 Task: Find connections with filter location Mendaha with filter topic #engineeringwith filter profile language French with filter current company GRUNDFOS with filter school BELGAUM Jobs with filter industry Cable and Satellite Programming with filter service category Writing with filter keywords title Animal Shelter Manager
Action: Mouse pressed left at (393, 66)
Screenshot: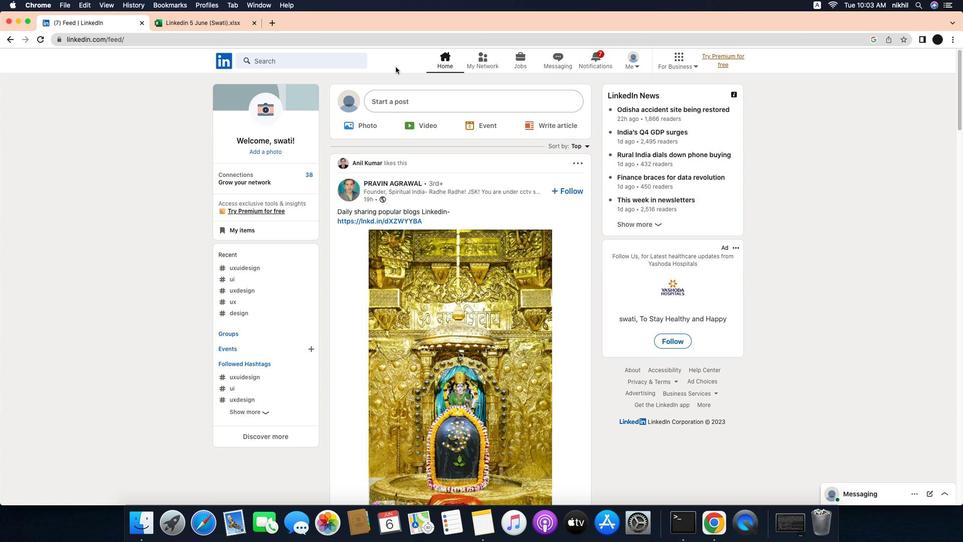 
Action: Mouse moved to (483, 61)
Screenshot: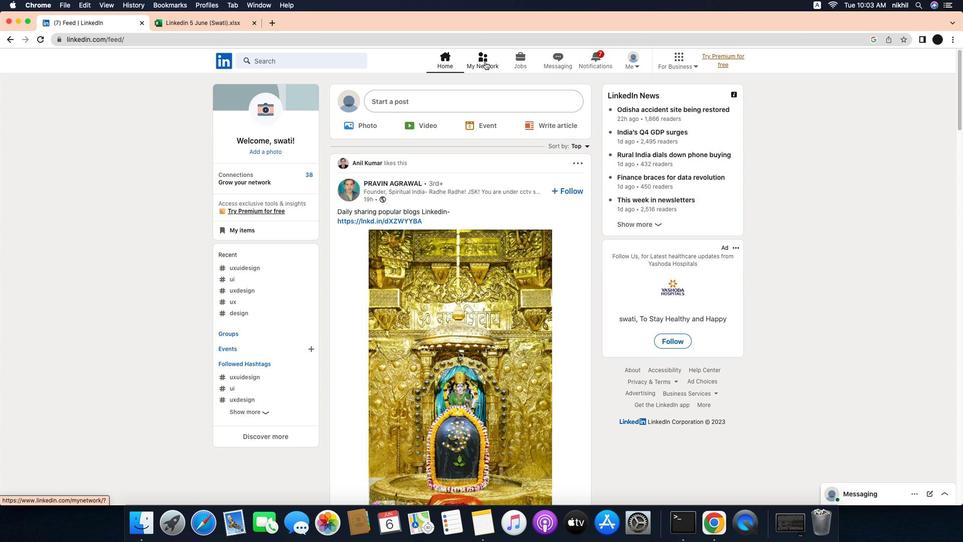 
Action: Mouse pressed left at (483, 61)
Screenshot: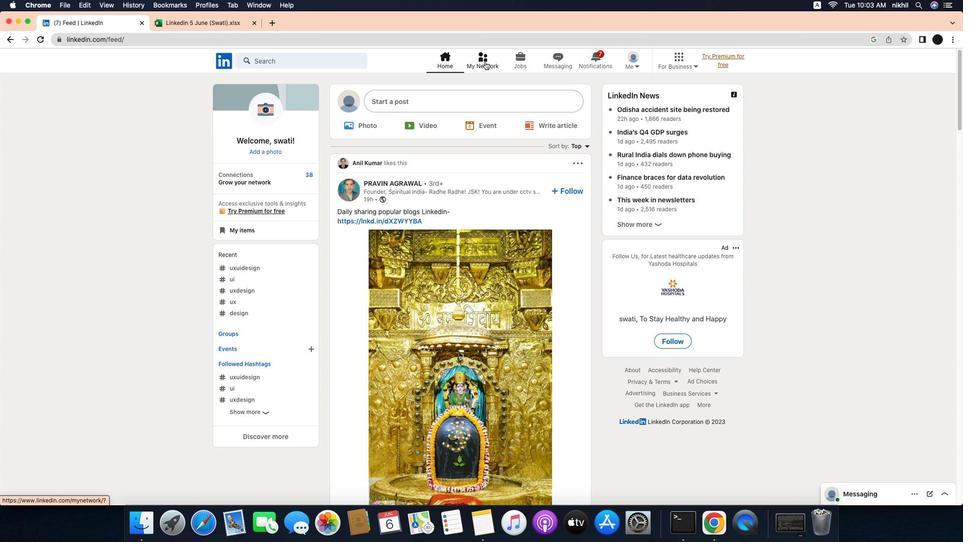 
Action: Mouse moved to (287, 108)
Screenshot: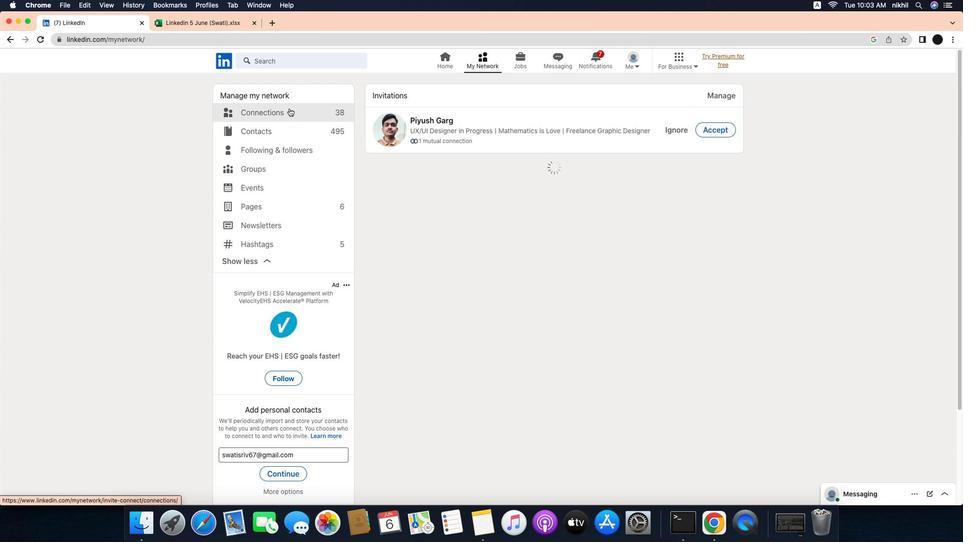 
Action: Mouse pressed left at (287, 108)
Screenshot: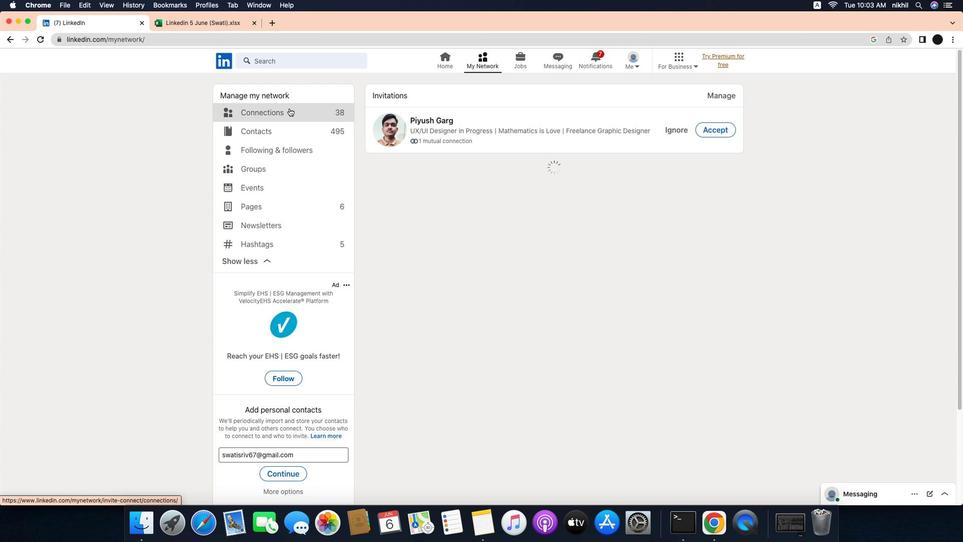 
Action: Mouse moved to (528, 111)
Screenshot: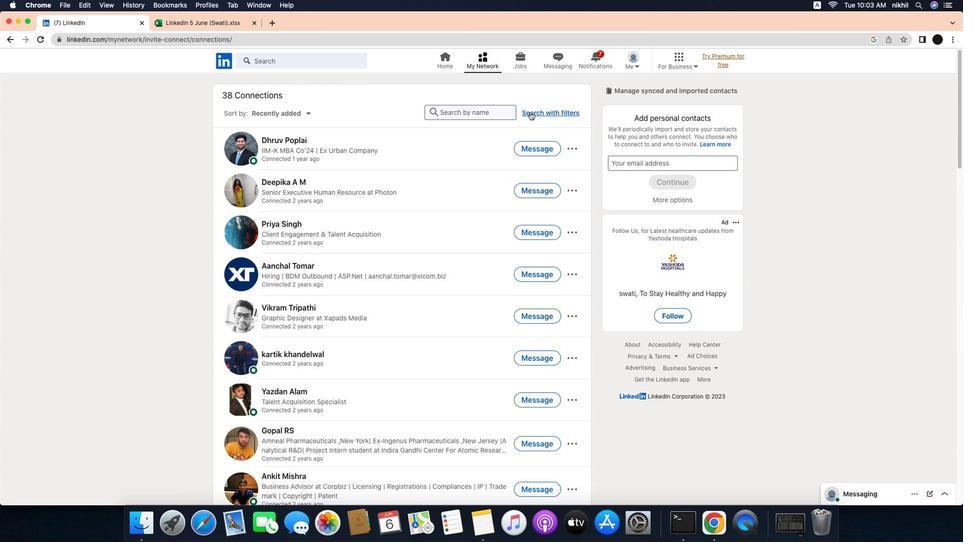 
Action: Mouse pressed left at (528, 111)
Screenshot: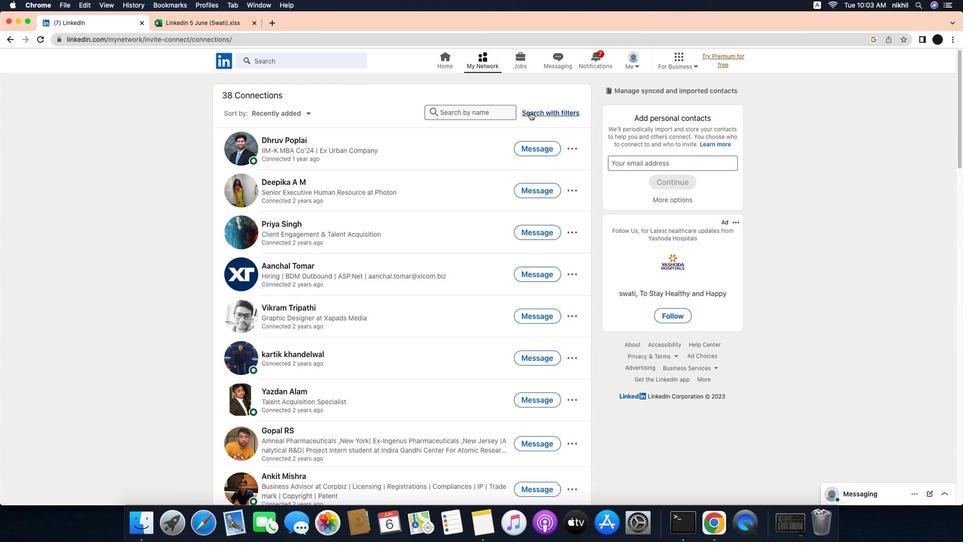 
Action: Mouse moved to (518, 84)
Screenshot: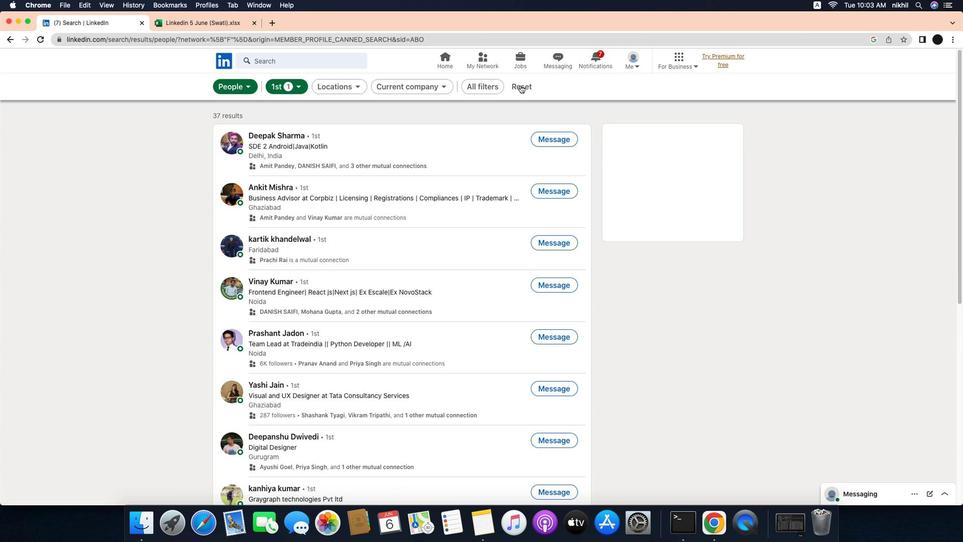 
Action: Mouse pressed left at (518, 84)
Screenshot: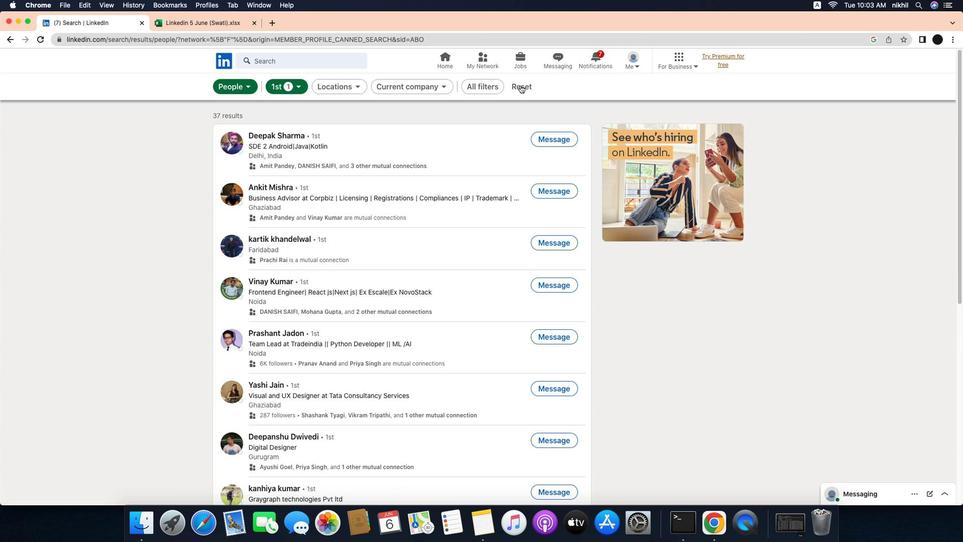 
Action: Mouse moved to (501, 86)
Screenshot: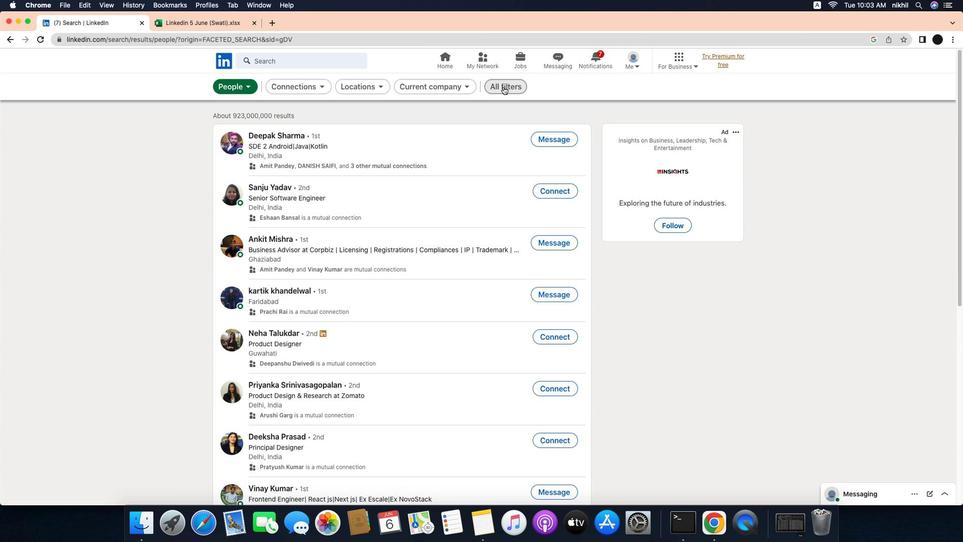 
Action: Mouse pressed left at (501, 86)
Screenshot: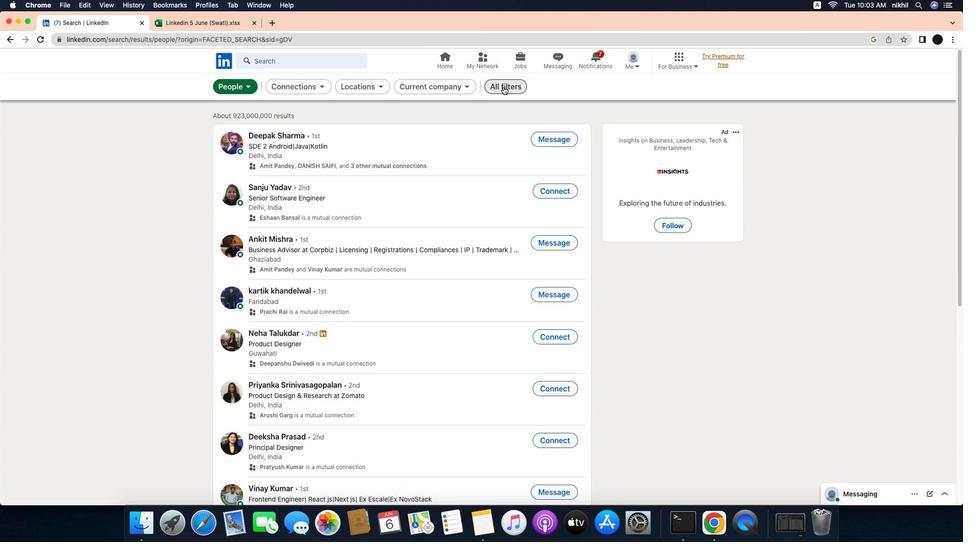 
Action: Mouse moved to (763, 296)
Screenshot: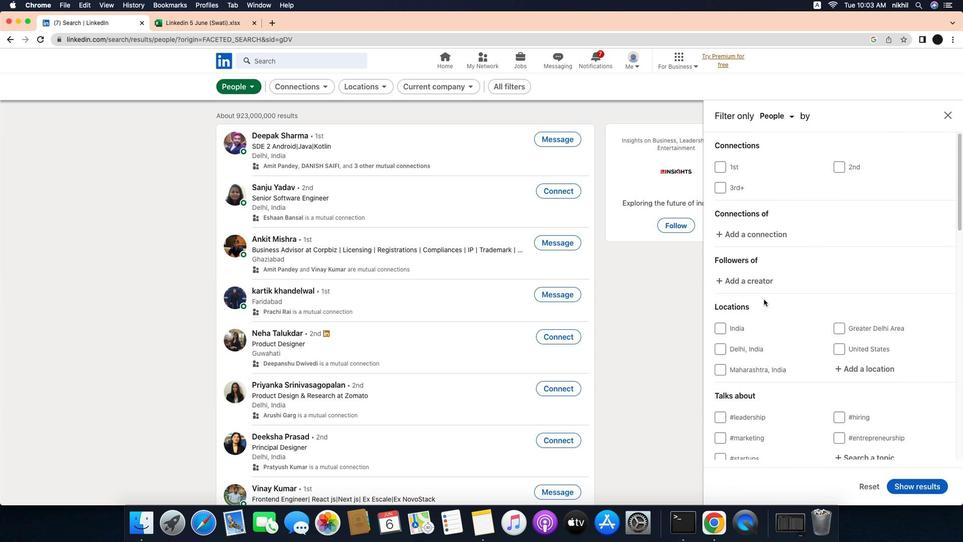 
Action: Mouse scrolled (763, 296) with delta (-3, 0)
Screenshot: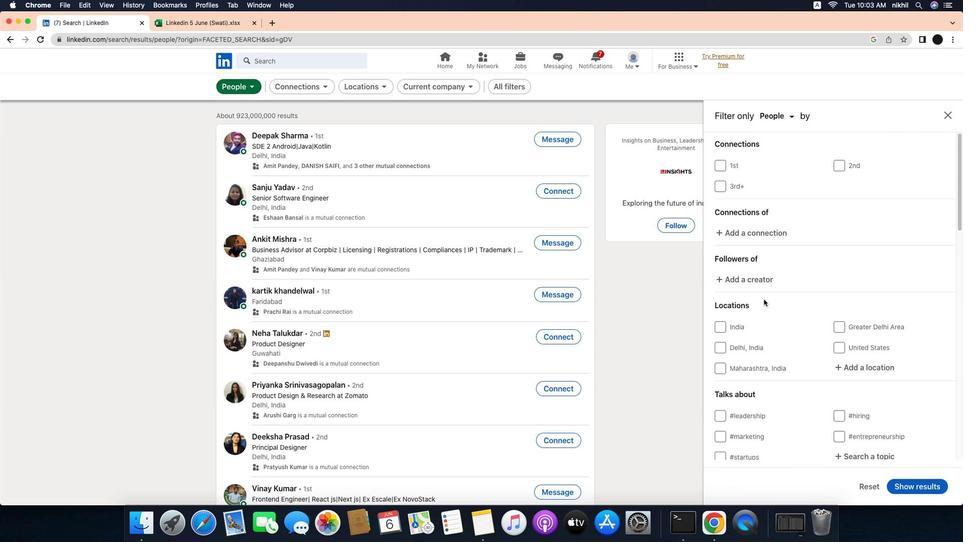 
Action: Mouse scrolled (763, 296) with delta (-3, 0)
Screenshot: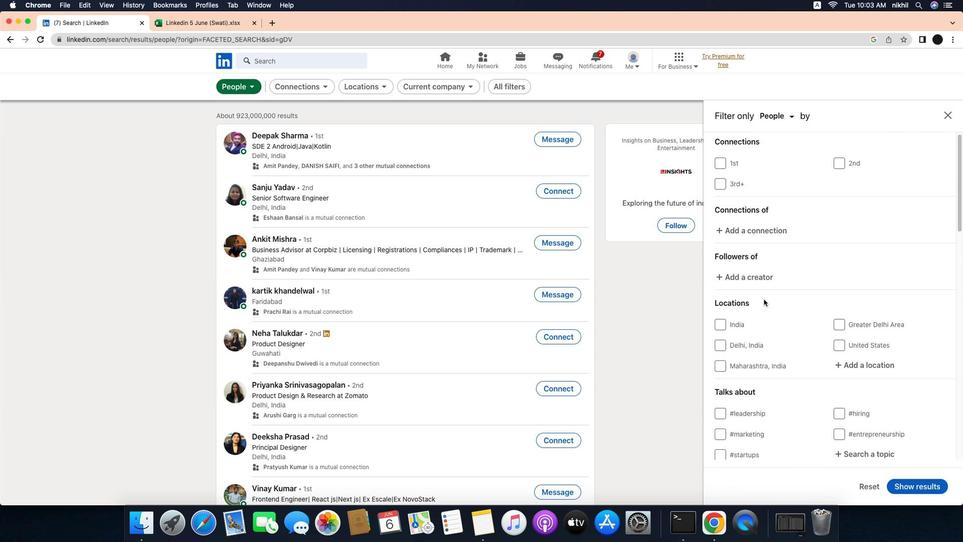 
Action: Mouse scrolled (763, 296) with delta (-3, 0)
Screenshot: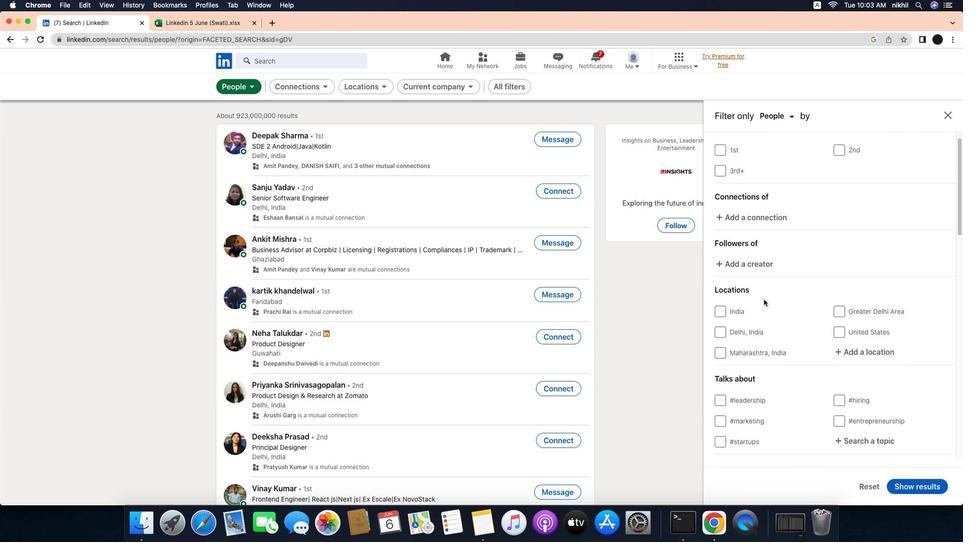 
Action: Mouse moved to (863, 308)
Screenshot: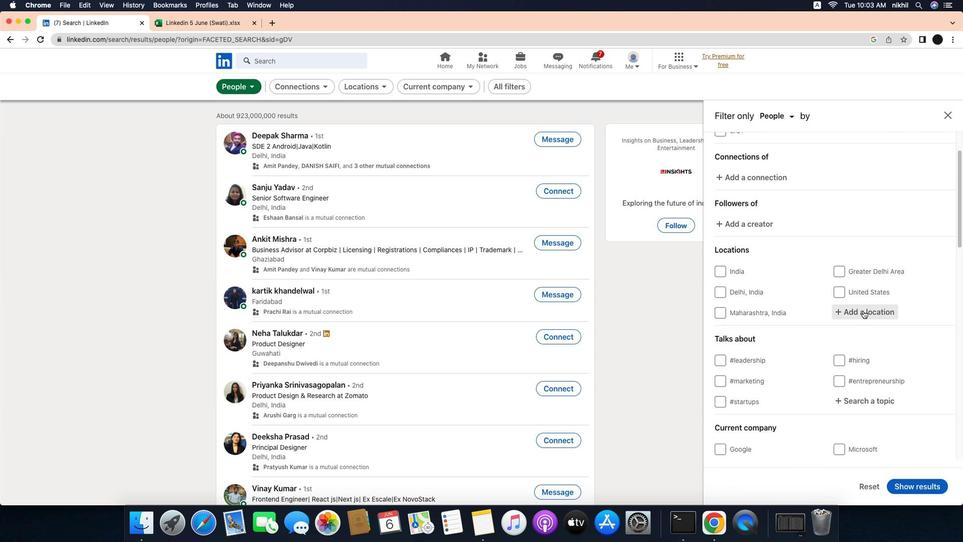 
Action: Mouse pressed left at (863, 308)
Screenshot: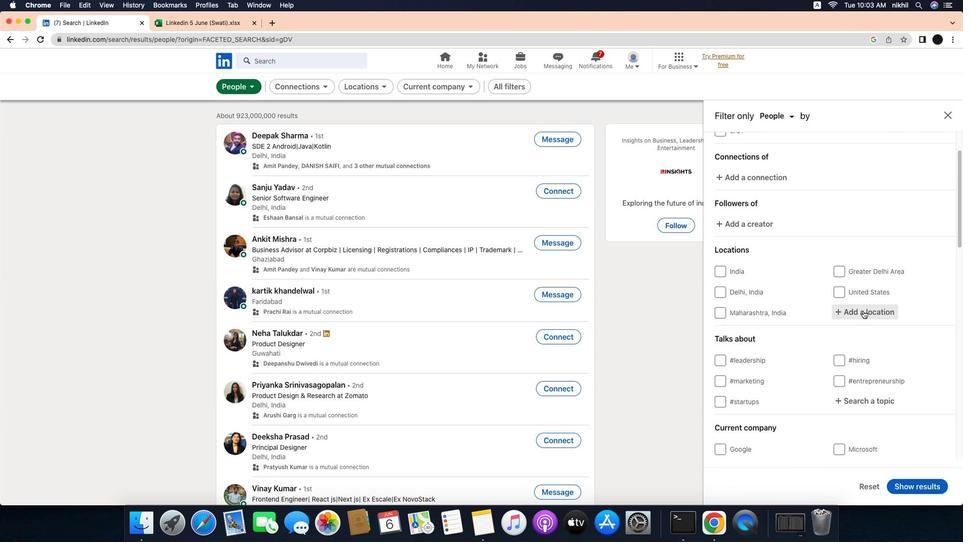 
Action: Mouse moved to (872, 308)
Screenshot: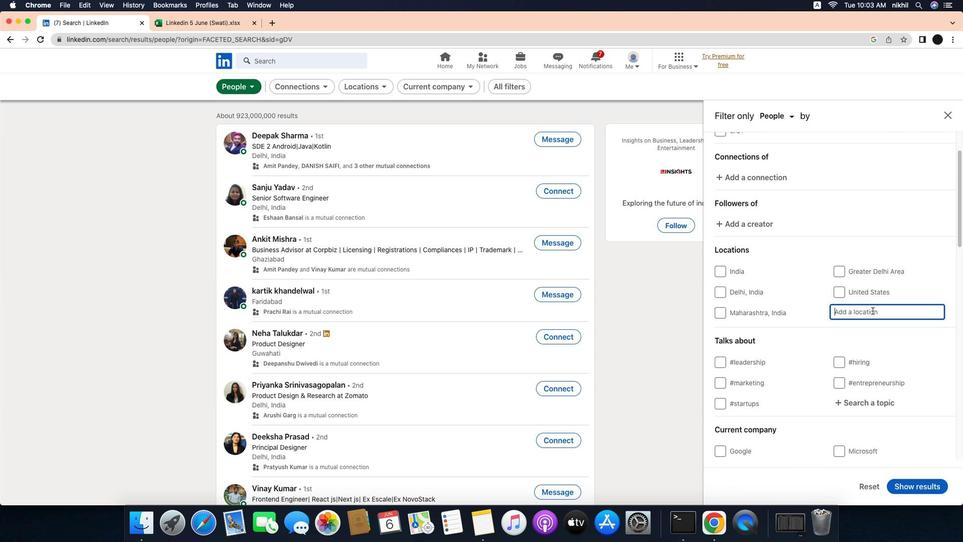 
Action: Mouse pressed left at (872, 308)
Screenshot: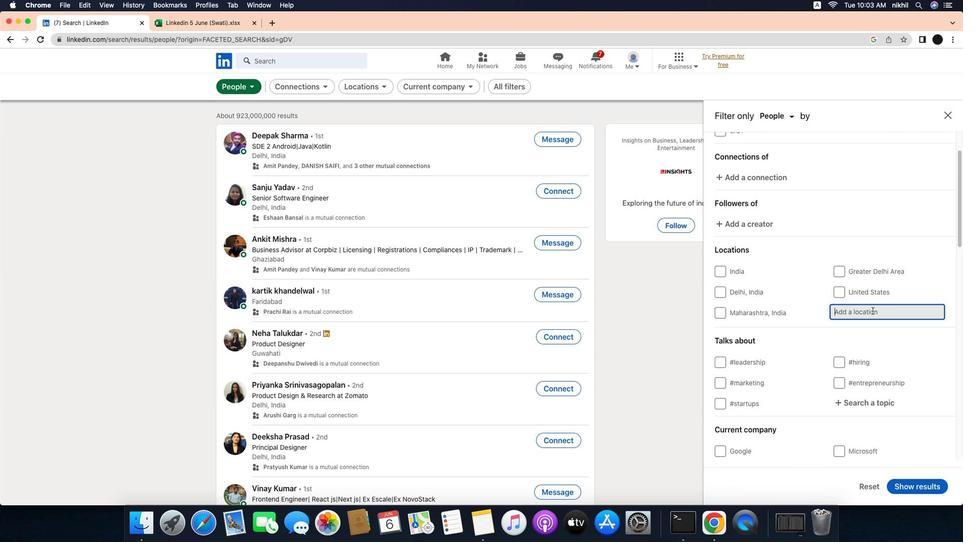 
Action: Mouse moved to (872, 308)
Screenshot: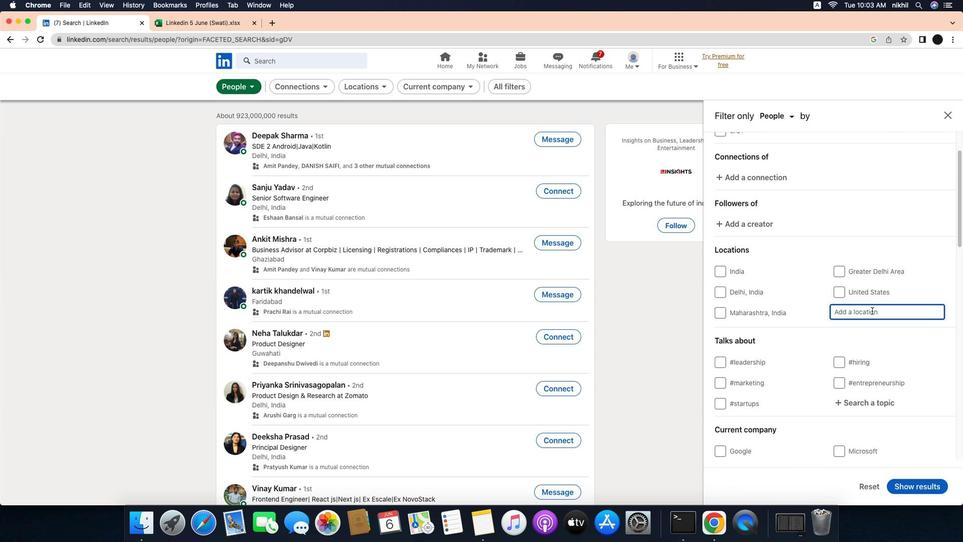 
Action: Key pressed Key.caps_lock'M'Key.caps_lock'e''n''d''a''h''a'Key.enter
Screenshot: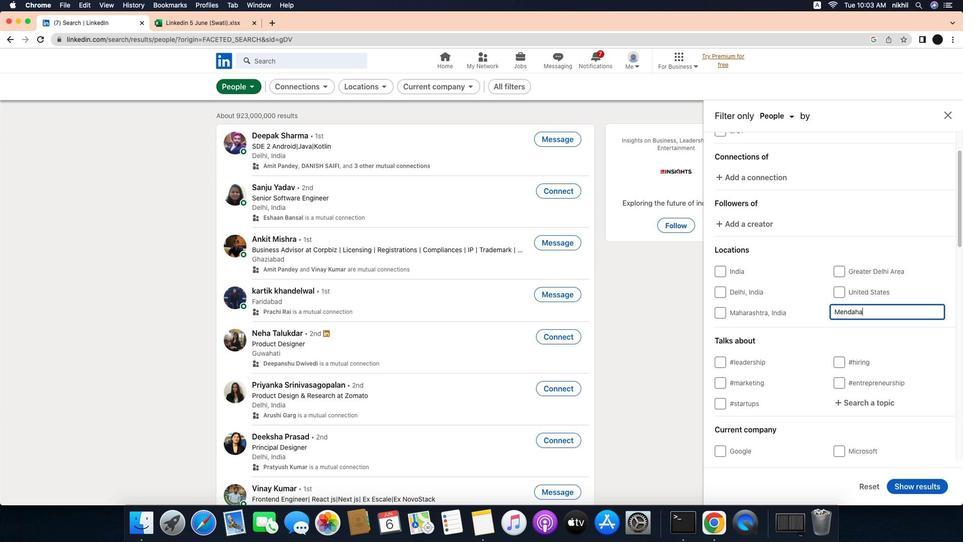 
Action: Mouse moved to (851, 362)
Screenshot: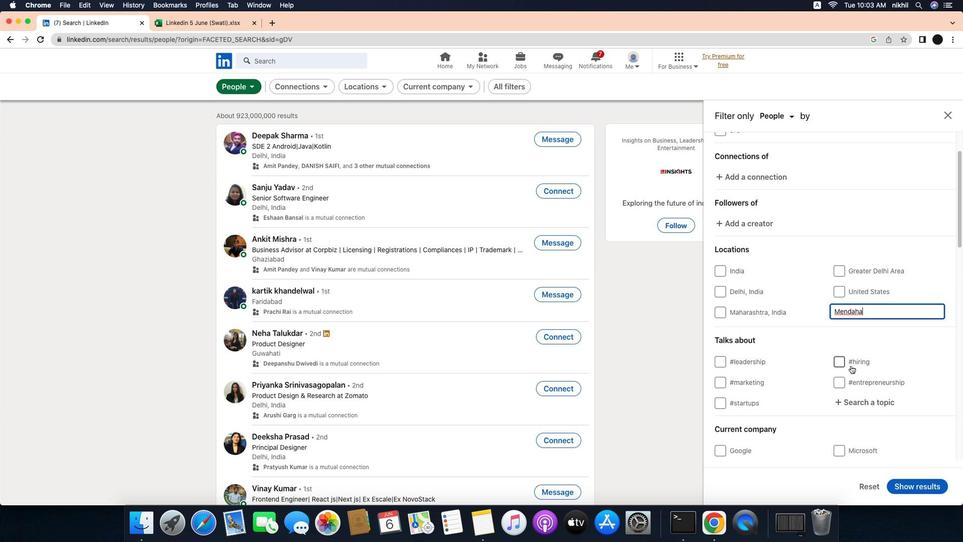 
Action: Mouse scrolled (851, 362) with delta (-3, 0)
Screenshot: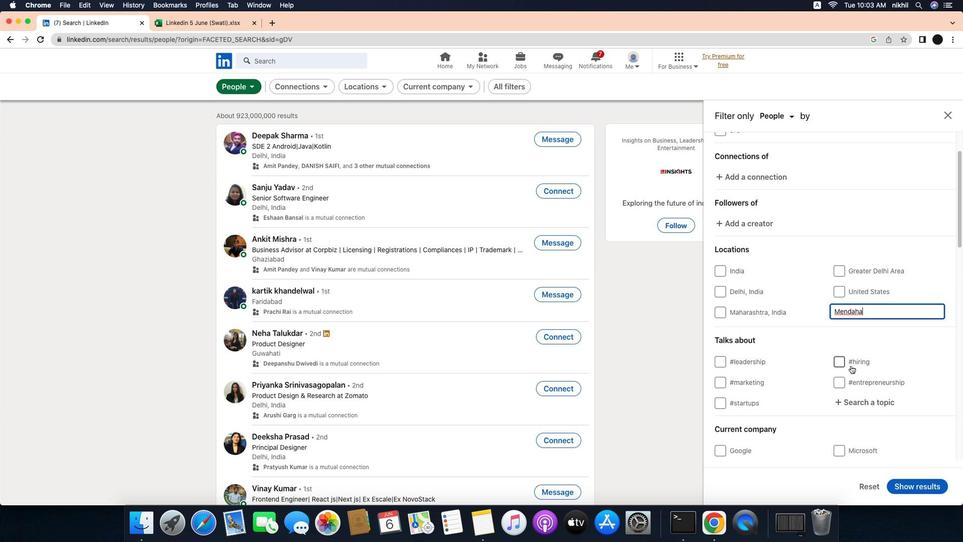 
Action: Mouse scrolled (851, 362) with delta (-3, 0)
Screenshot: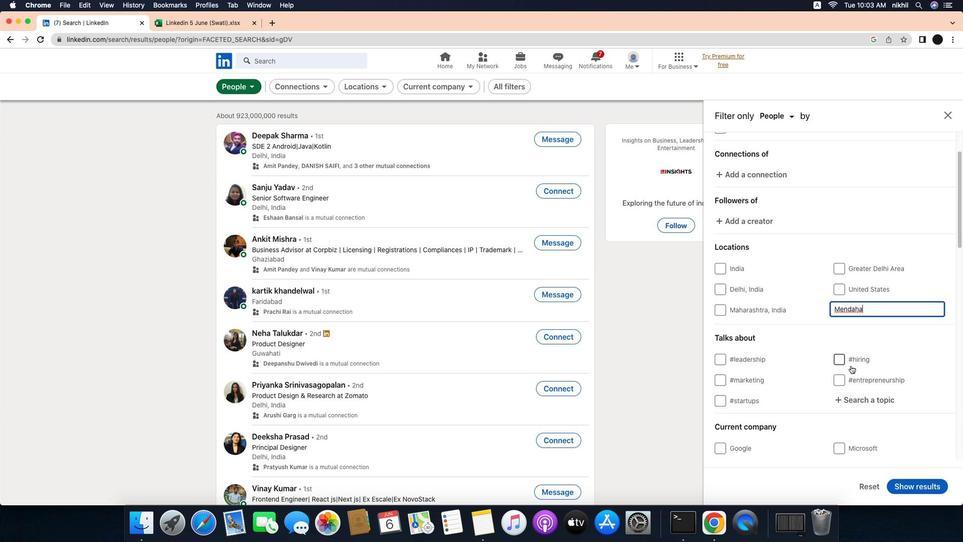 
Action: Mouse scrolled (851, 362) with delta (-3, 0)
Screenshot: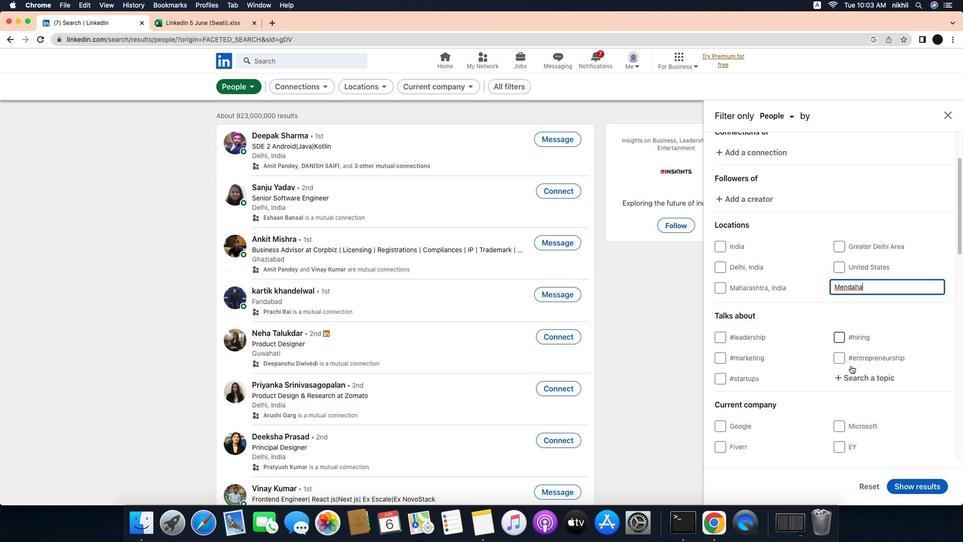 
Action: Mouse moved to (871, 325)
Screenshot: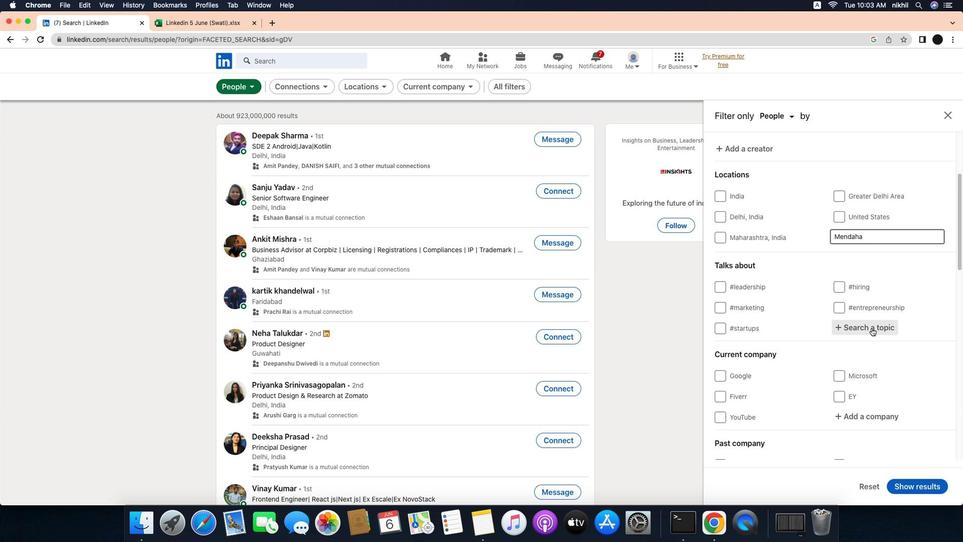 
Action: Mouse pressed left at (871, 325)
Screenshot: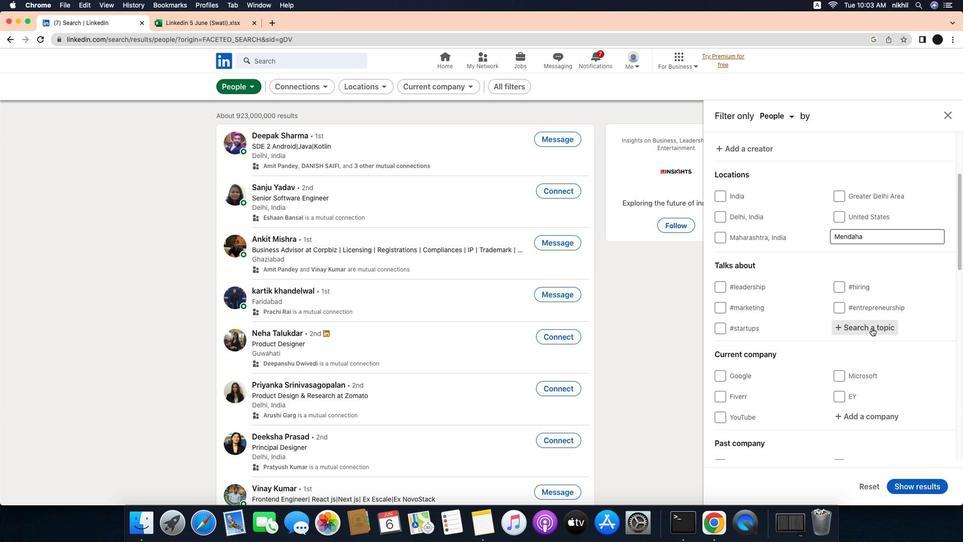 
Action: Mouse moved to (878, 325)
Screenshot: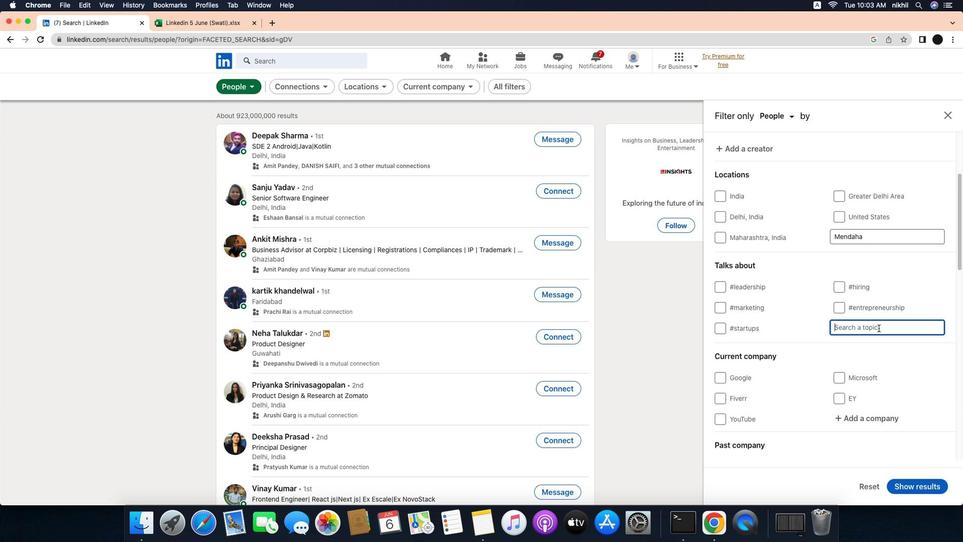 
Action: Mouse pressed left at (878, 325)
Screenshot: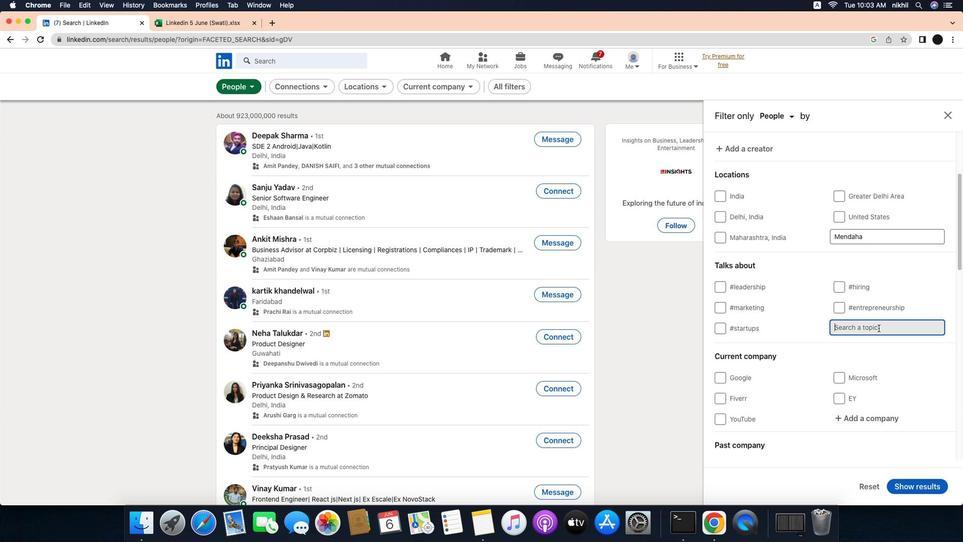 
Action: Key pressed 'e''n''g''i''n''e''e''r''i''n''g'
Screenshot: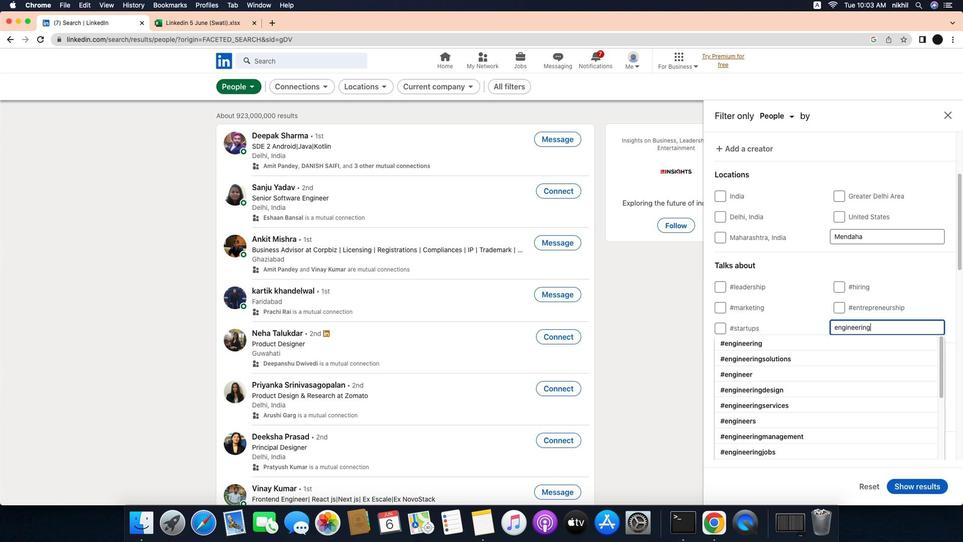 
Action: Mouse moved to (805, 338)
Screenshot: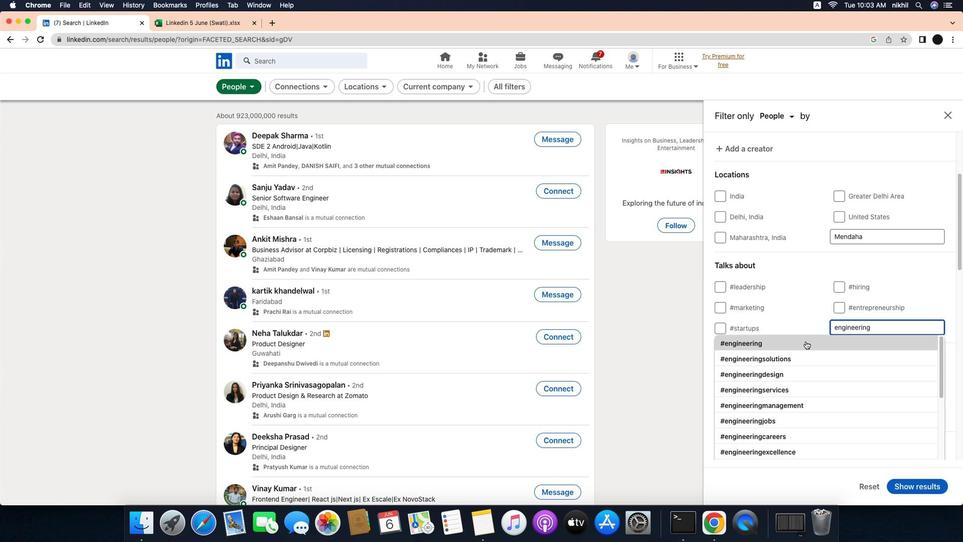 
Action: Mouse pressed left at (805, 338)
Screenshot: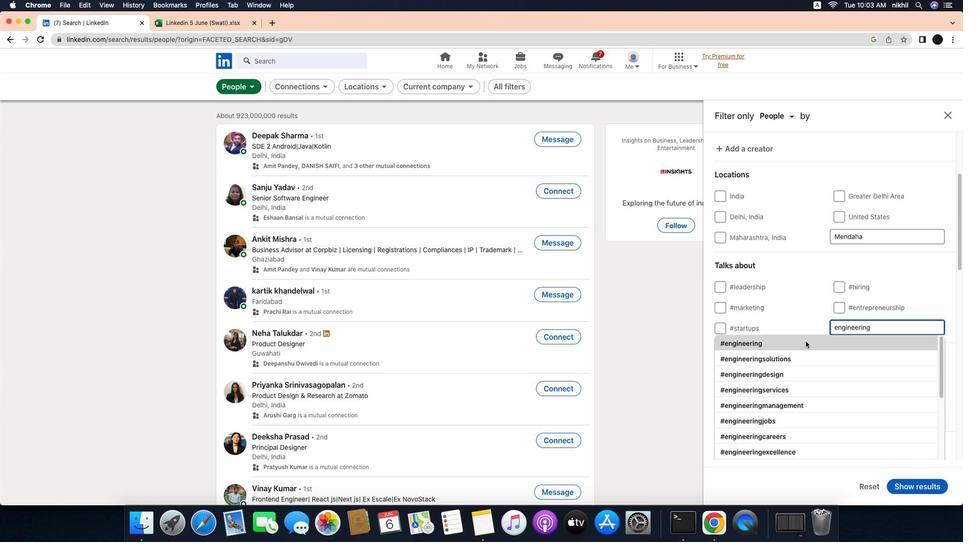 
Action: Mouse moved to (837, 365)
Screenshot: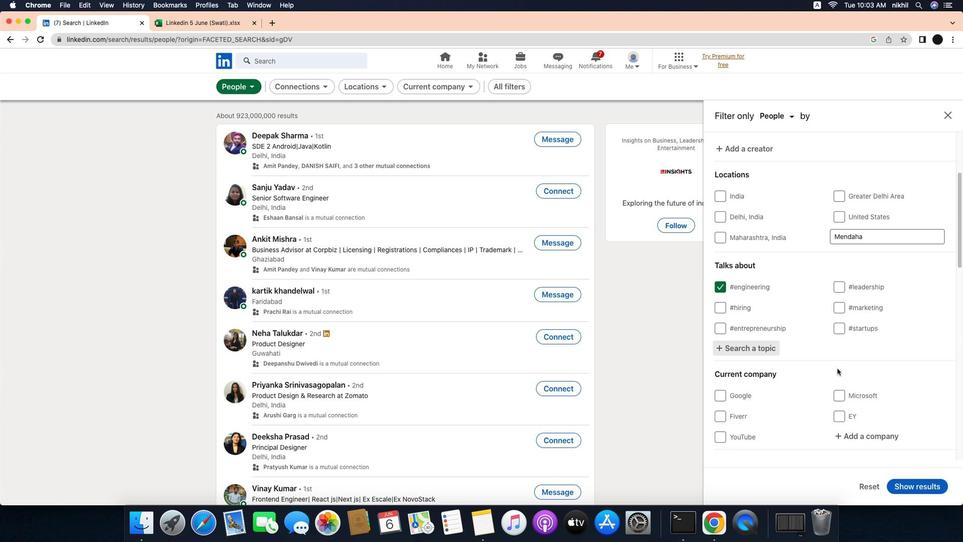 
Action: Mouse scrolled (837, 365) with delta (-3, 0)
Screenshot: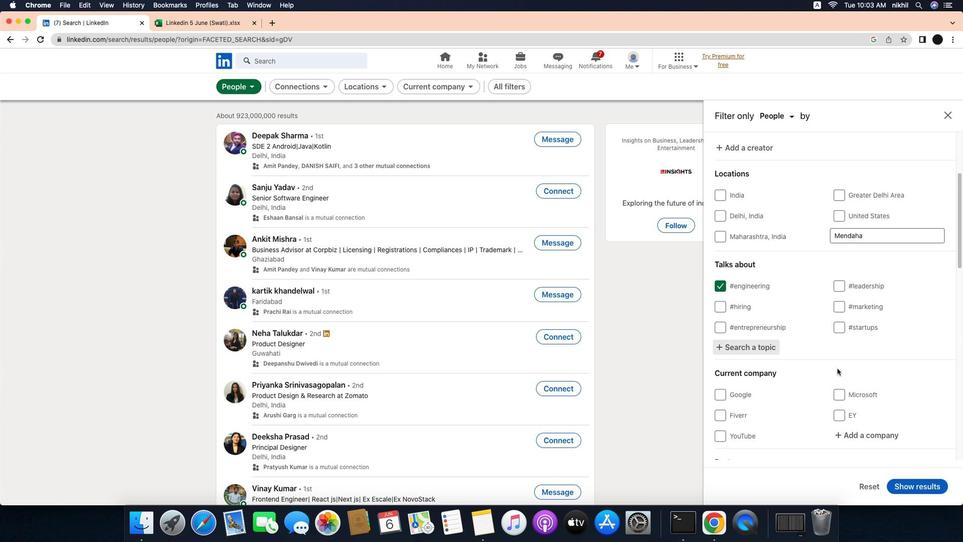 
Action: Mouse scrolled (837, 365) with delta (-3, 0)
Screenshot: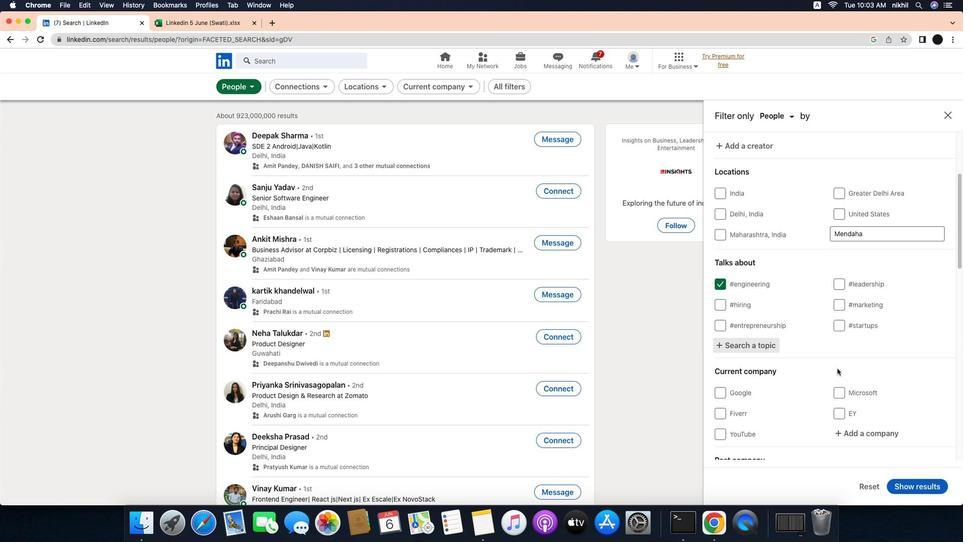 
Action: Mouse scrolled (837, 365) with delta (-3, 0)
Screenshot: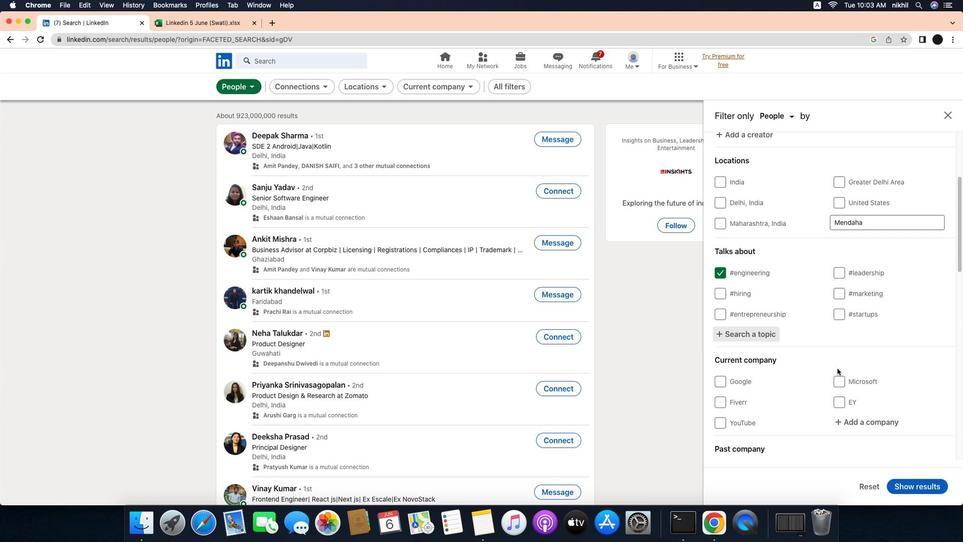 
Action: Mouse scrolled (837, 365) with delta (-3, 0)
Screenshot: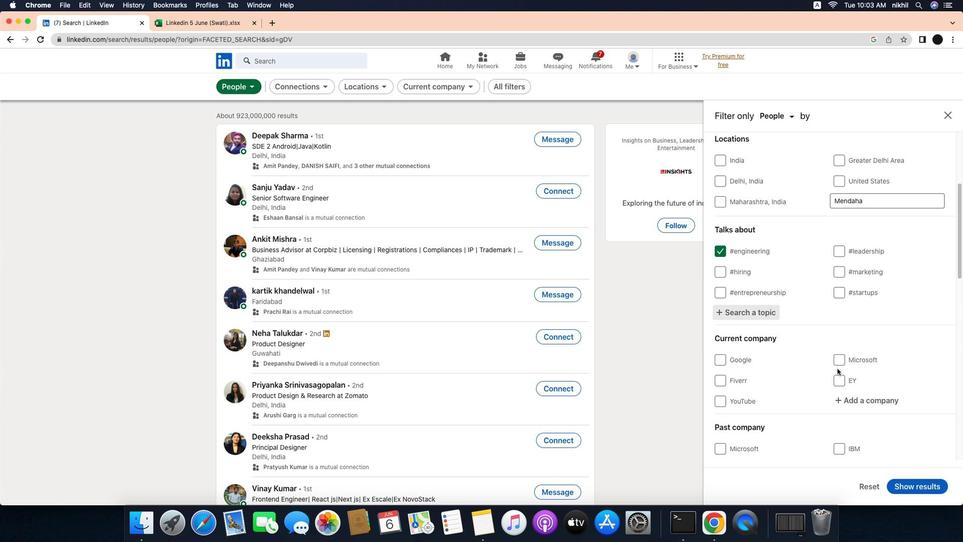 
Action: Mouse scrolled (837, 365) with delta (-3, 0)
Screenshot: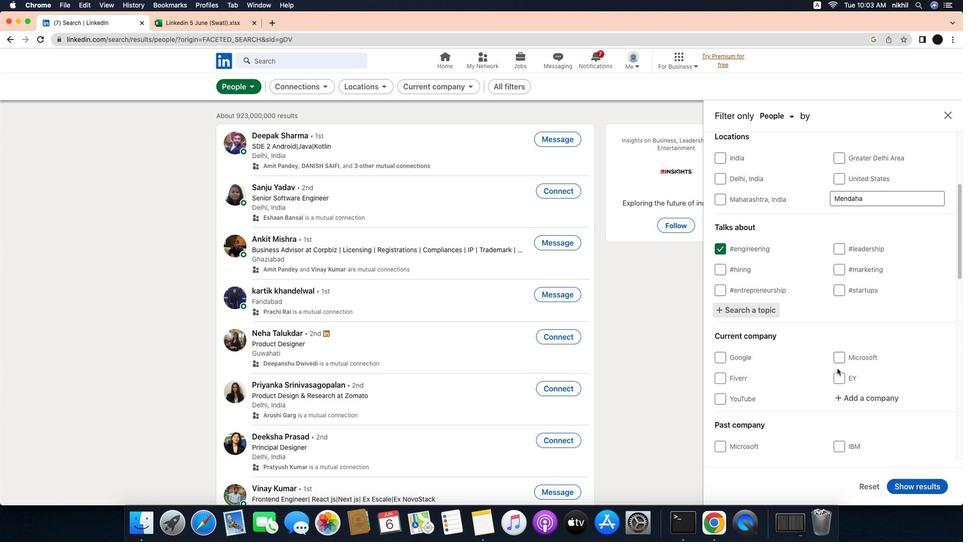
Action: Mouse scrolled (837, 365) with delta (-3, 0)
Screenshot: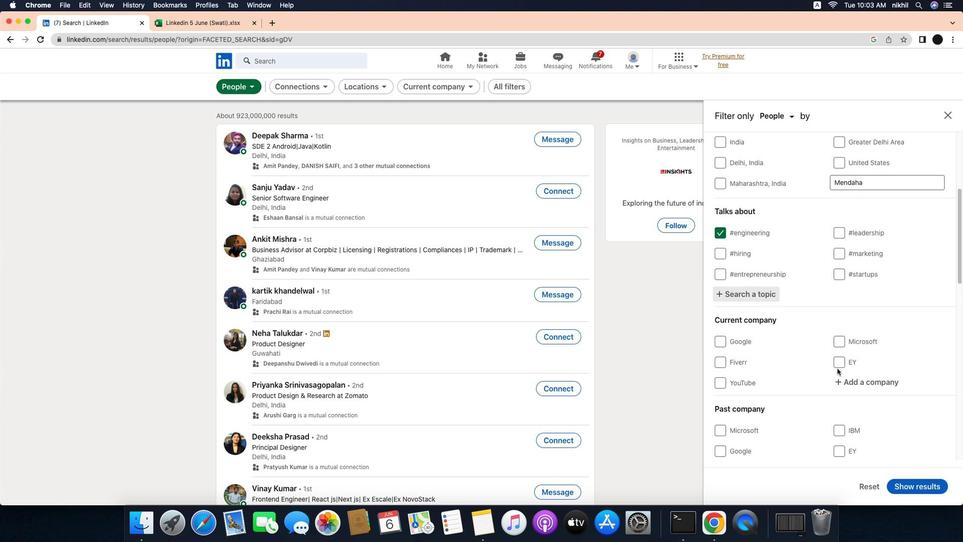 
Action: Mouse scrolled (837, 365) with delta (-3, 0)
Screenshot: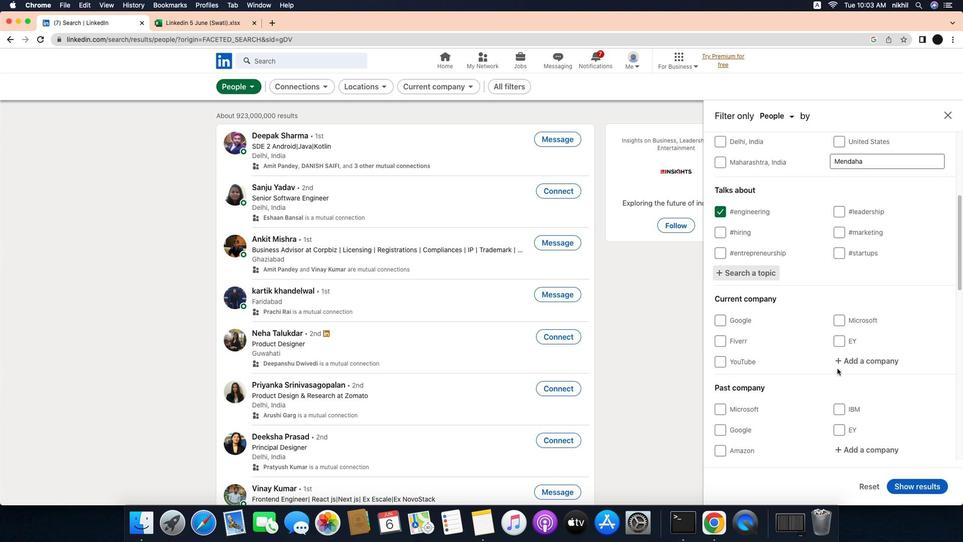 
Action: Mouse scrolled (837, 365) with delta (-3, 0)
Screenshot: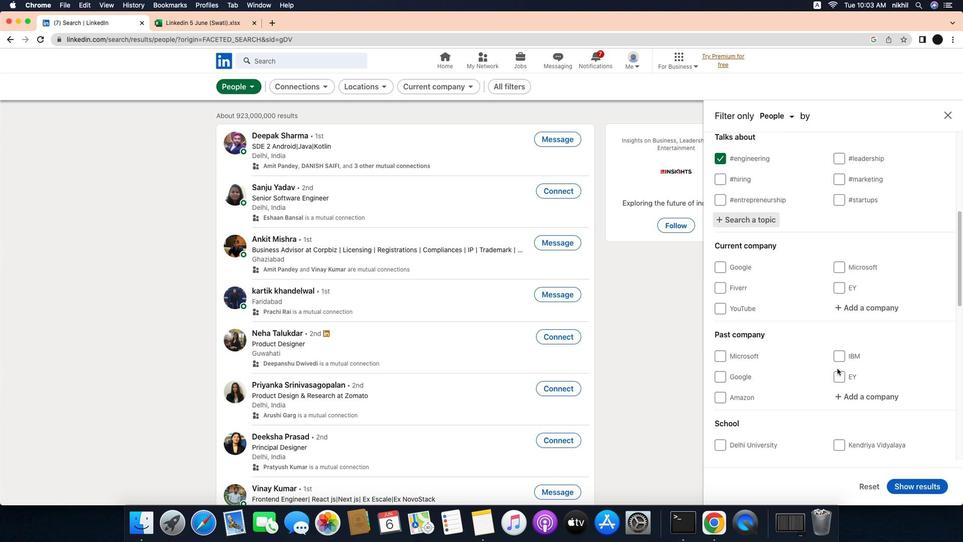 
Action: Mouse scrolled (837, 365) with delta (-3, 0)
Screenshot: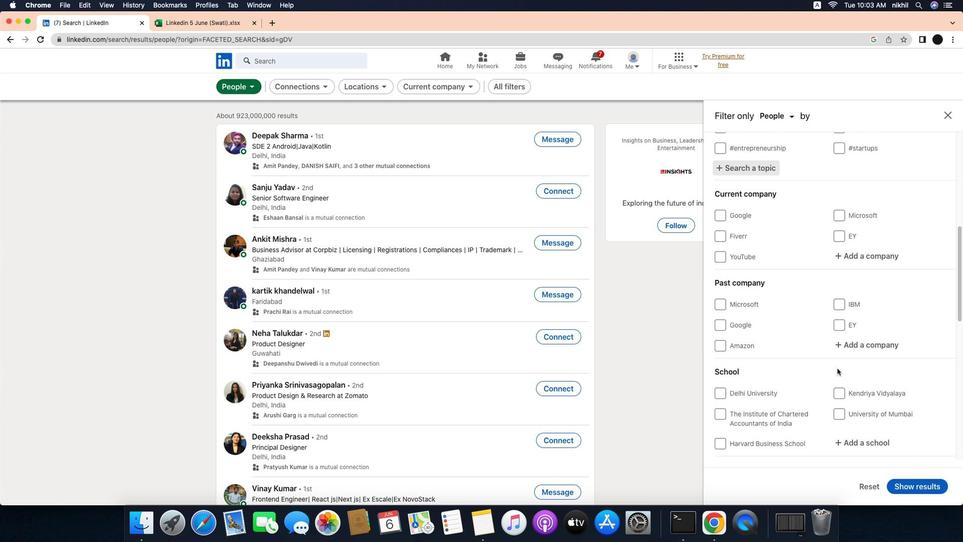 
Action: Mouse scrolled (837, 365) with delta (-3, 0)
Screenshot: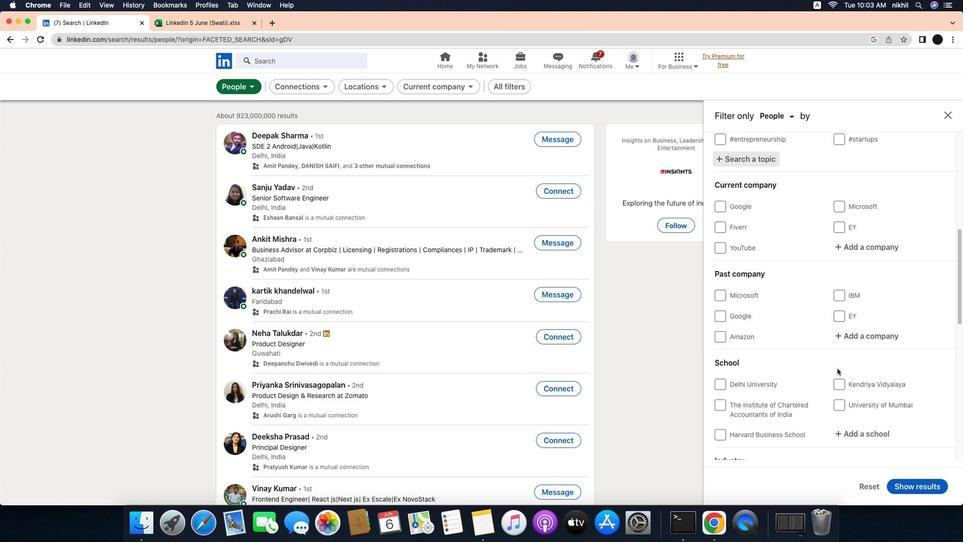 
Action: Mouse scrolled (837, 365) with delta (-3, 0)
Screenshot: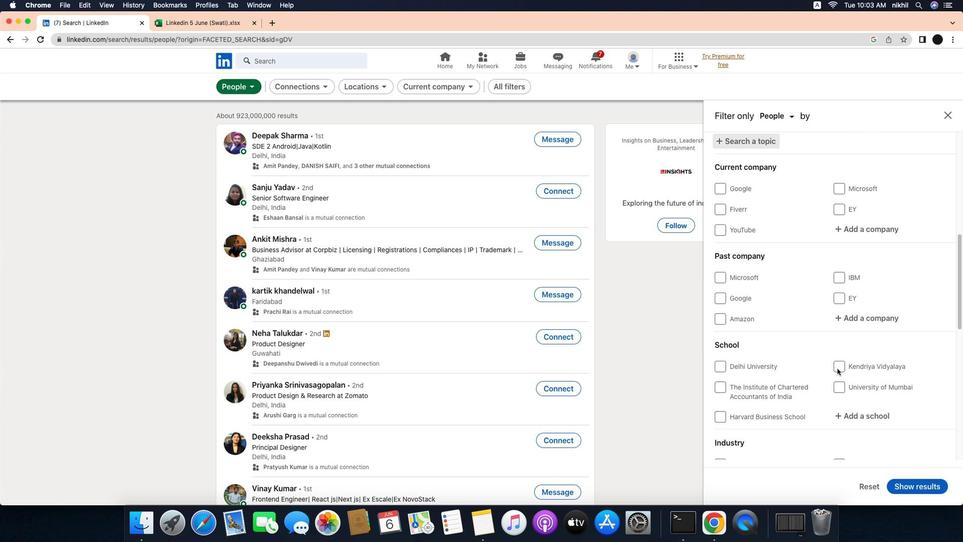 
Action: Mouse scrolled (837, 365) with delta (-3, 0)
Screenshot: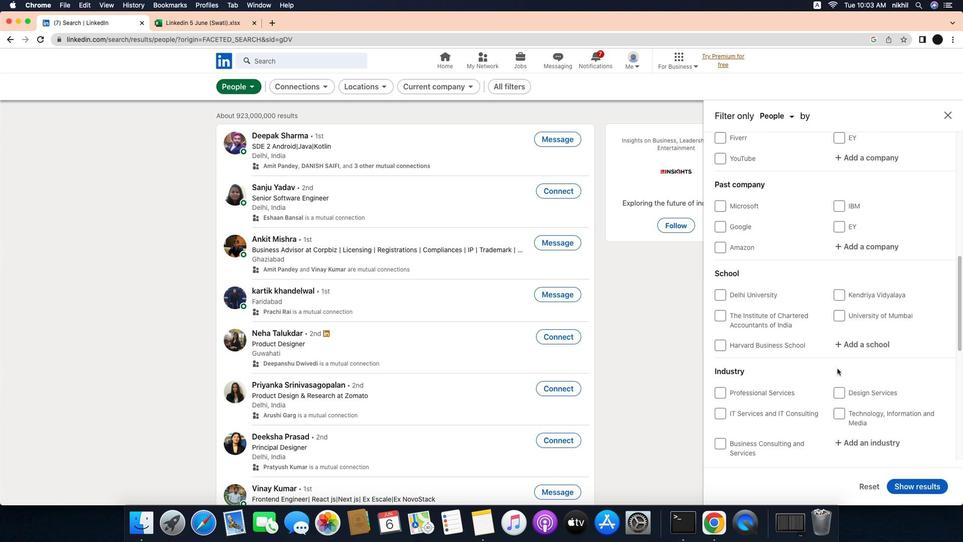 
Action: Mouse scrolled (837, 365) with delta (-3, 0)
Screenshot: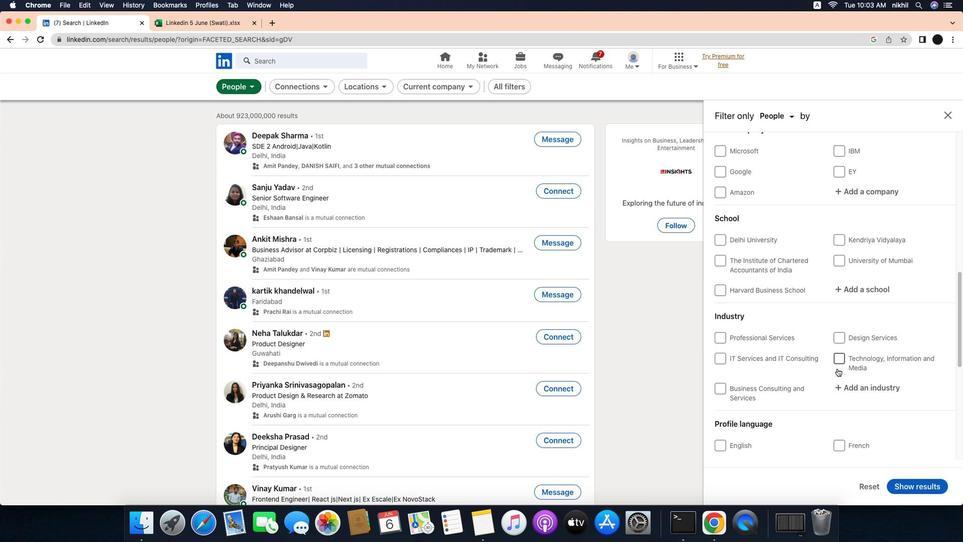 
Action: Mouse scrolled (837, 365) with delta (-3, 0)
Screenshot: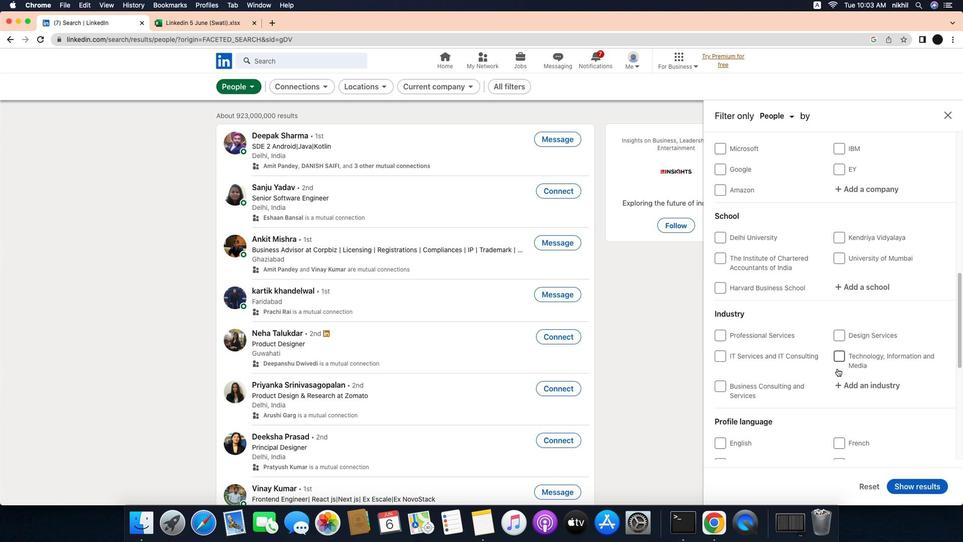 
Action: Mouse scrolled (837, 365) with delta (-3, 0)
Screenshot: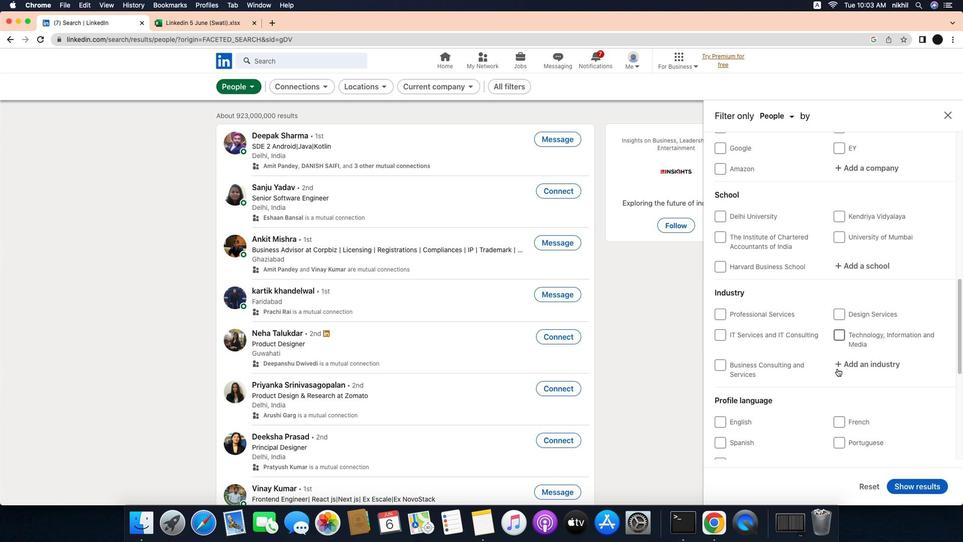
Action: Mouse scrolled (837, 365) with delta (-3, 0)
Screenshot: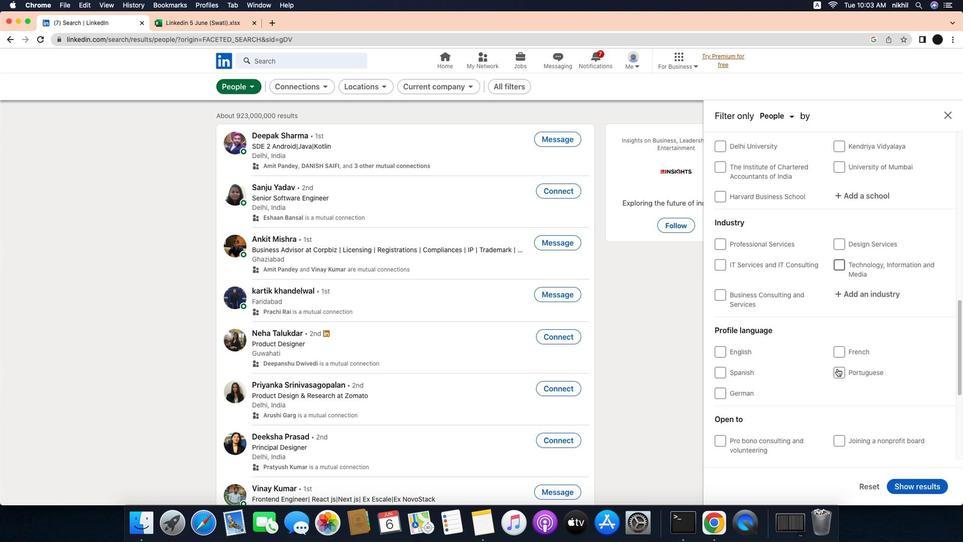 
Action: Mouse scrolled (837, 365) with delta (-3, 0)
Screenshot: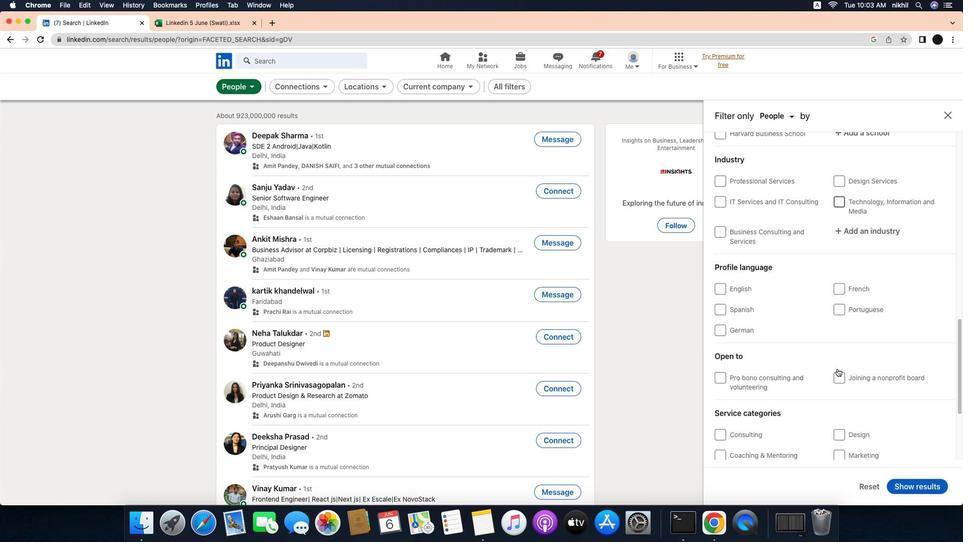 
Action: Mouse moved to (843, 218)
Screenshot: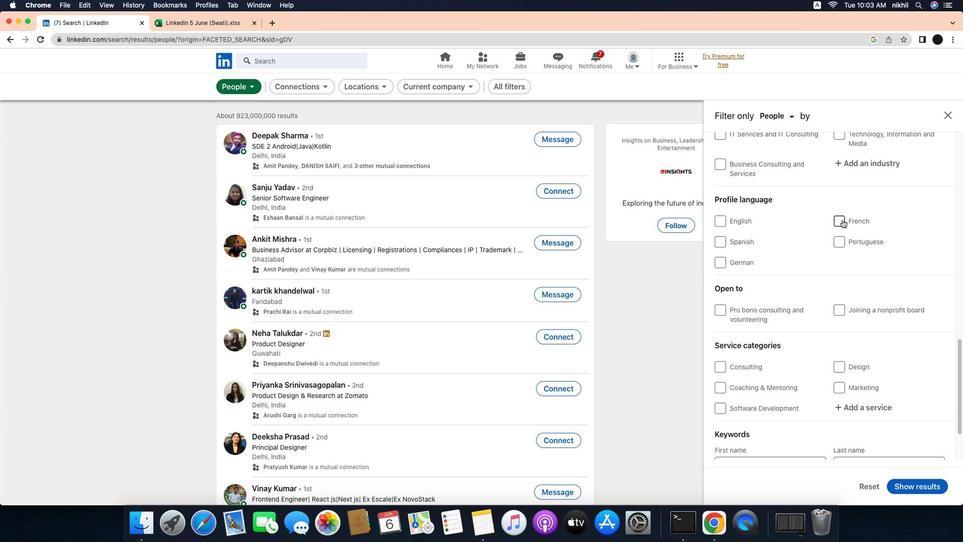 
Action: Mouse pressed left at (843, 218)
Screenshot: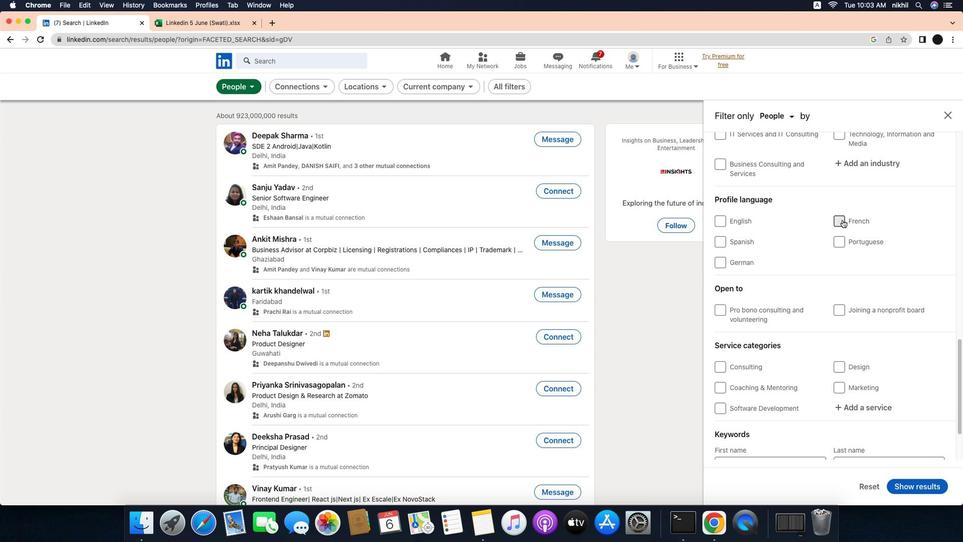 
Action: Mouse moved to (862, 250)
Screenshot: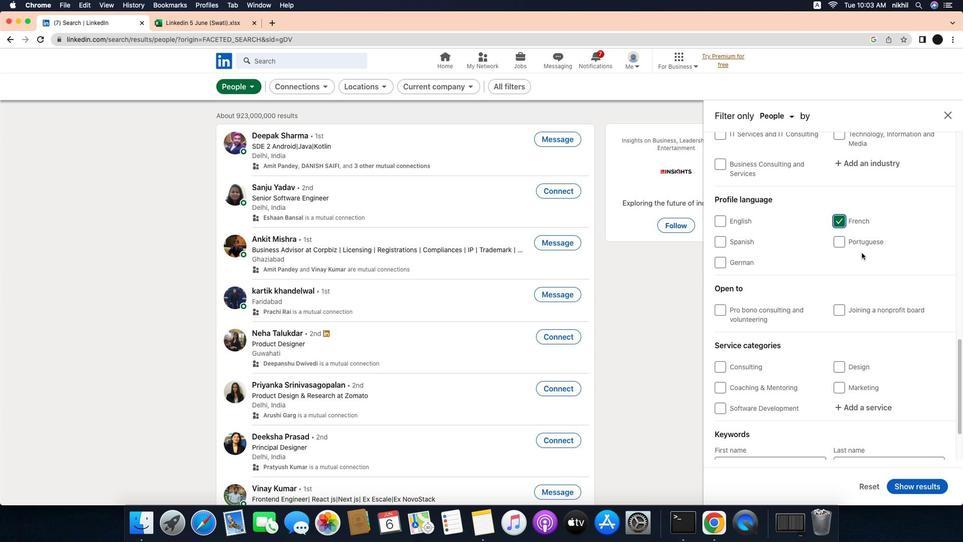 
Action: Mouse scrolled (862, 250) with delta (-3, 1)
Screenshot: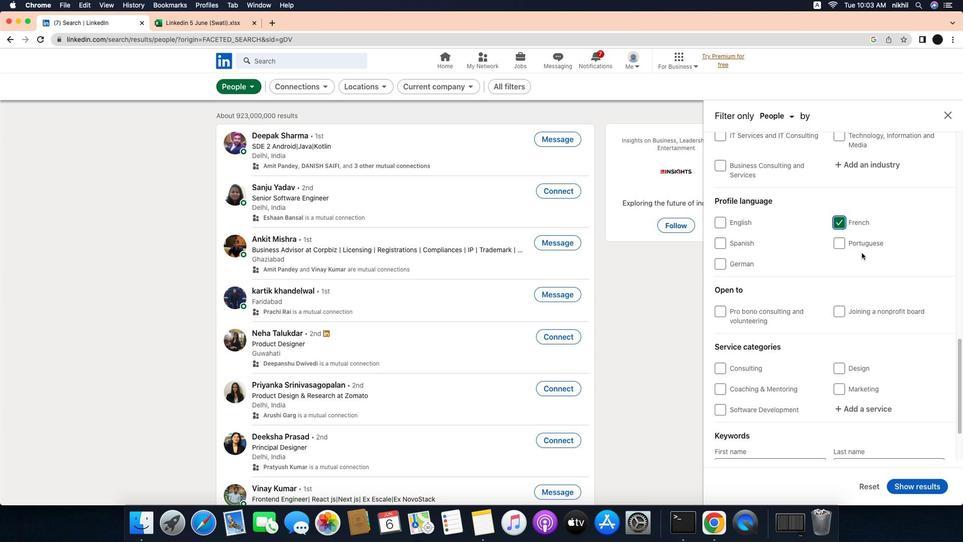 
Action: Mouse scrolled (862, 250) with delta (-3, 1)
Screenshot: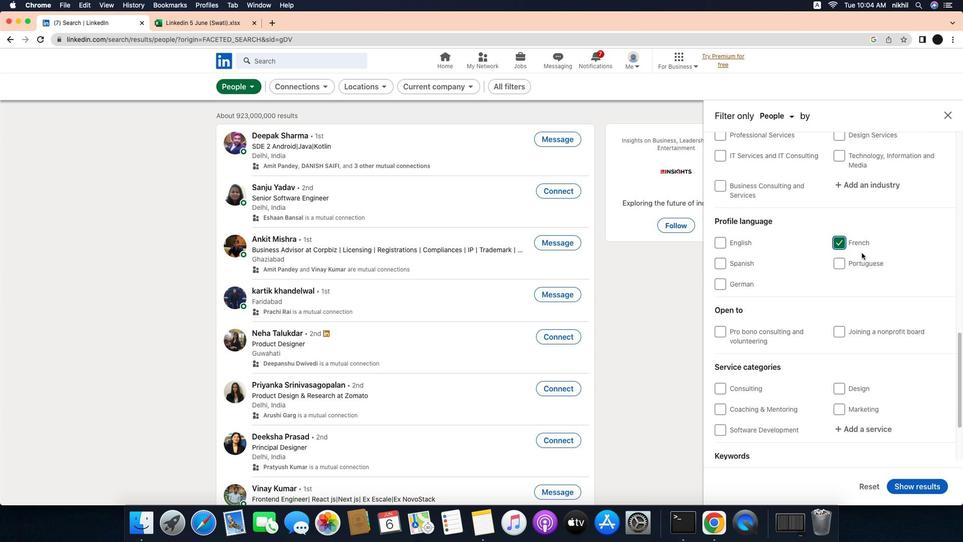 
Action: Mouse scrolled (862, 250) with delta (-3, 2)
Screenshot: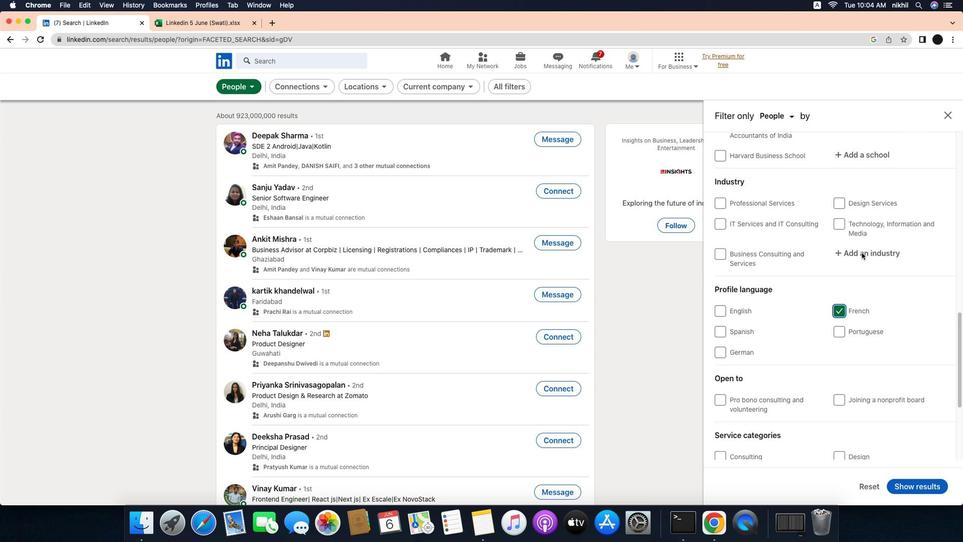 
Action: Mouse scrolled (862, 250) with delta (-3, 3)
Screenshot: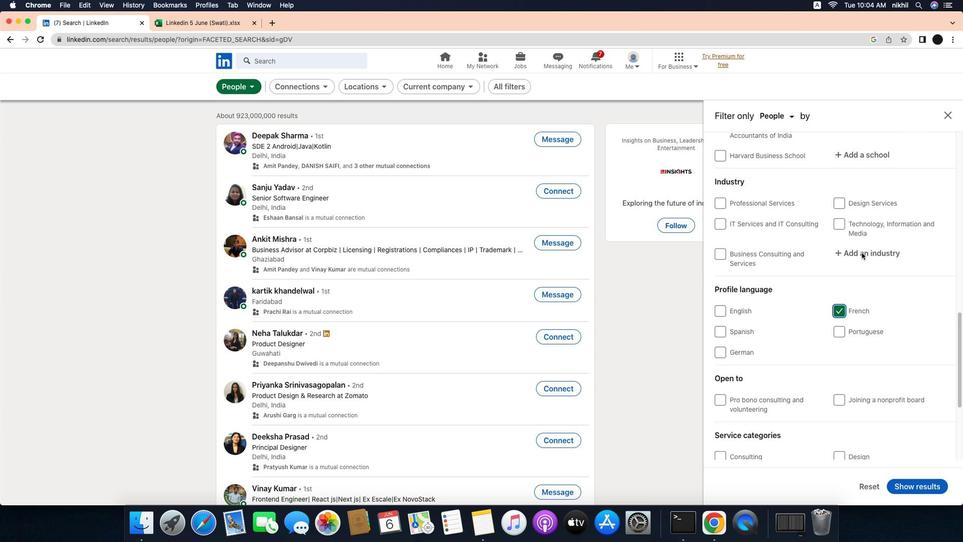 
Action: Mouse scrolled (862, 250) with delta (-3, 1)
Screenshot: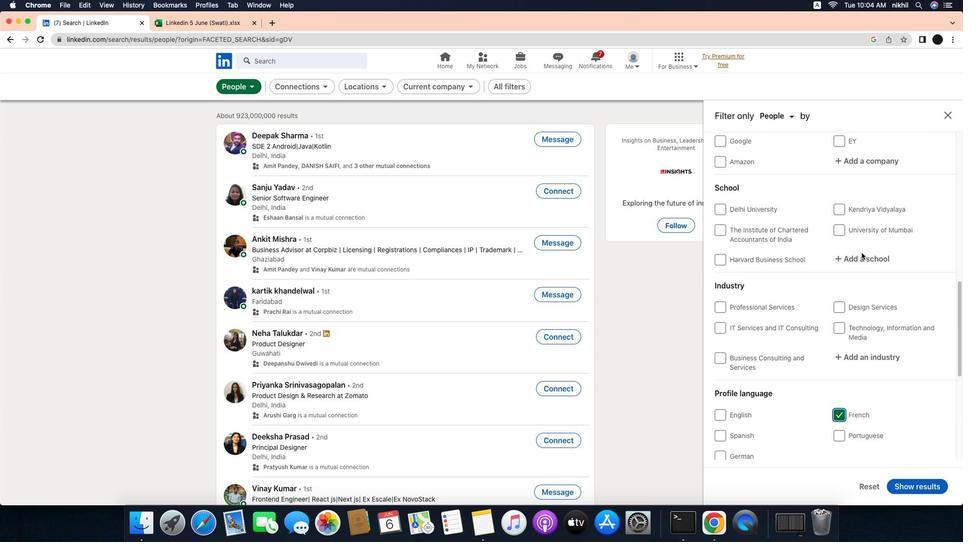 
Action: Mouse scrolled (862, 250) with delta (-3, 1)
Screenshot: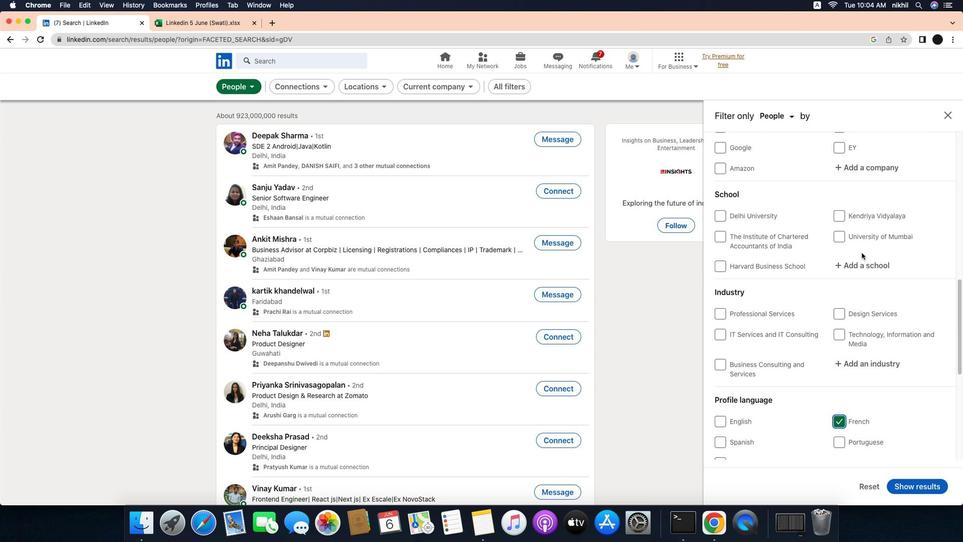 
Action: Mouse scrolled (862, 250) with delta (-3, 1)
Screenshot: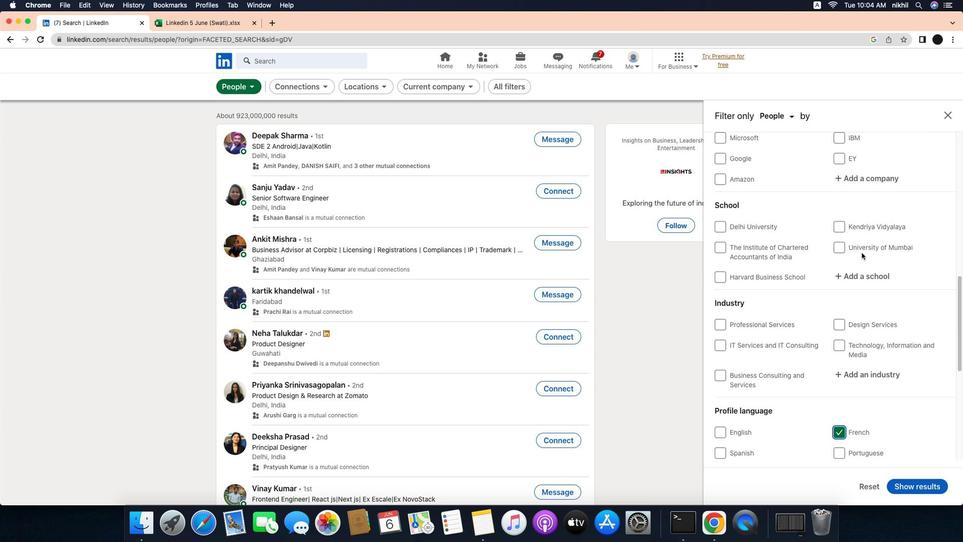 
Action: Mouse scrolled (862, 250) with delta (-3, 1)
Screenshot: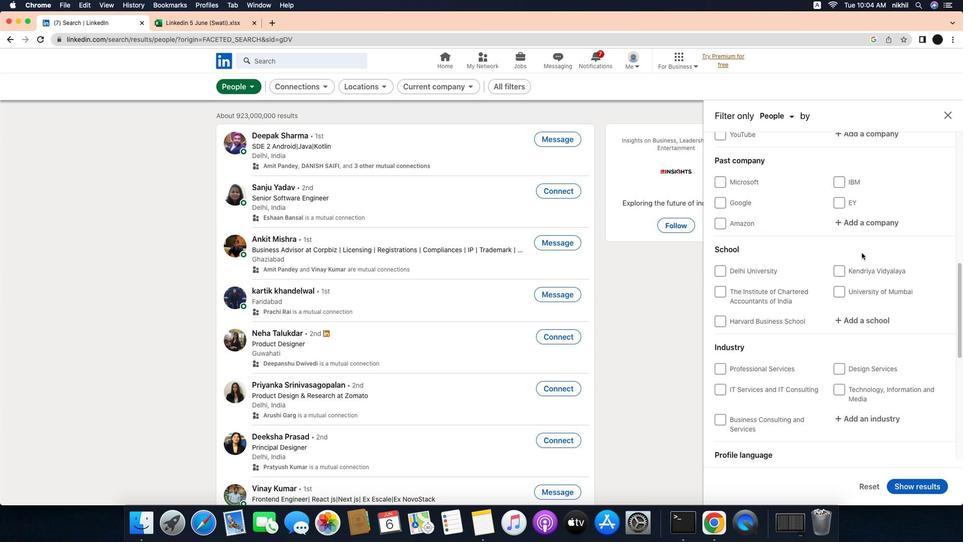 
Action: Mouse scrolled (862, 250) with delta (-3, 1)
Screenshot: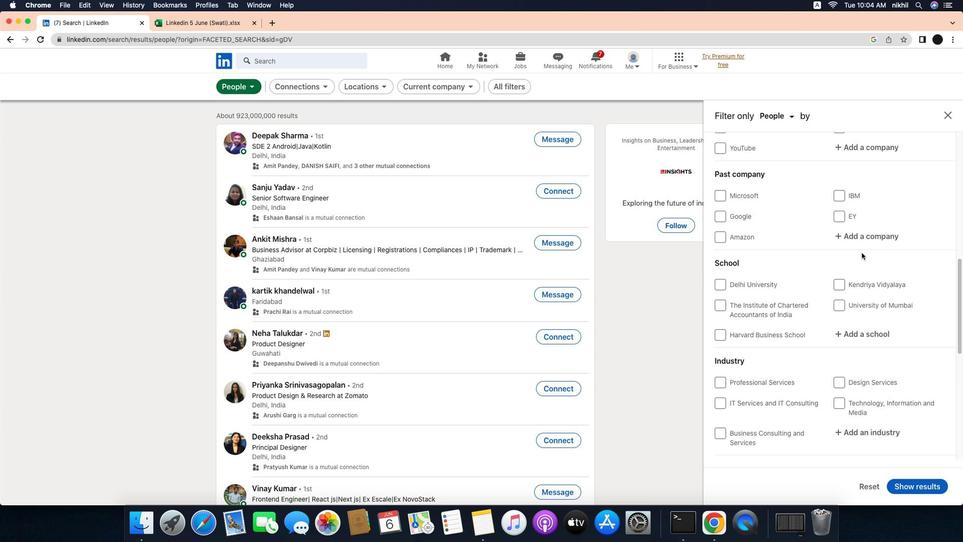 
Action: Mouse scrolled (862, 250) with delta (-3, 2)
Screenshot: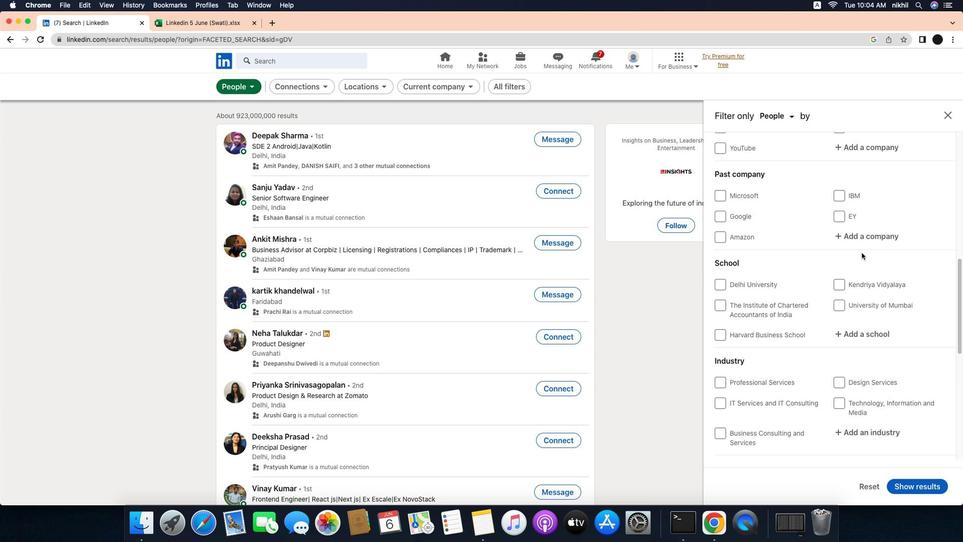 
Action: Mouse scrolled (862, 250) with delta (-3, 2)
Screenshot: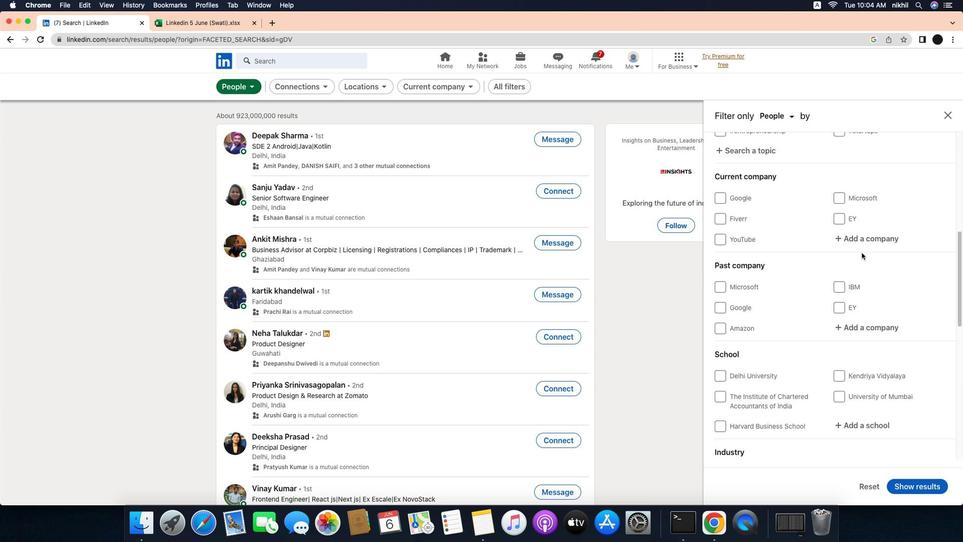 
Action: Mouse moved to (851, 299)
Screenshot: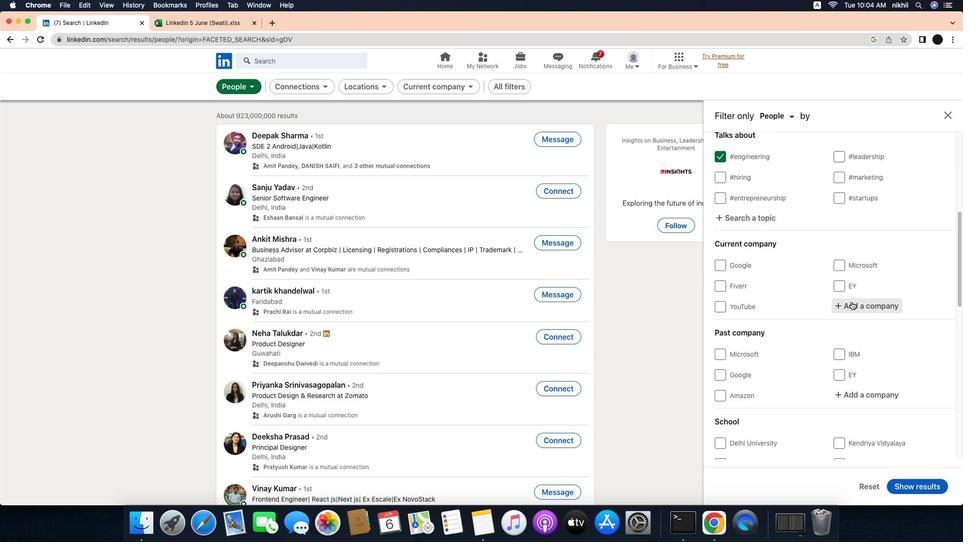 
Action: Mouse pressed left at (851, 299)
Screenshot: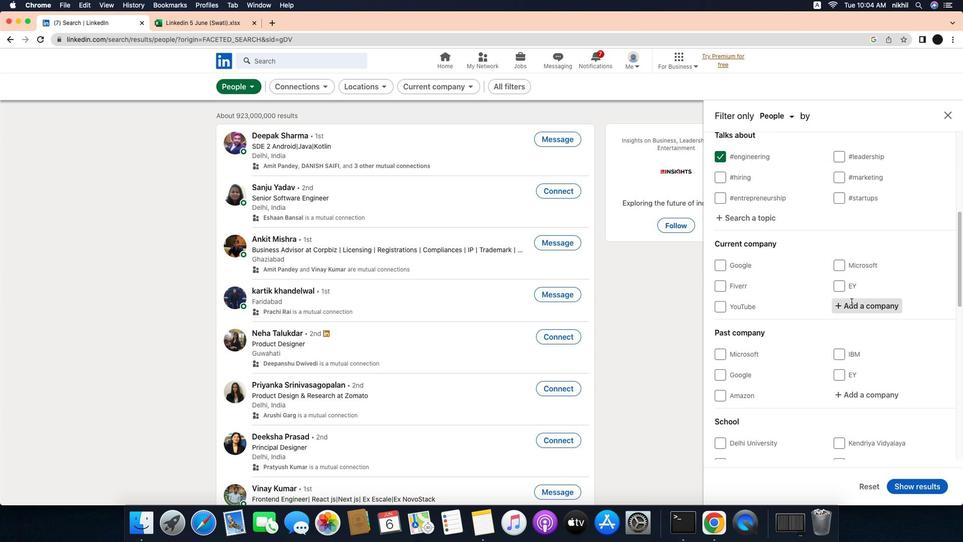 
Action: Mouse moved to (860, 302)
Screenshot: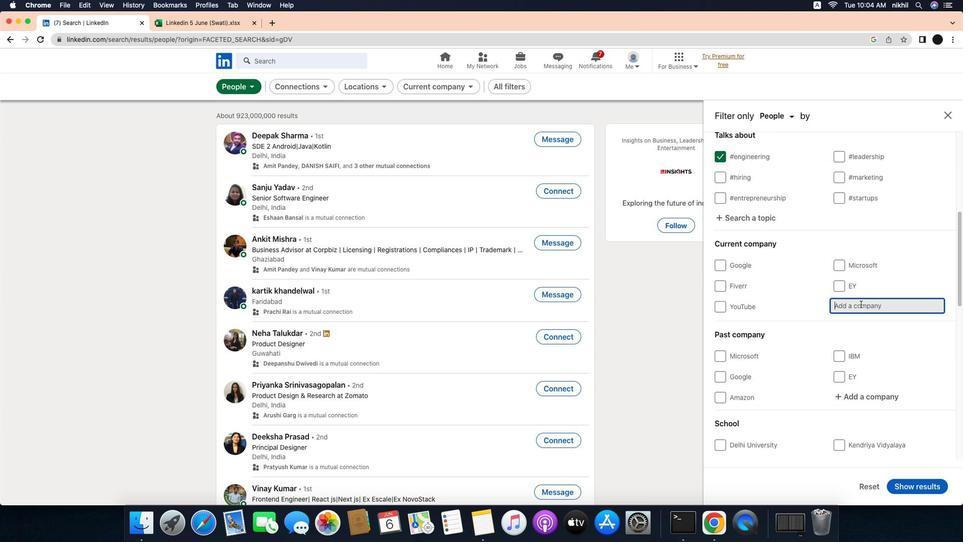 
Action: Mouse pressed left at (860, 302)
Screenshot: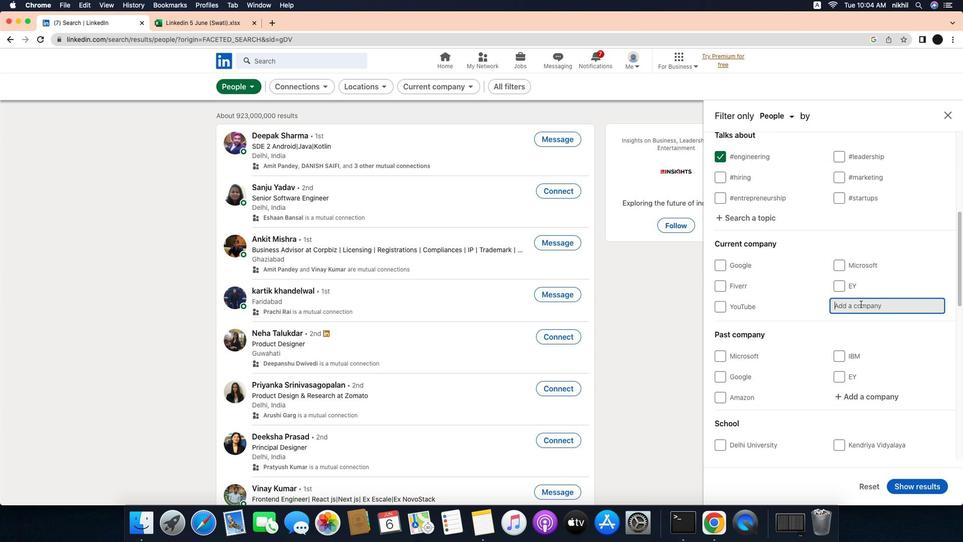 
Action: Key pressed Key.caps_lock'G''R''U''N''D''F''O''S'
Screenshot: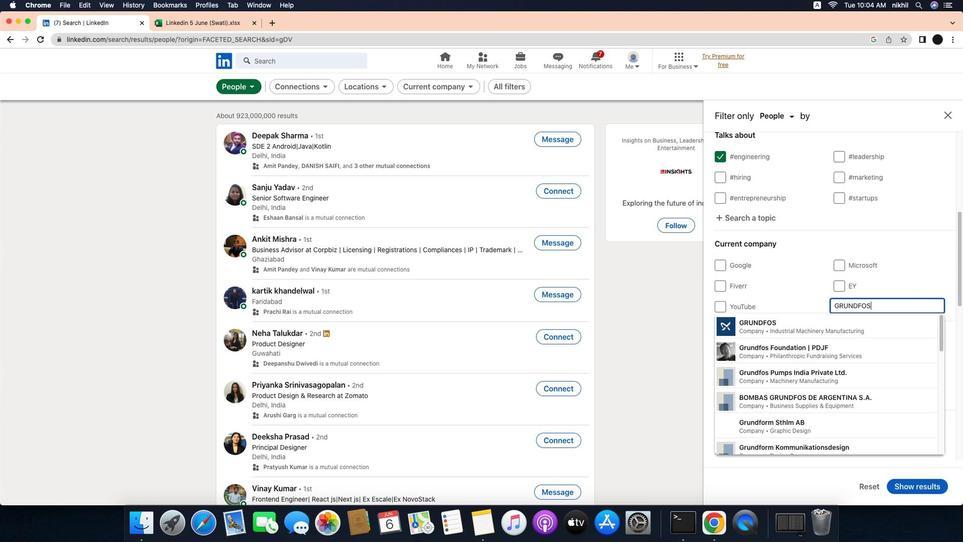 
Action: Mouse moved to (841, 317)
Screenshot: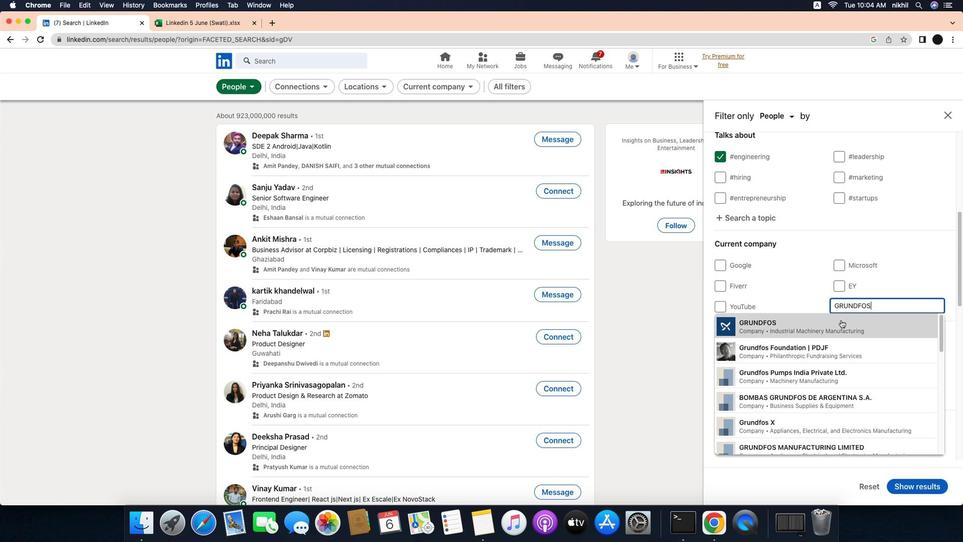 
Action: Mouse pressed left at (841, 317)
Screenshot: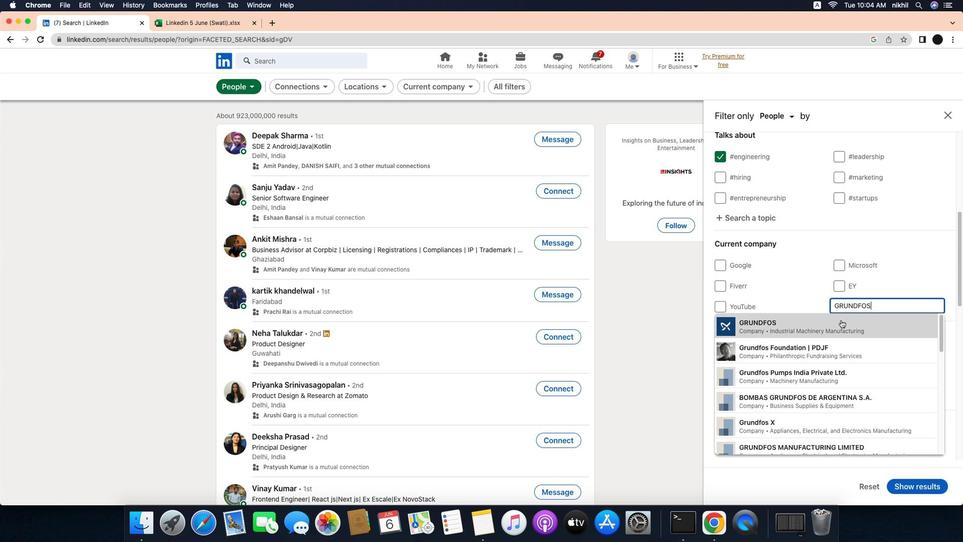 
Action: Mouse moved to (836, 338)
Screenshot: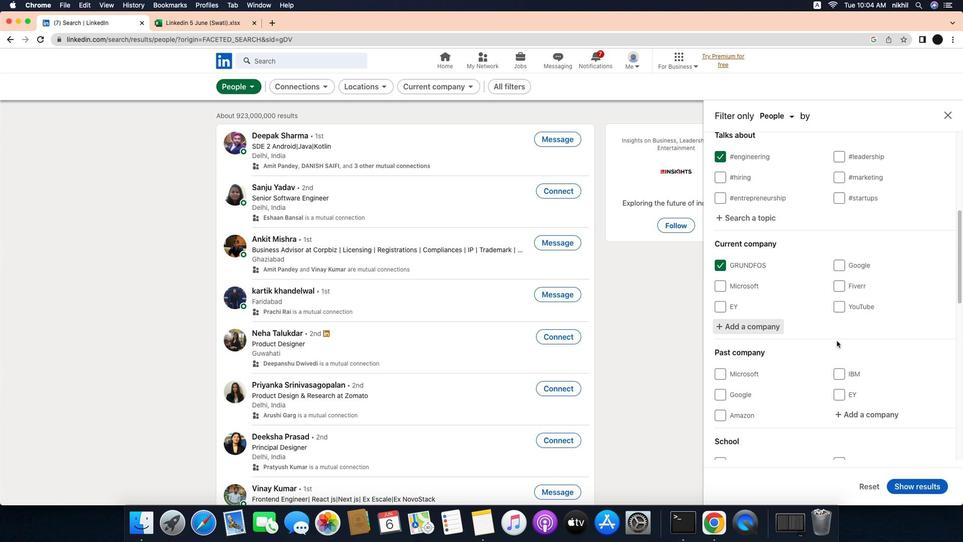 
Action: Mouse scrolled (836, 338) with delta (-3, 0)
Screenshot: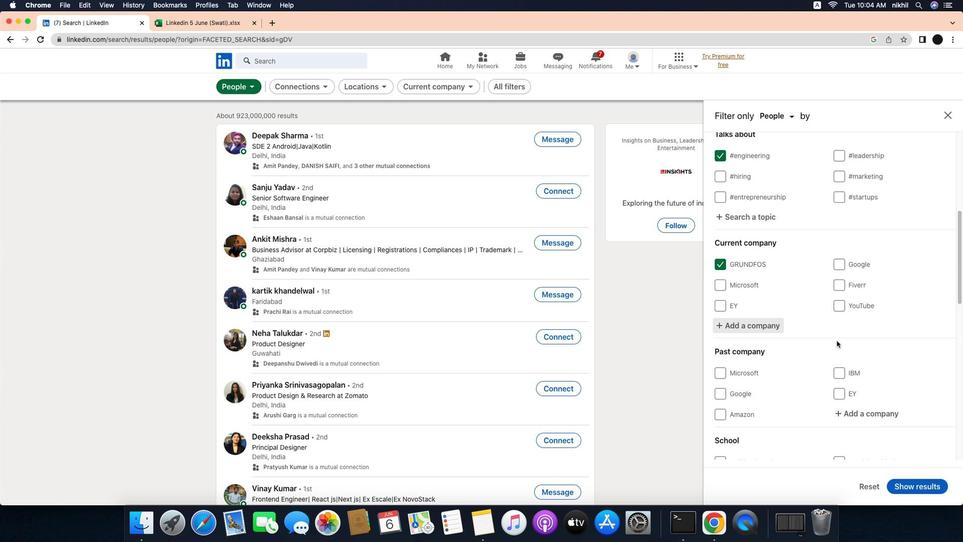 
Action: Mouse scrolled (836, 338) with delta (-3, 0)
Screenshot: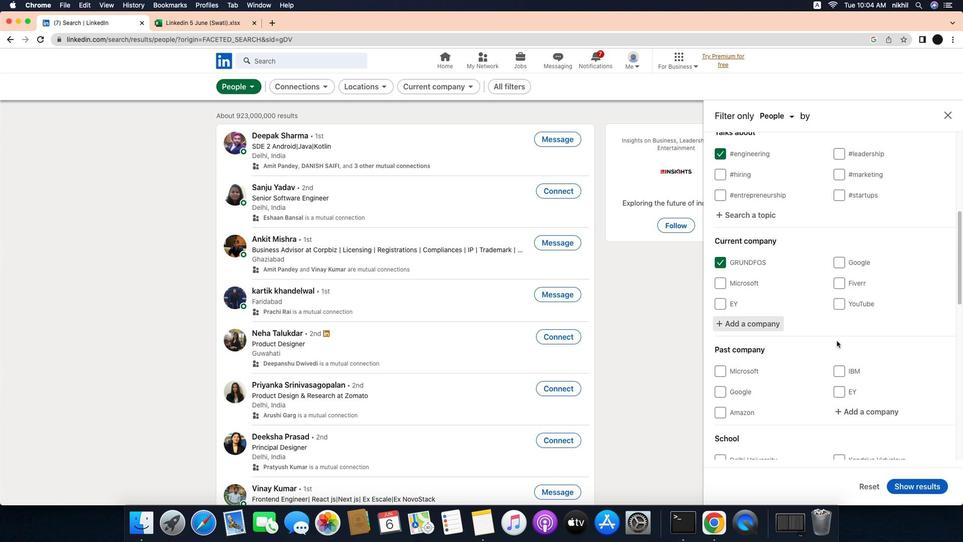
Action: Mouse scrolled (836, 338) with delta (-3, 0)
Screenshot: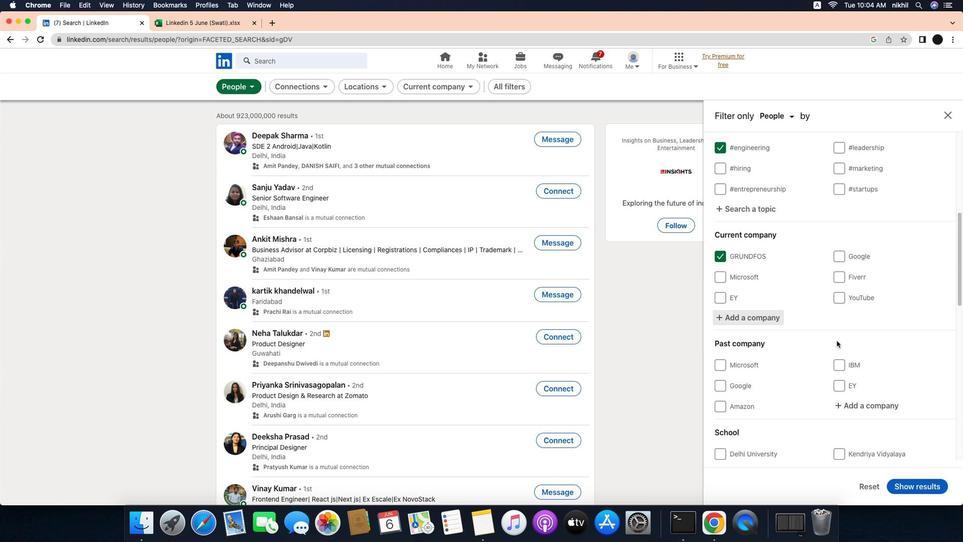 
Action: Mouse scrolled (836, 338) with delta (-3, 0)
Screenshot: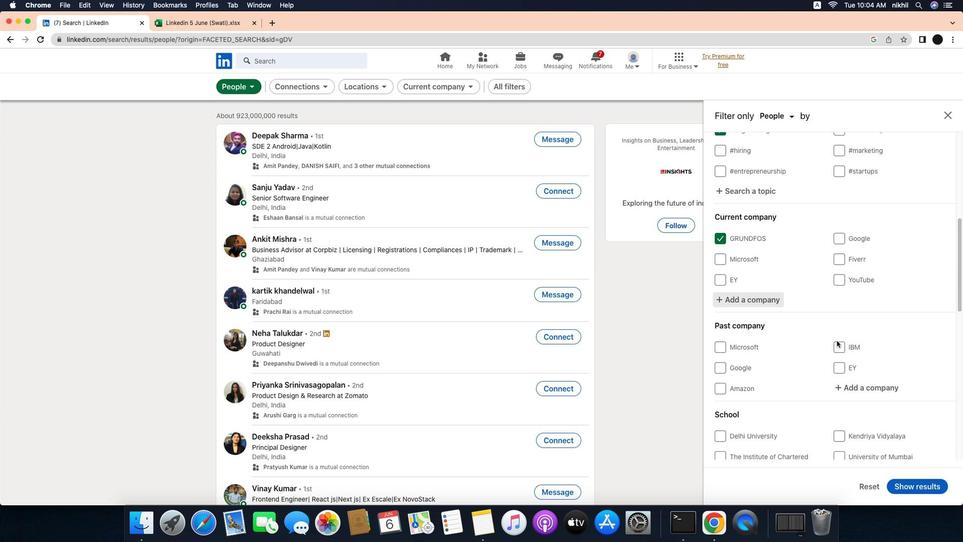 
Action: Mouse scrolled (836, 338) with delta (-3, 0)
Screenshot: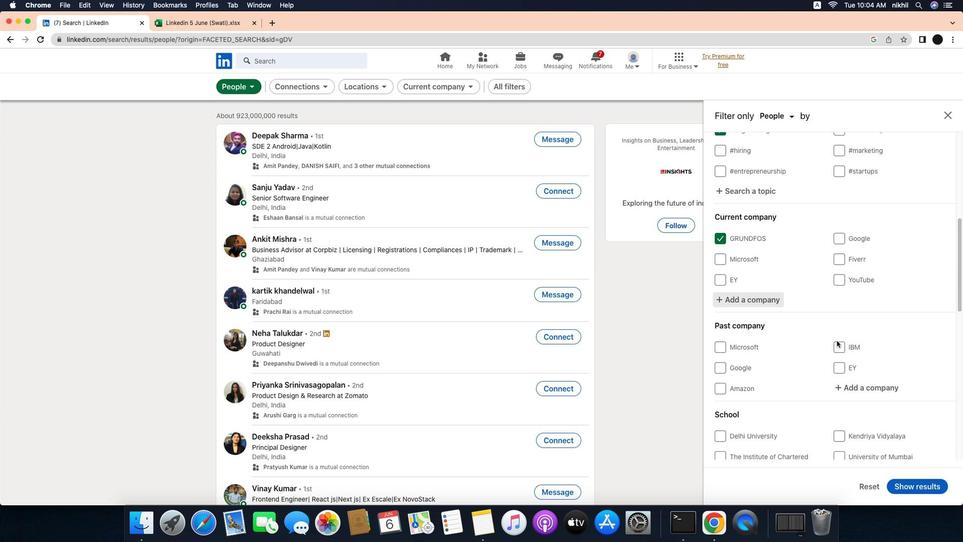 
Action: Mouse scrolled (836, 338) with delta (-3, 0)
Screenshot: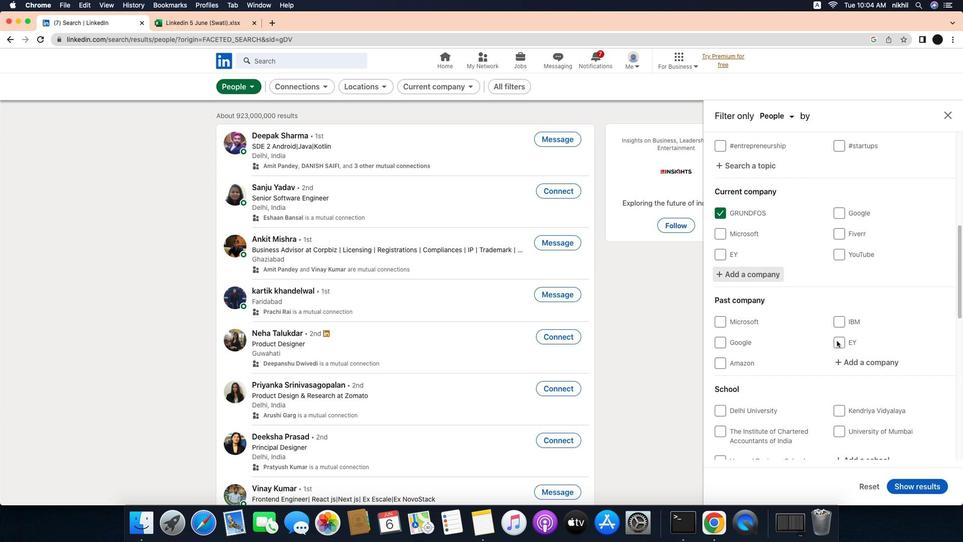 
Action: Mouse scrolled (836, 338) with delta (-3, 0)
Screenshot: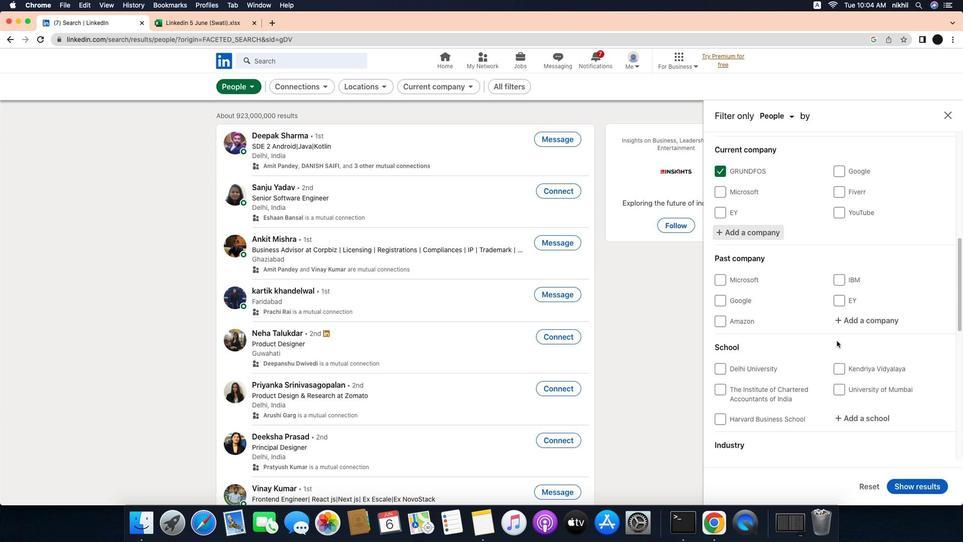 
Action: Mouse scrolled (836, 338) with delta (-3, 0)
Screenshot: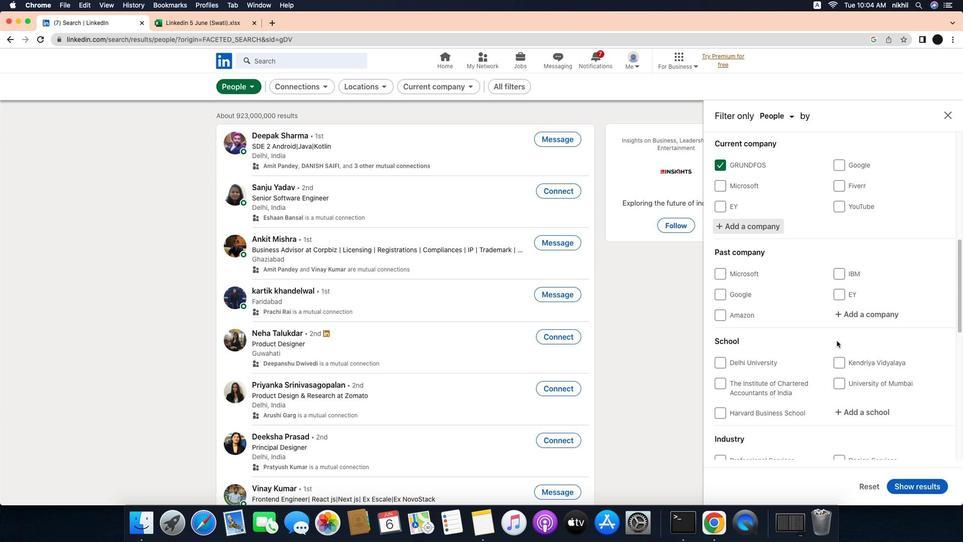 
Action: Mouse moved to (873, 401)
Screenshot: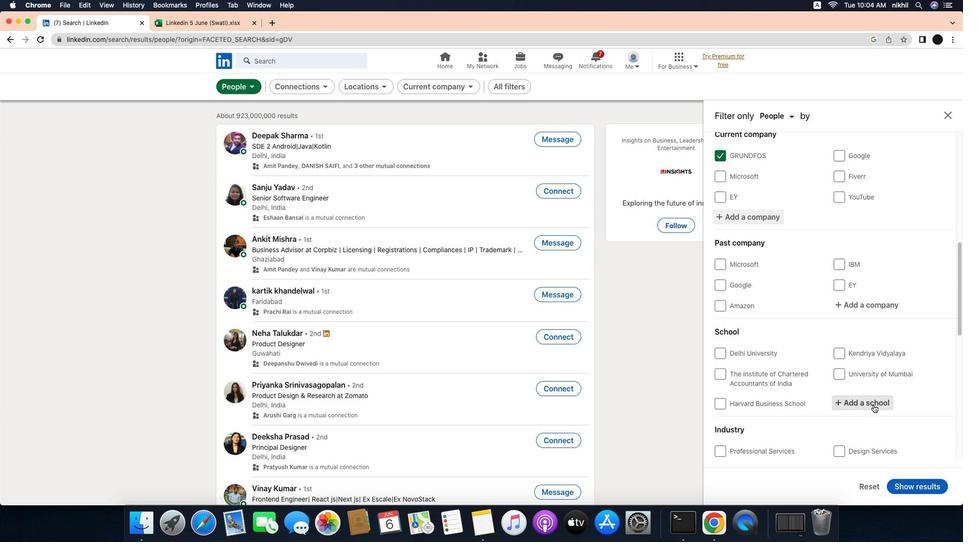 
Action: Mouse pressed left at (873, 401)
Screenshot: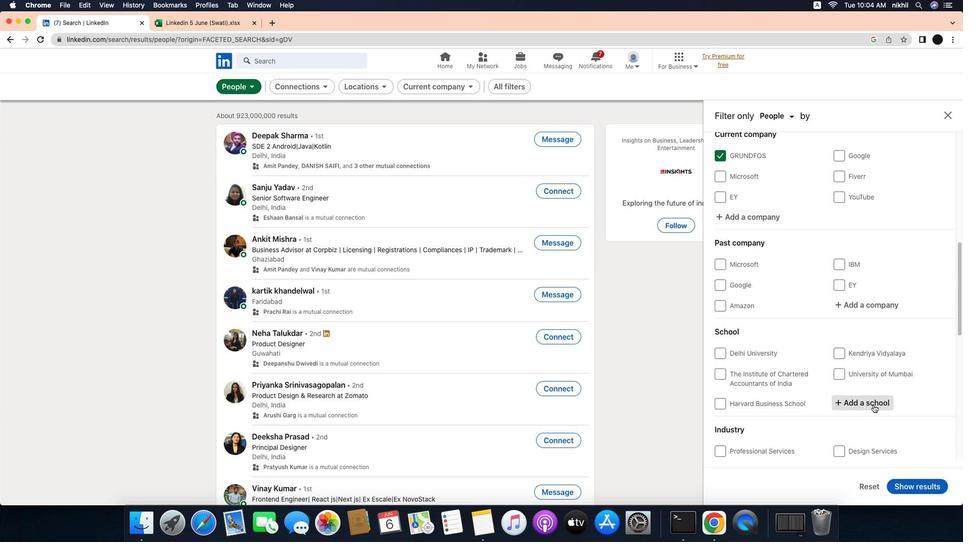 
Action: Mouse moved to (885, 399)
Screenshot: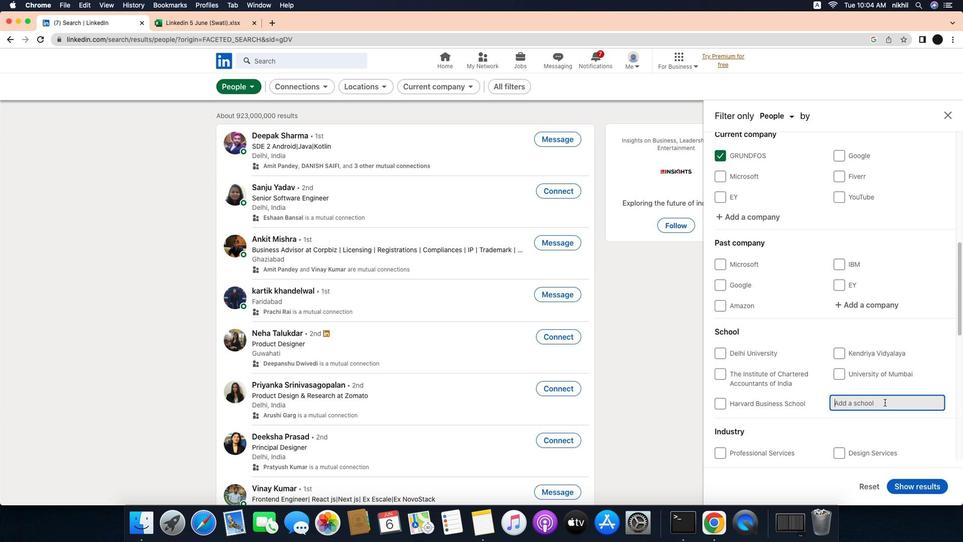 
Action: Mouse pressed left at (885, 399)
Screenshot: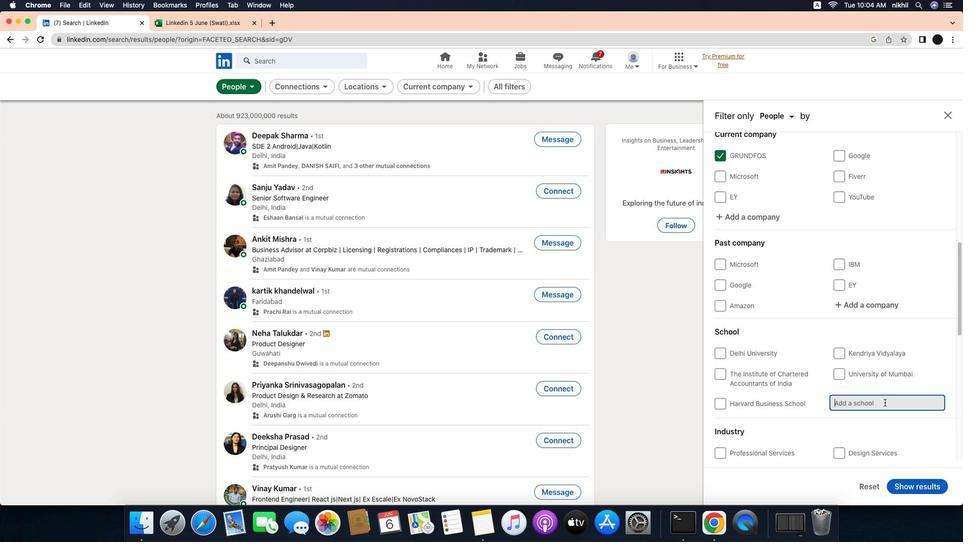 
Action: Key pressed Key.caps_lockKey.caps_lock'B''E''L''G''A''U''M'Key.space'J'Key.caps_lock'o''b''s'Key.enter
Screenshot: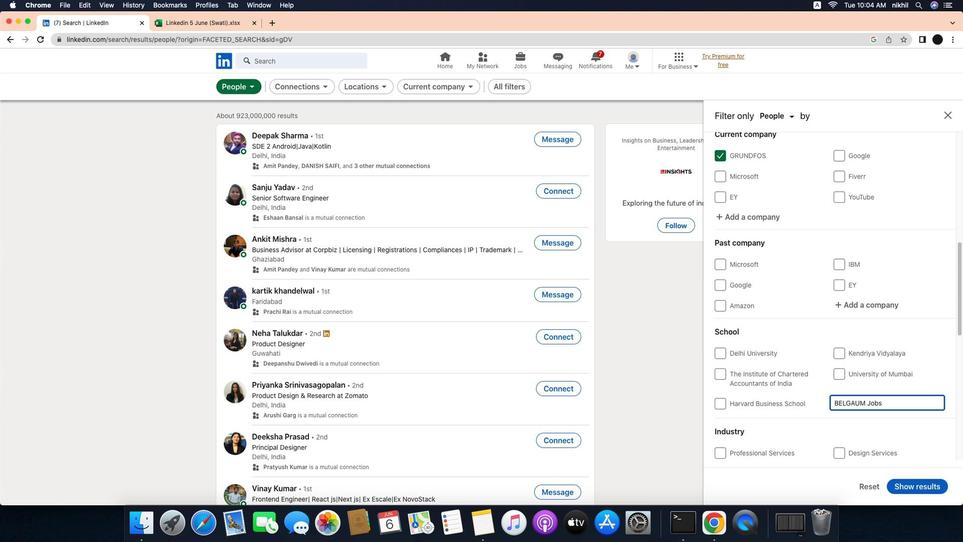
Action: Mouse moved to (828, 405)
Screenshot: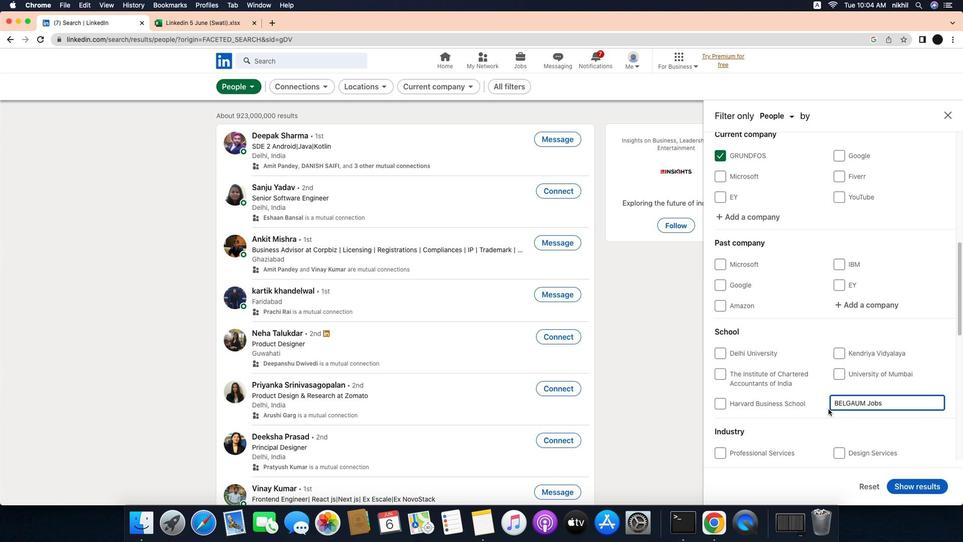 
Action: Mouse scrolled (828, 405) with delta (-3, 0)
Screenshot: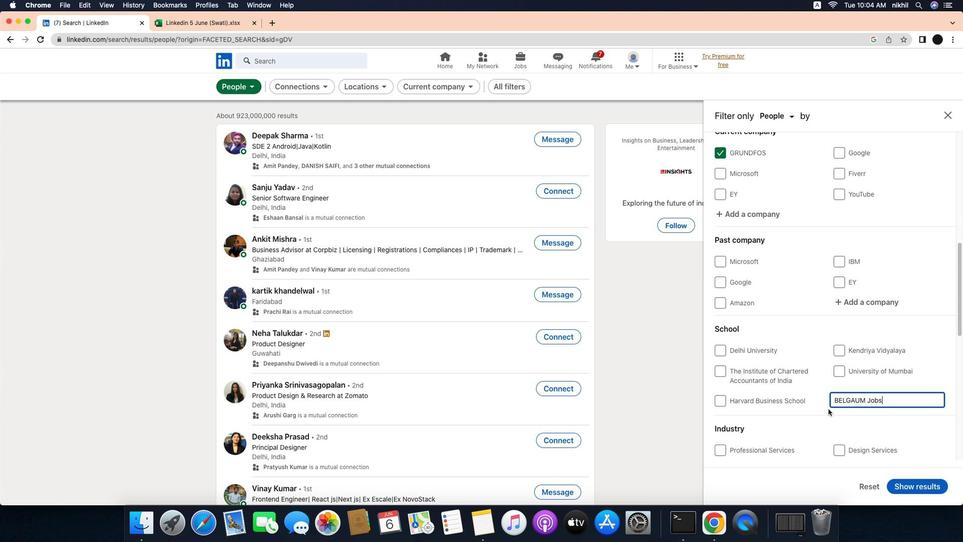
Action: Mouse scrolled (828, 405) with delta (-3, 0)
Screenshot: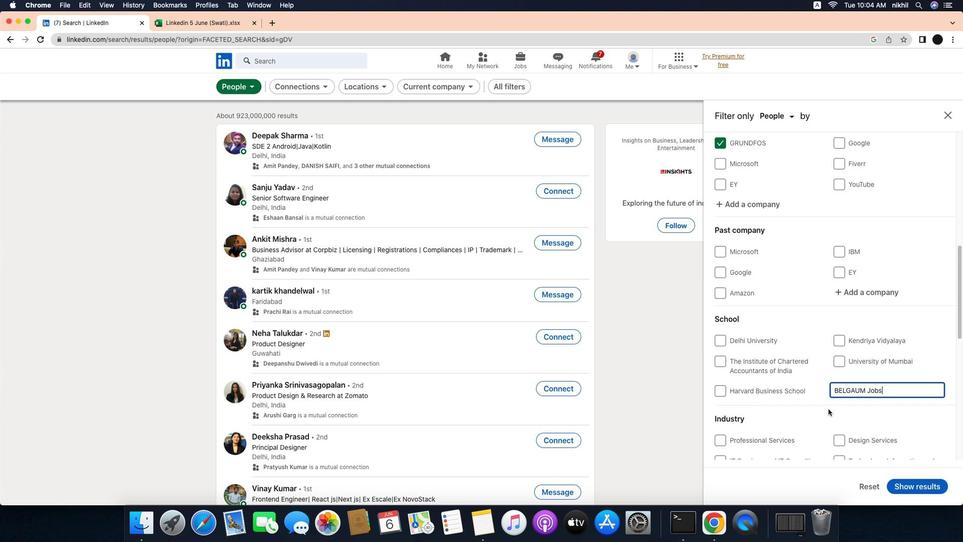 
Action: Mouse scrolled (828, 405) with delta (-3, 0)
Screenshot: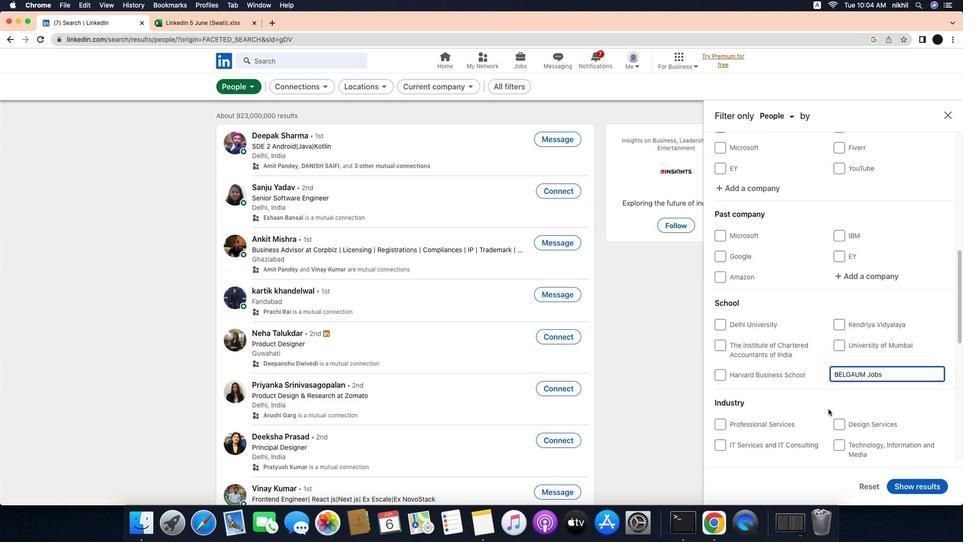 
Action: Mouse scrolled (828, 405) with delta (-3, 0)
Screenshot: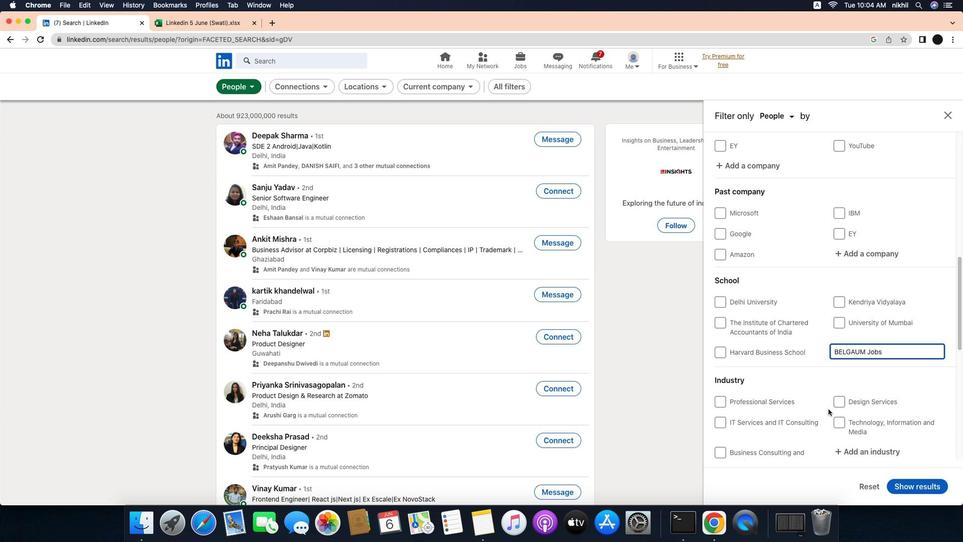 
Action: Mouse scrolled (828, 405) with delta (-3, 0)
Screenshot: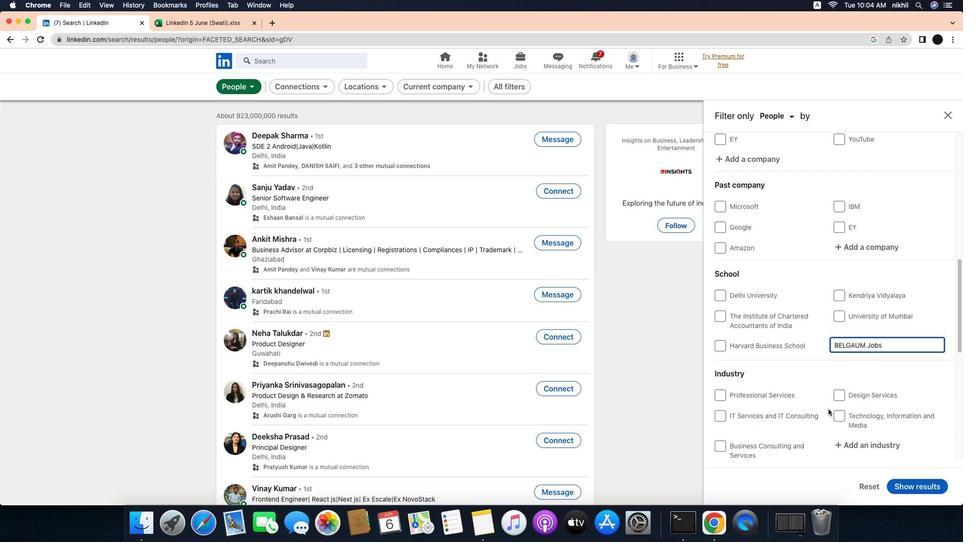 
Action: Mouse scrolled (828, 405) with delta (-3, 0)
Screenshot: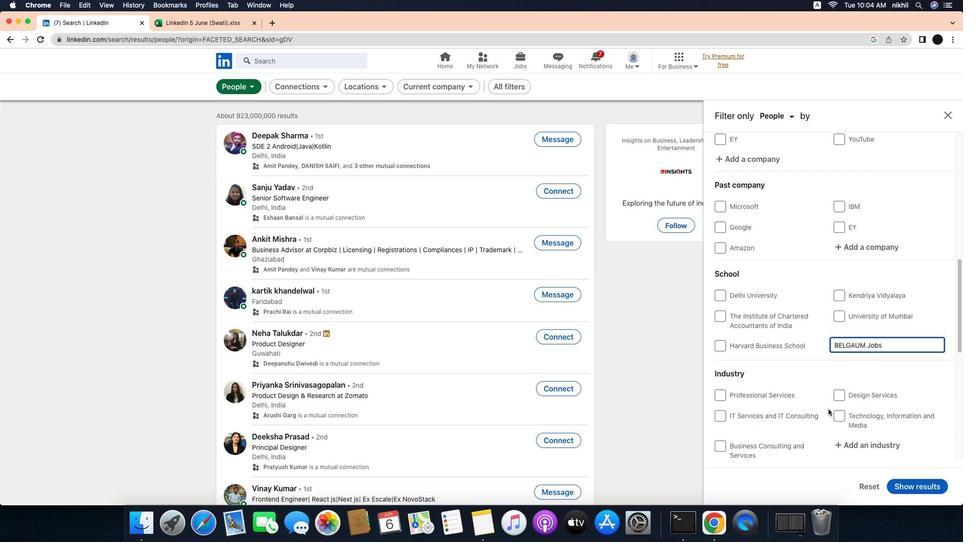 
Action: Mouse scrolled (828, 405) with delta (-3, 0)
Screenshot: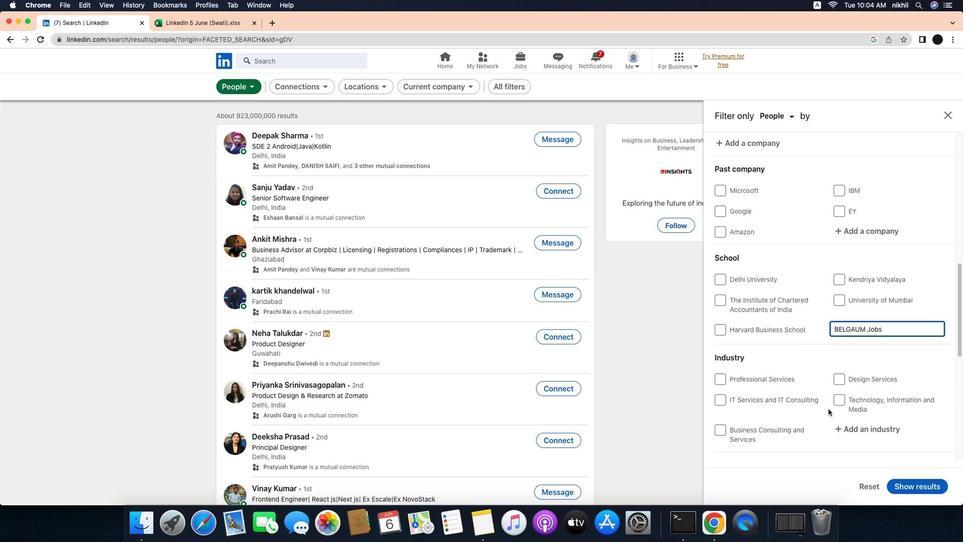 
Action: Mouse scrolled (828, 405) with delta (-3, 0)
Screenshot: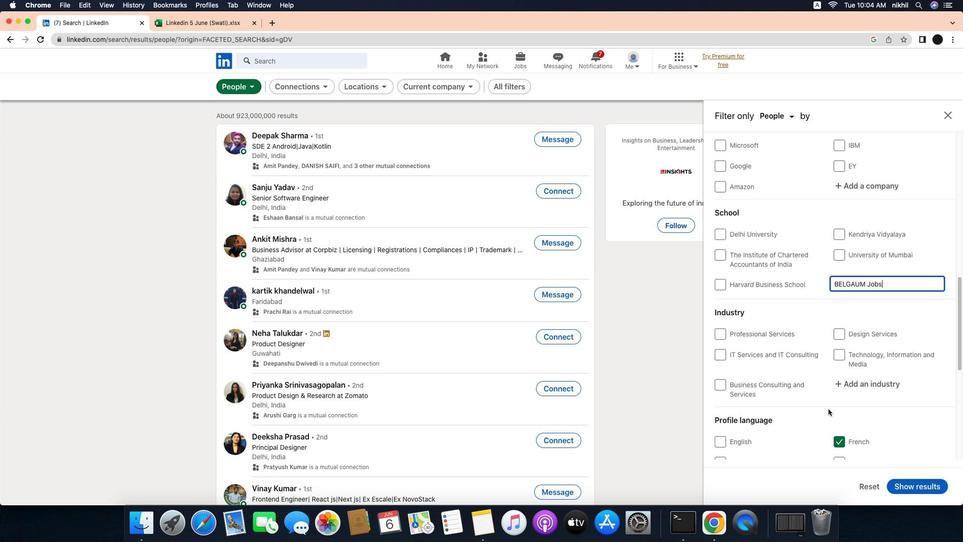 
Action: Mouse moved to (878, 301)
Screenshot: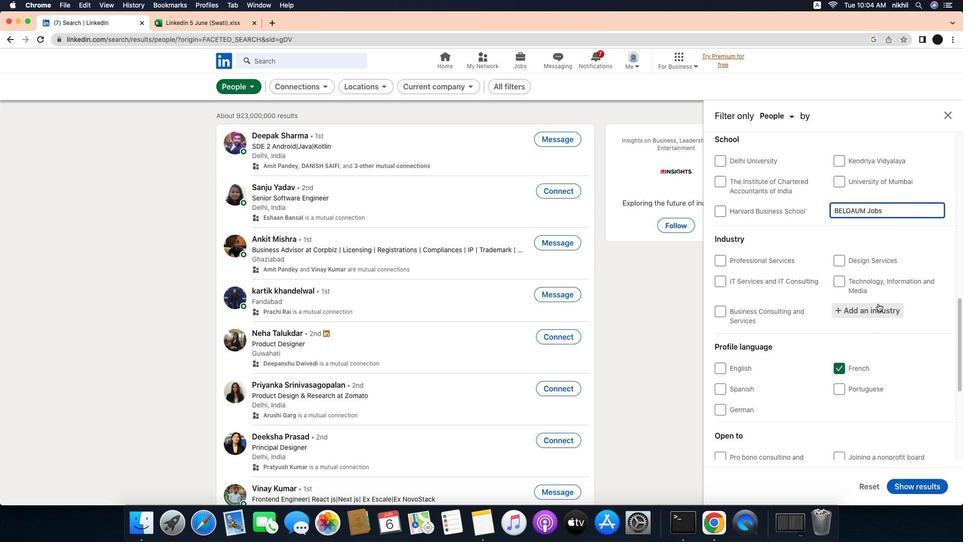 
Action: Mouse pressed left at (878, 301)
Screenshot: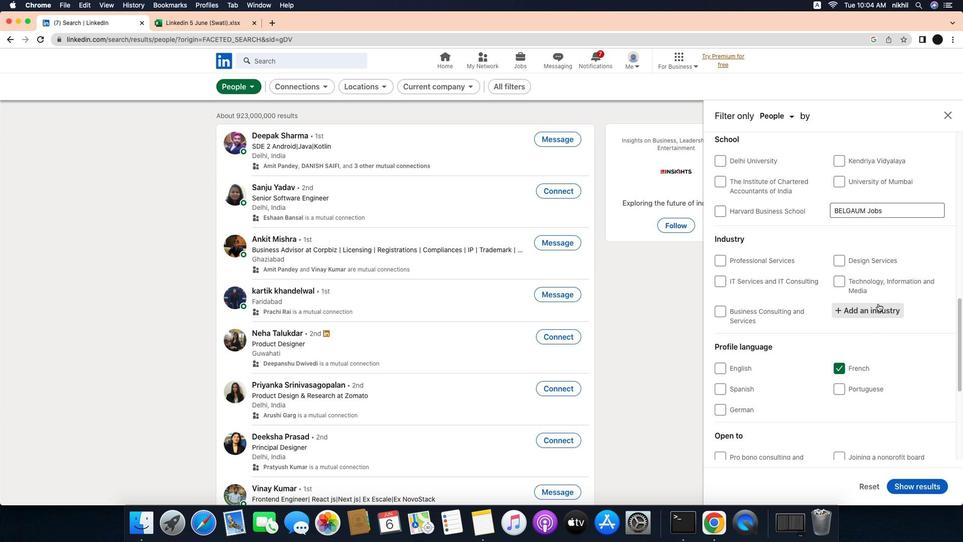 
Action: Mouse moved to (887, 309)
Screenshot: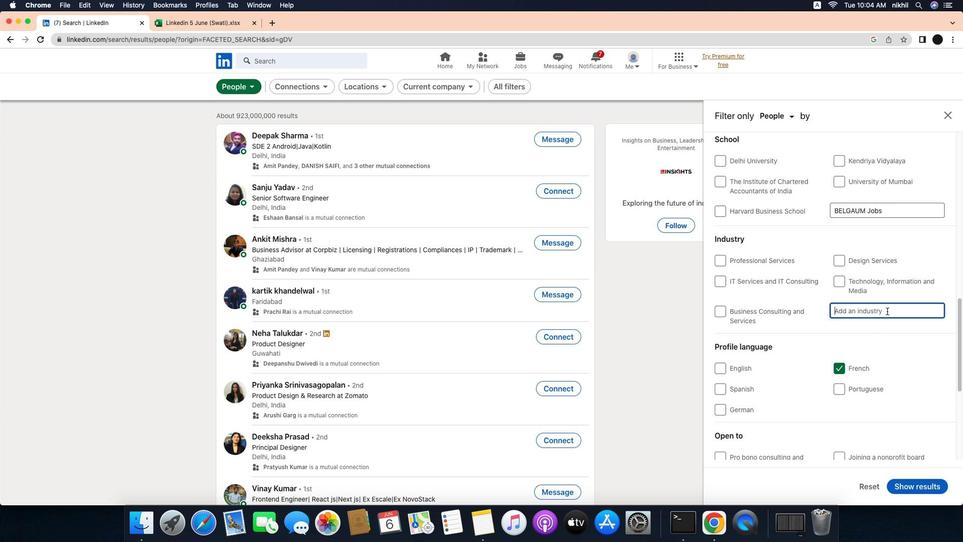 
Action: Mouse pressed left at (887, 309)
Screenshot: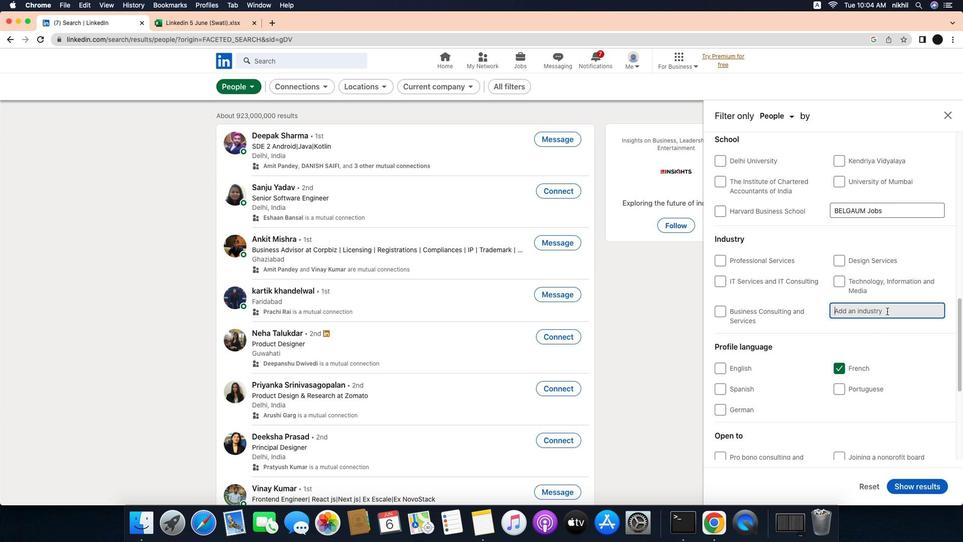 
Action: Mouse moved to (887, 309)
Screenshot: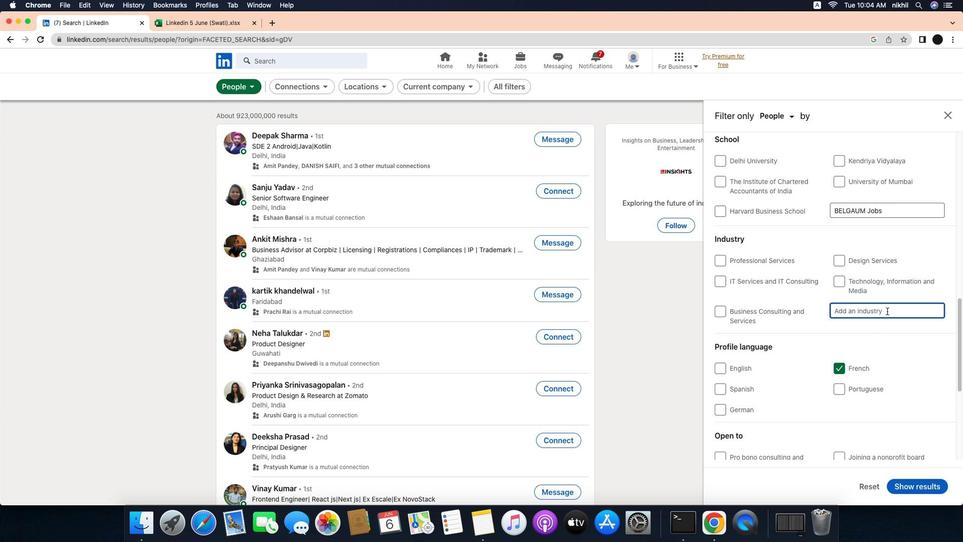 
Action: Key pressed Key.caps_lock'C'Key.caps_lock'a''b''l''e'Key.space'a''n''d'Key.spaceKey.caps_lock'S'Key.caps_lock'a''t''e''l''l''i''t''e'Key.spaceKey.caps_lock'P'Key.caps_lock'r''o''g''r''a''m''m''i''n''g'
Screenshot: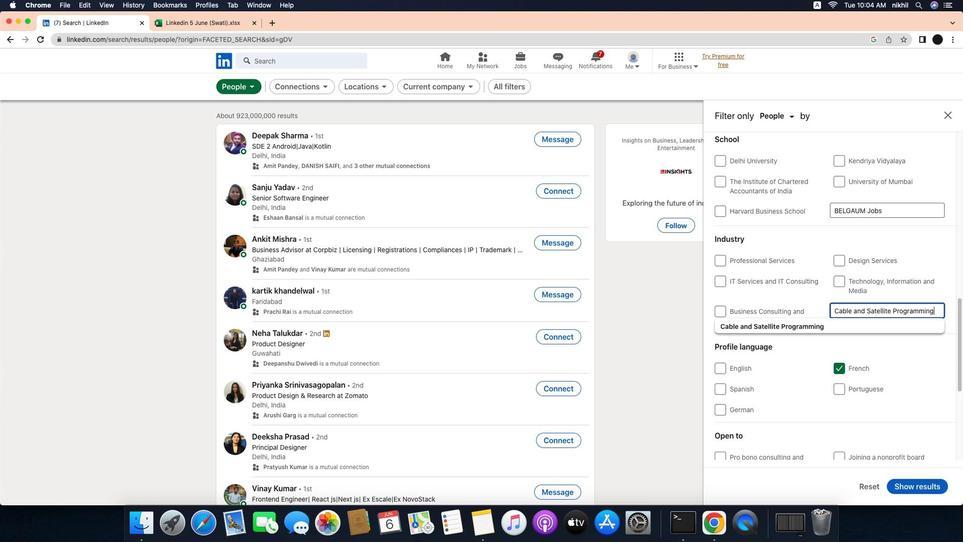 
Action: Mouse moved to (846, 323)
Screenshot: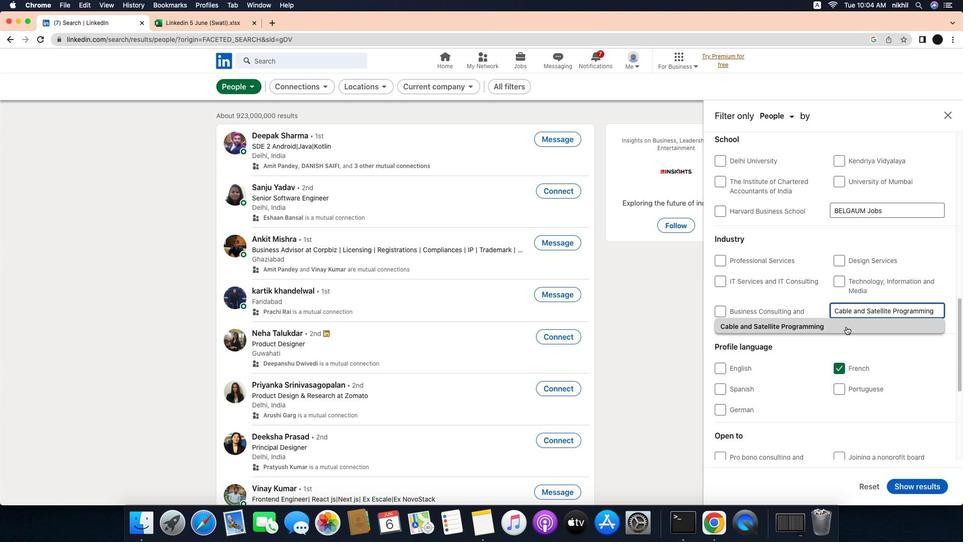 
Action: Mouse pressed left at (846, 323)
Screenshot: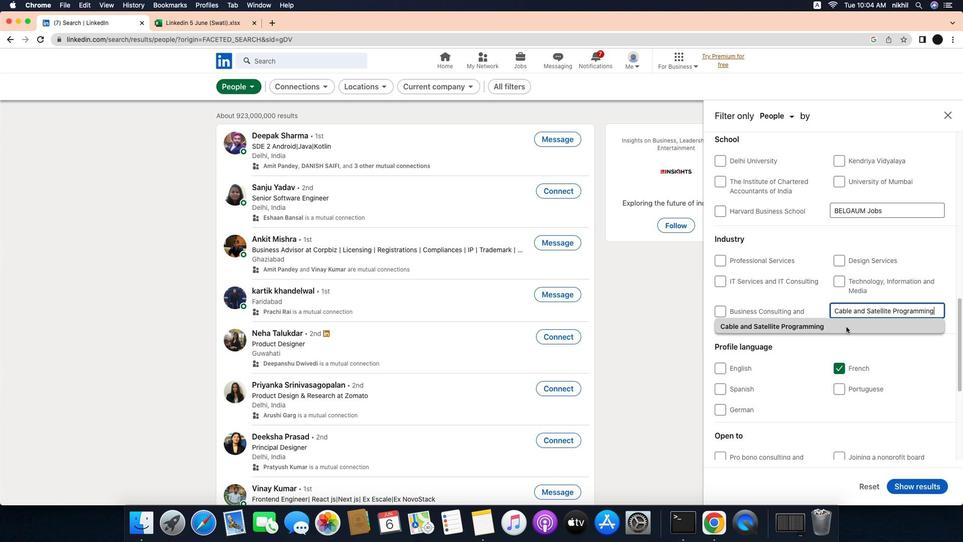 
Action: Mouse moved to (847, 335)
Screenshot: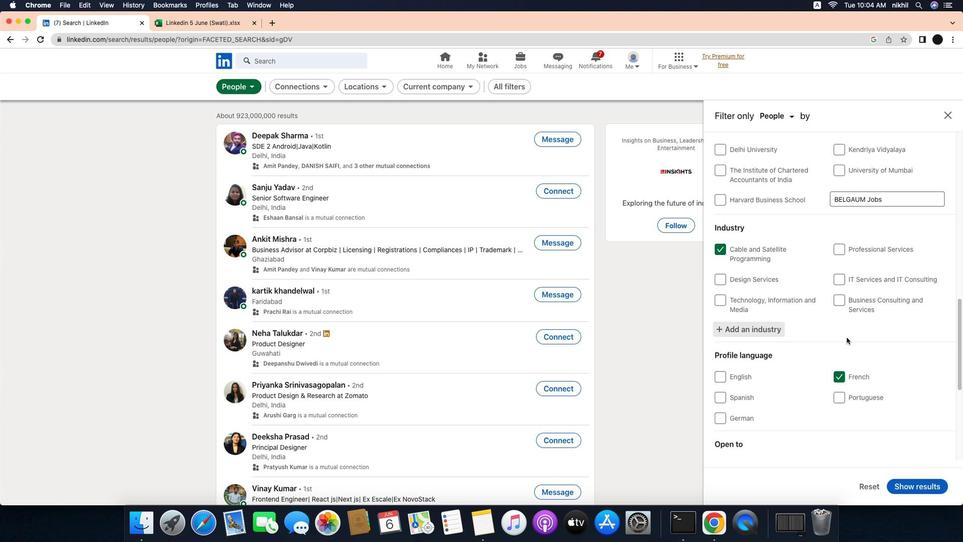 
Action: Mouse scrolled (847, 335) with delta (-3, 0)
Screenshot: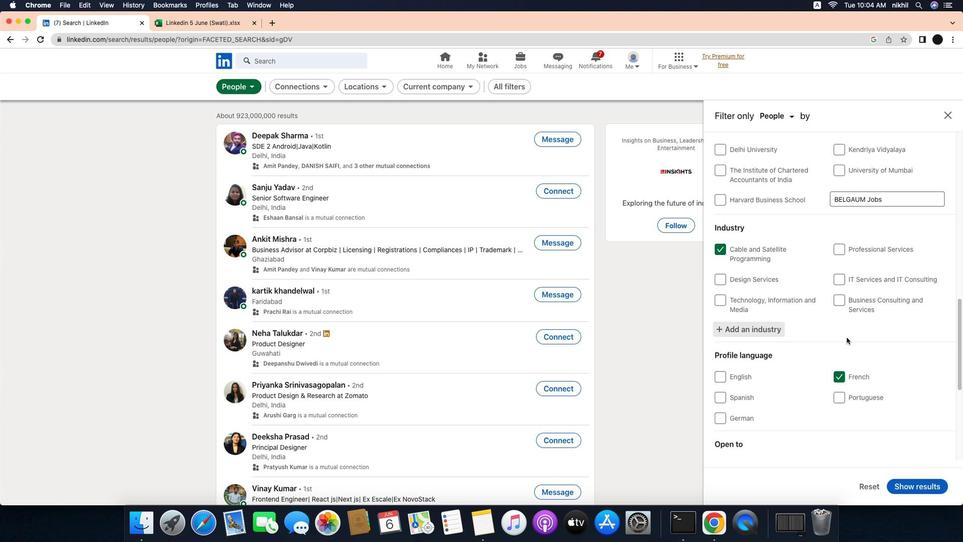 
Action: Mouse moved to (847, 335)
Screenshot: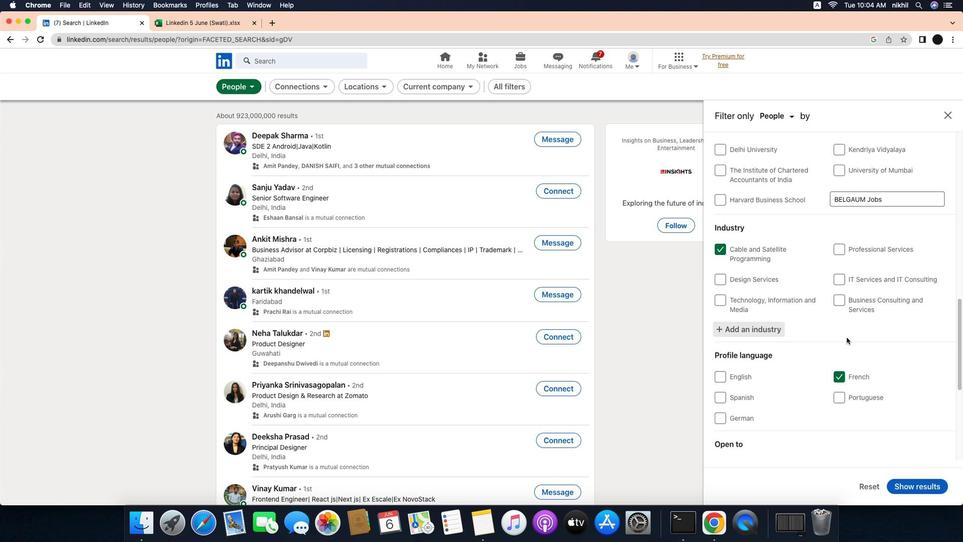 
Action: Mouse scrolled (847, 335) with delta (-3, 0)
Screenshot: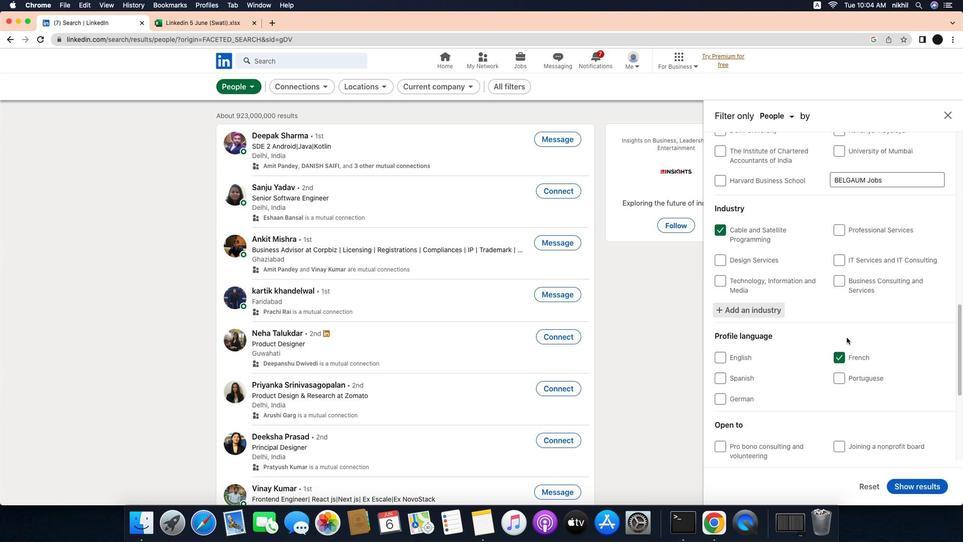 
Action: Mouse scrolled (847, 335) with delta (-3, 0)
Screenshot: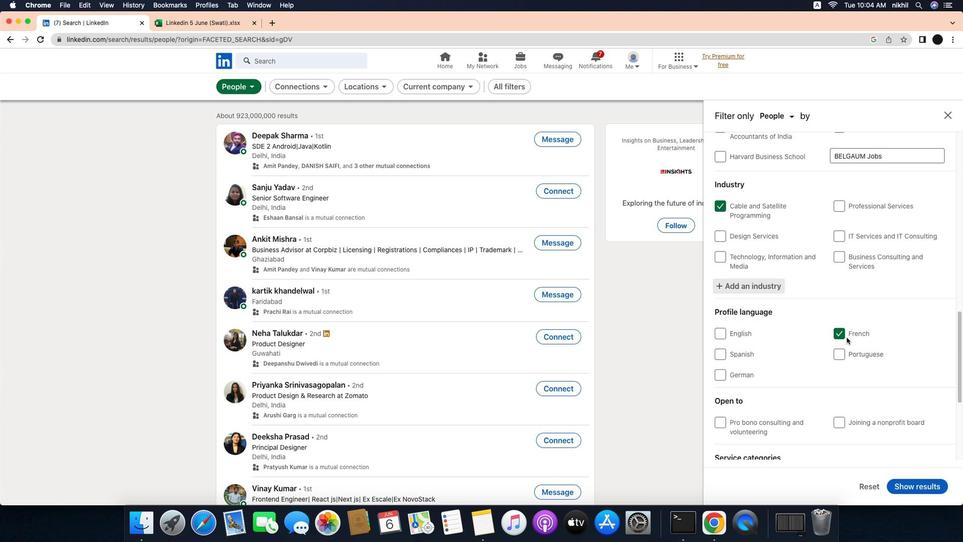 
Action: Mouse scrolled (847, 335) with delta (-3, 0)
Screenshot: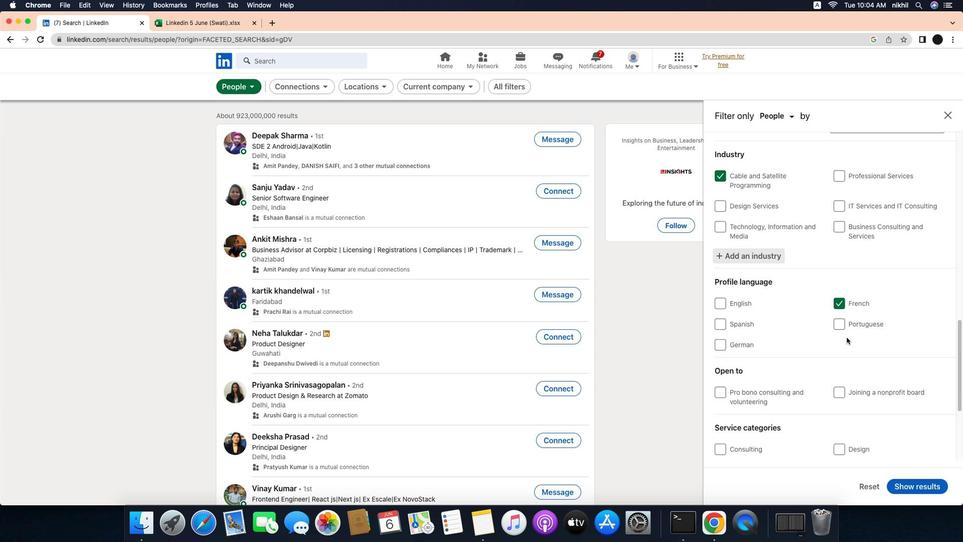 
Action: Mouse scrolled (847, 335) with delta (-3, 0)
Screenshot: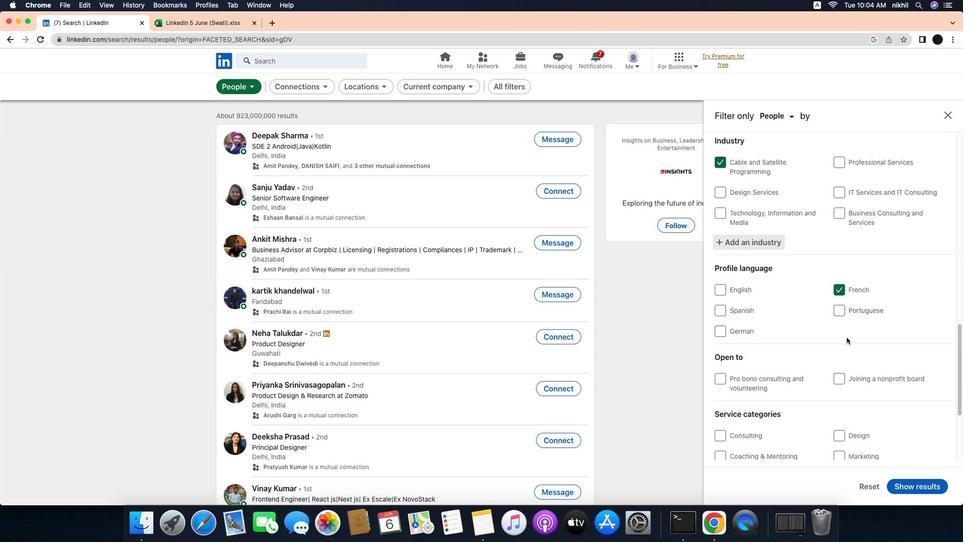 
Action: Mouse scrolled (847, 335) with delta (-3, 0)
Screenshot: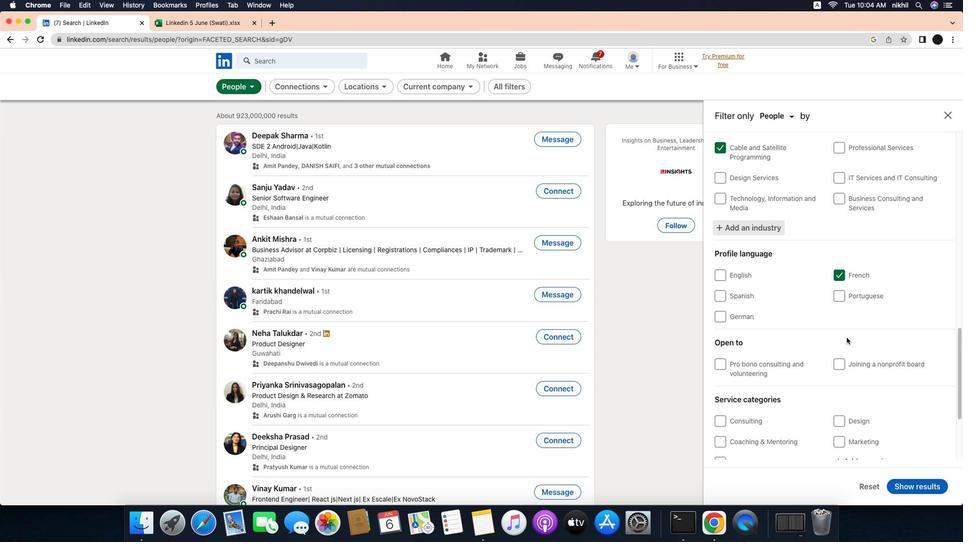 
Action: Mouse scrolled (847, 335) with delta (-3, 0)
Screenshot: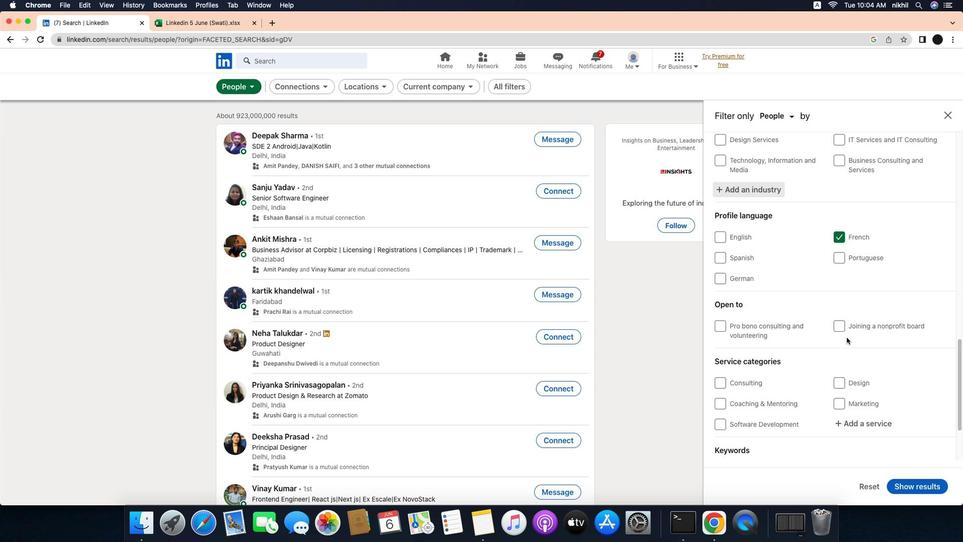 
Action: Mouse scrolled (847, 335) with delta (-3, 0)
Screenshot: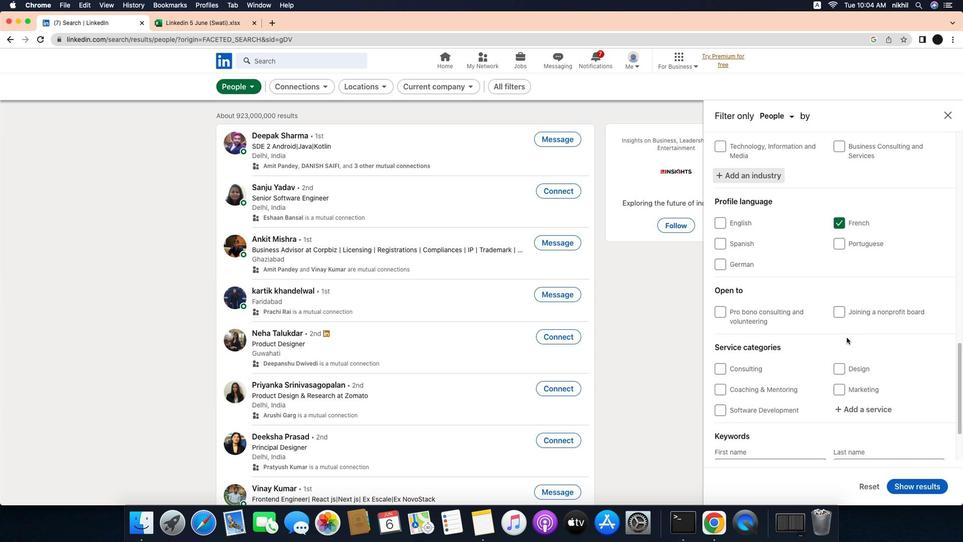 
Action: Mouse scrolled (847, 335) with delta (-3, 0)
Screenshot: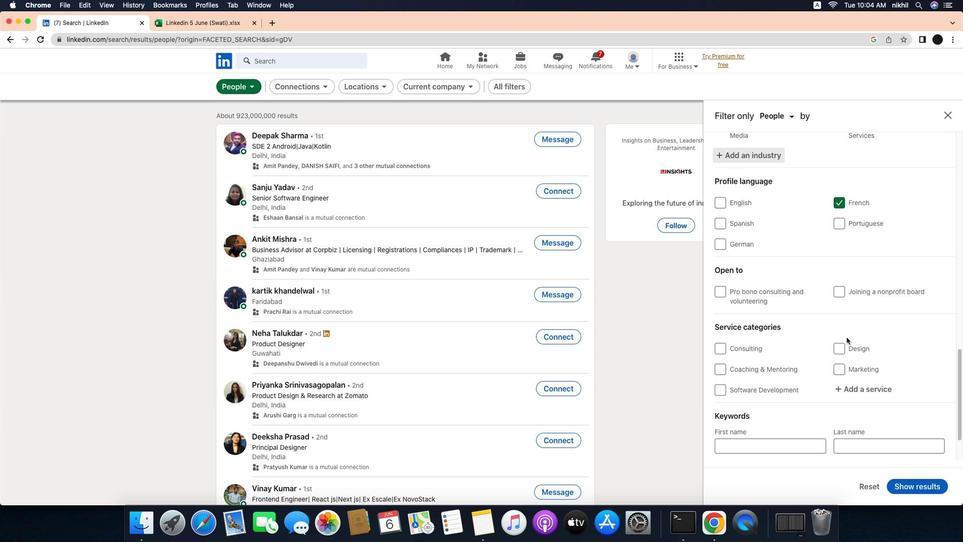 
Action: Mouse moved to (855, 354)
Screenshot: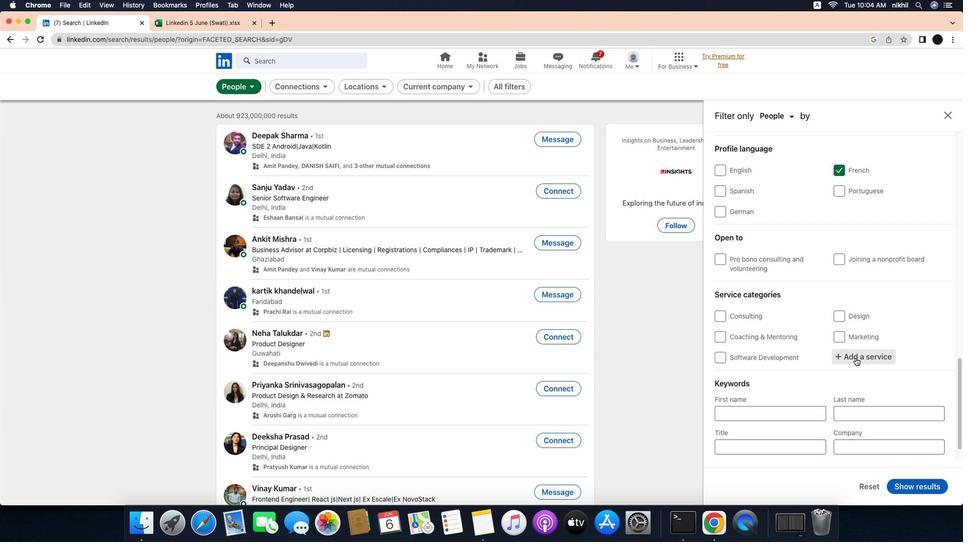 
Action: Mouse pressed left at (855, 354)
Screenshot: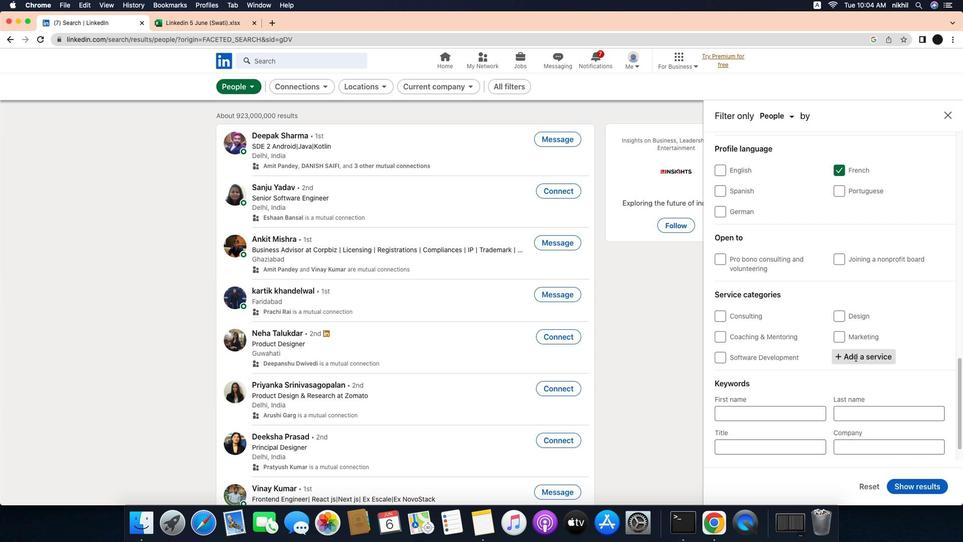 
Action: Mouse moved to (870, 353)
Screenshot: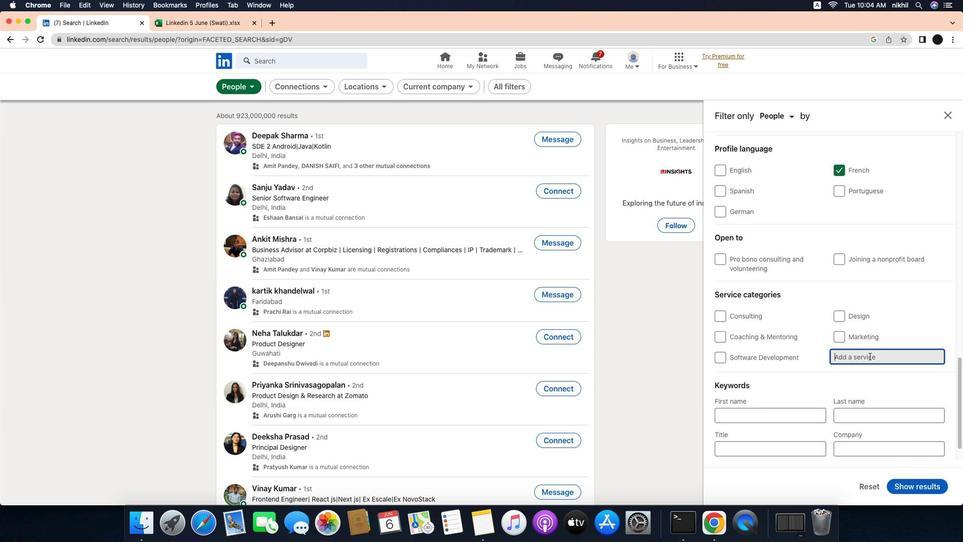 
Action: Mouse pressed left at (870, 353)
Screenshot: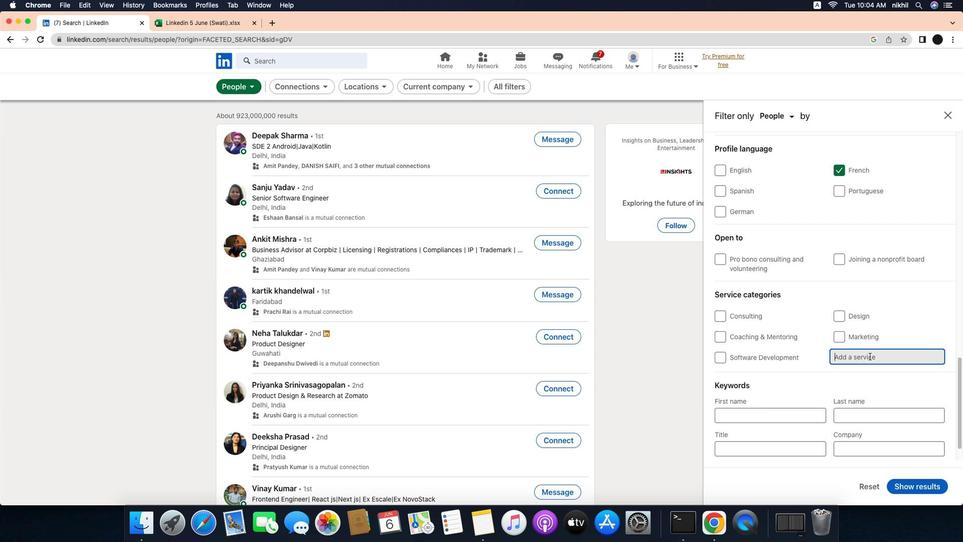 
Action: Key pressed Key.caps_lock'W'Key.caps_lock'r''i''t''i''n''g'
Screenshot: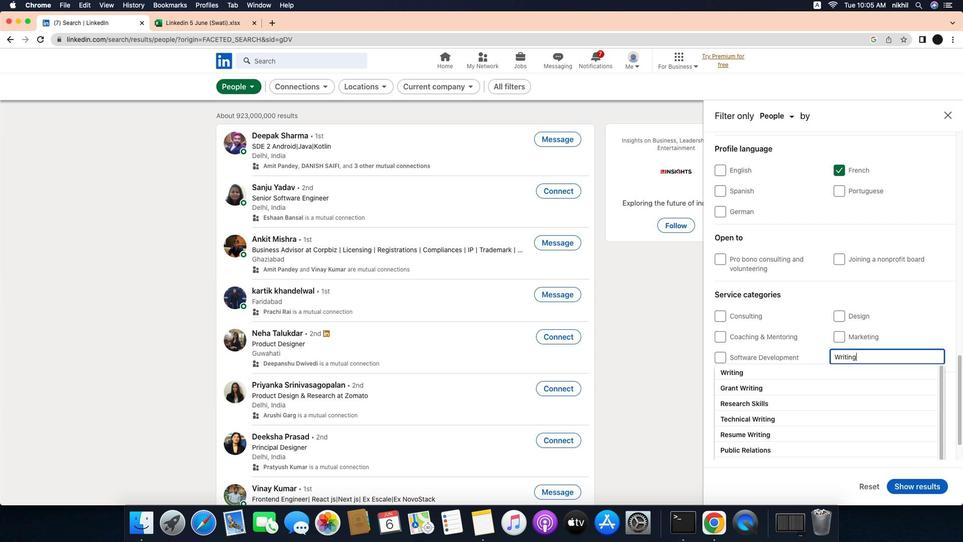 
Action: Mouse moved to (852, 364)
Screenshot: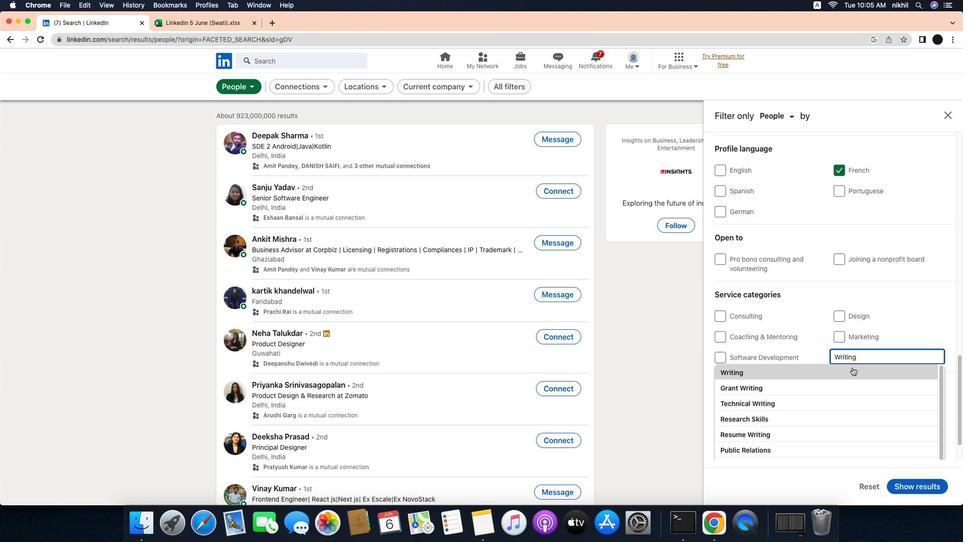 
Action: Mouse pressed left at (852, 364)
Screenshot: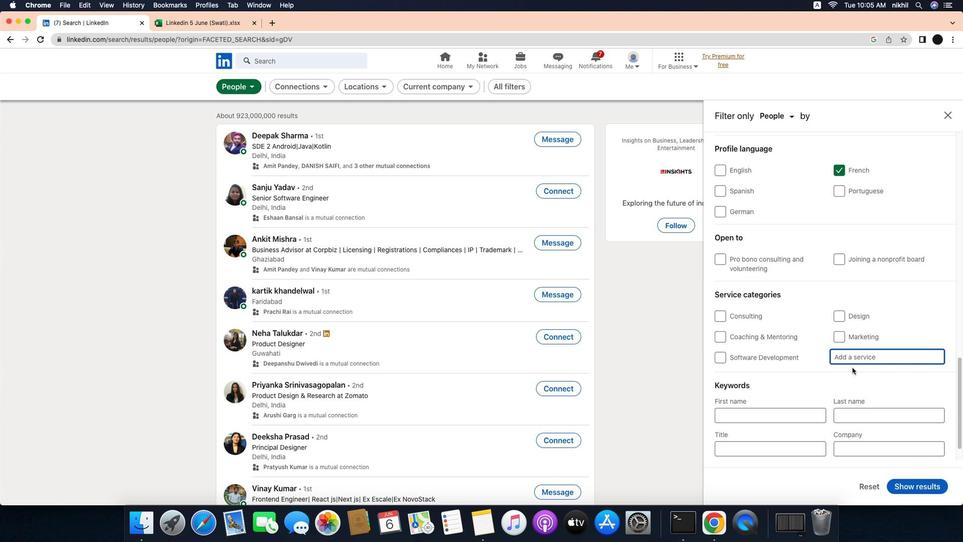 
Action: Mouse moved to (844, 364)
Screenshot: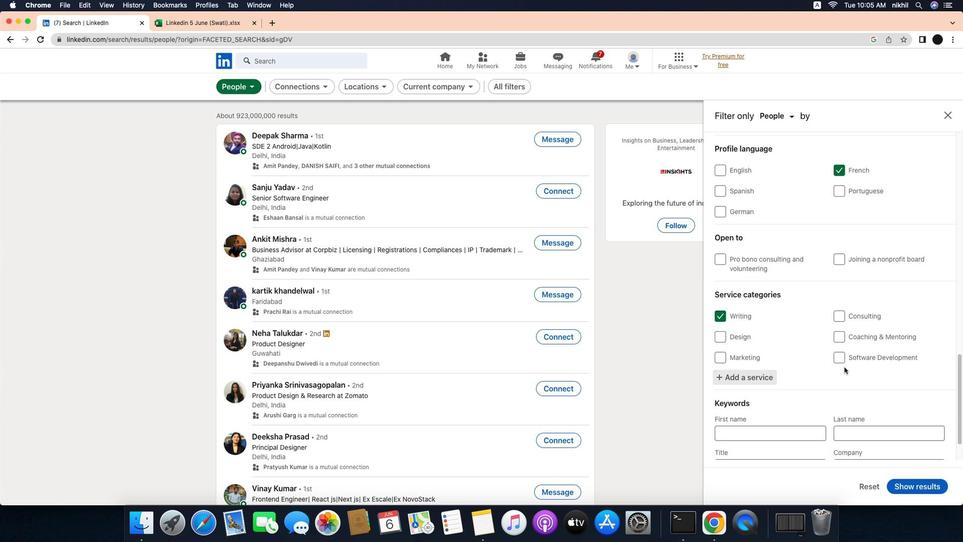 
Action: Mouse scrolled (844, 364) with delta (-3, 0)
Screenshot: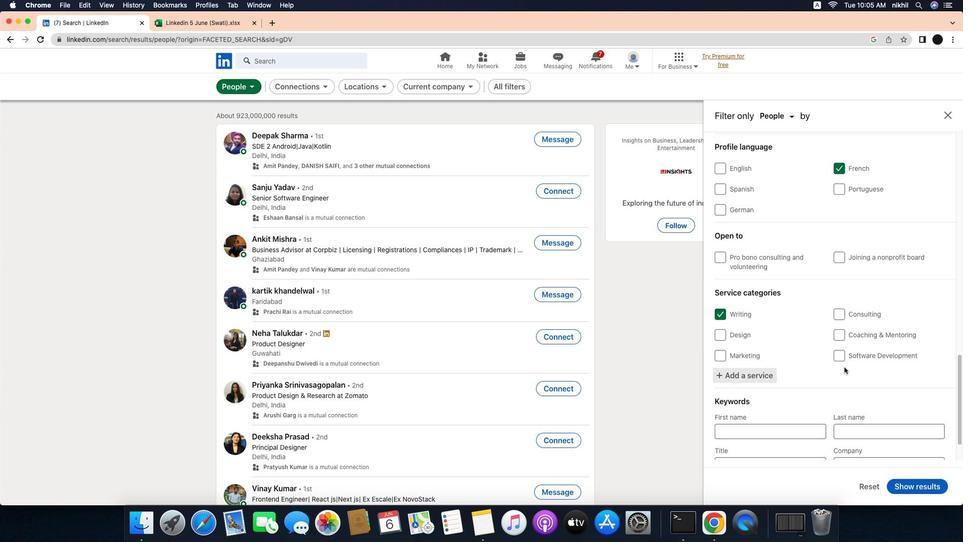 
Action: Mouse scrolled (844, 364) with delta (-3, 0)
Screenshot: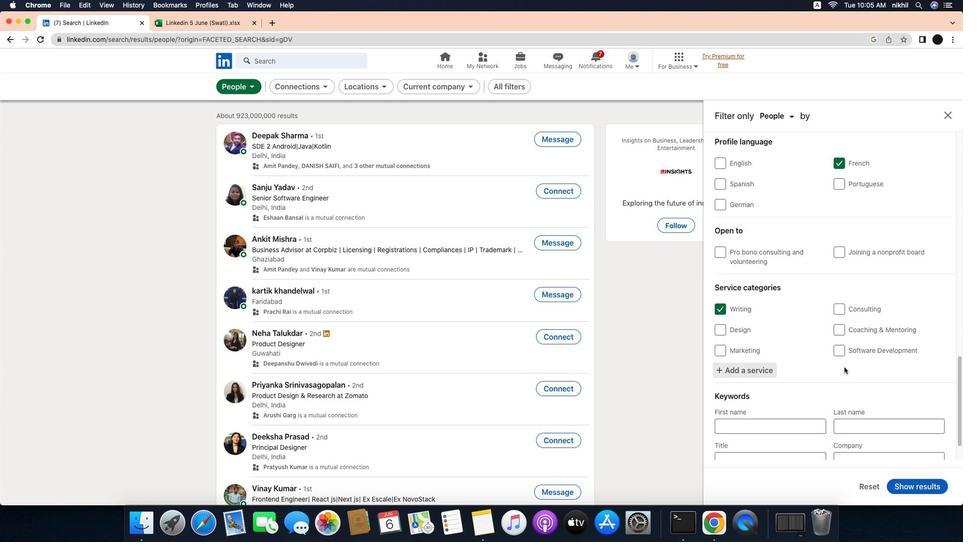 
Action: Mouse scrolled (844, 364) with delta (-3, 0)
Screenshot: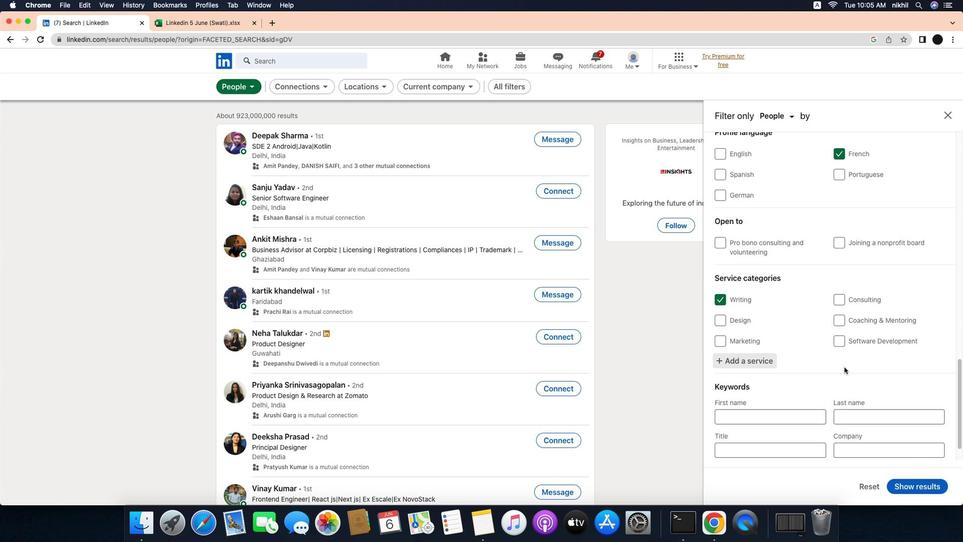 
Action: Mouse scrolled (844, 364) with delta (-3, 0)
Screenshot: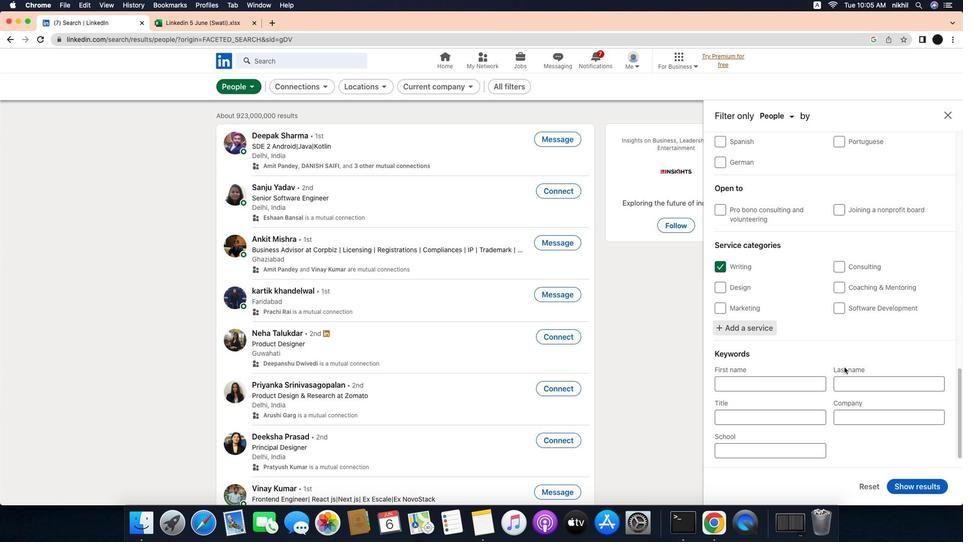 
Action: Mouse moved to (843, 361)
Screenshot: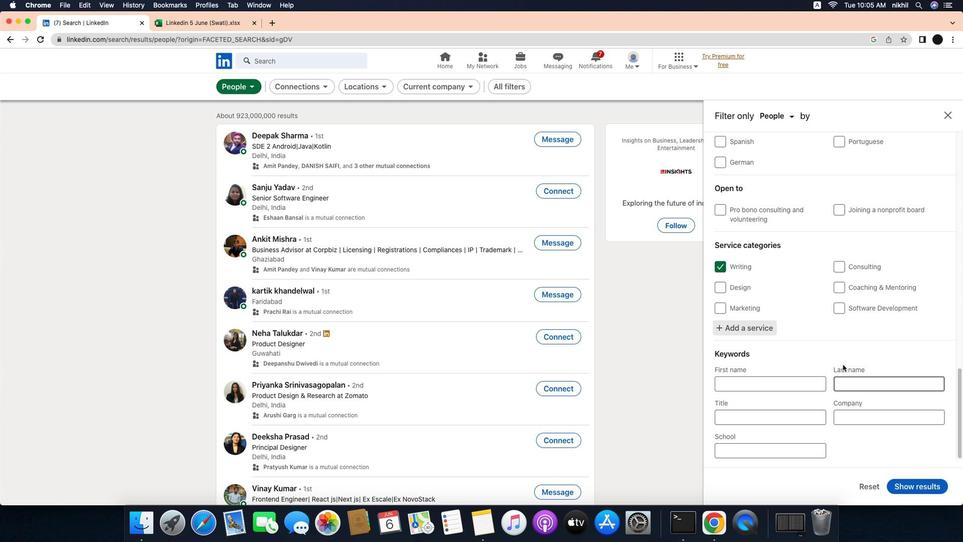 
Action: Mouse scrolled (843, 361) with delta (-3, 0)
Screenshot: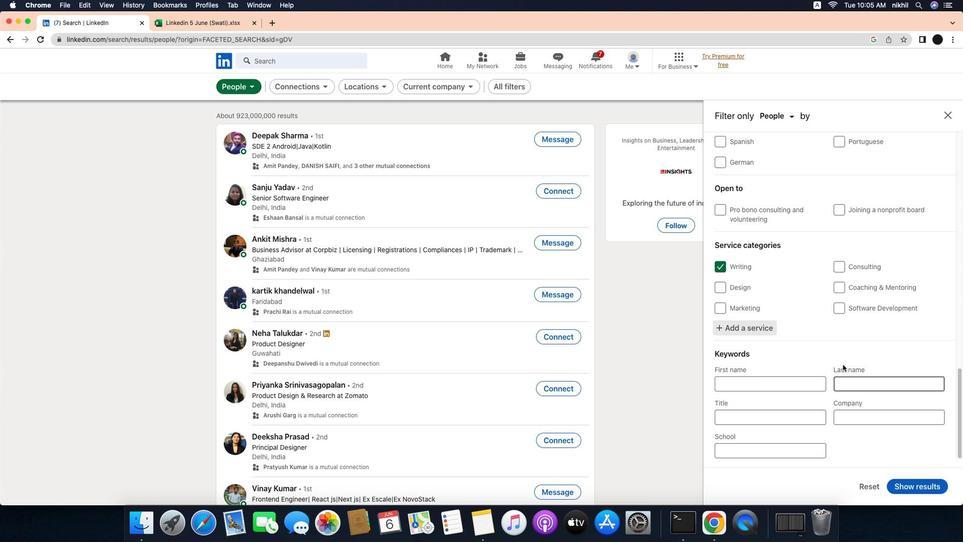 
Action: Mouse scrolled (843, 361) with delta (-3, 0)
Screenshot: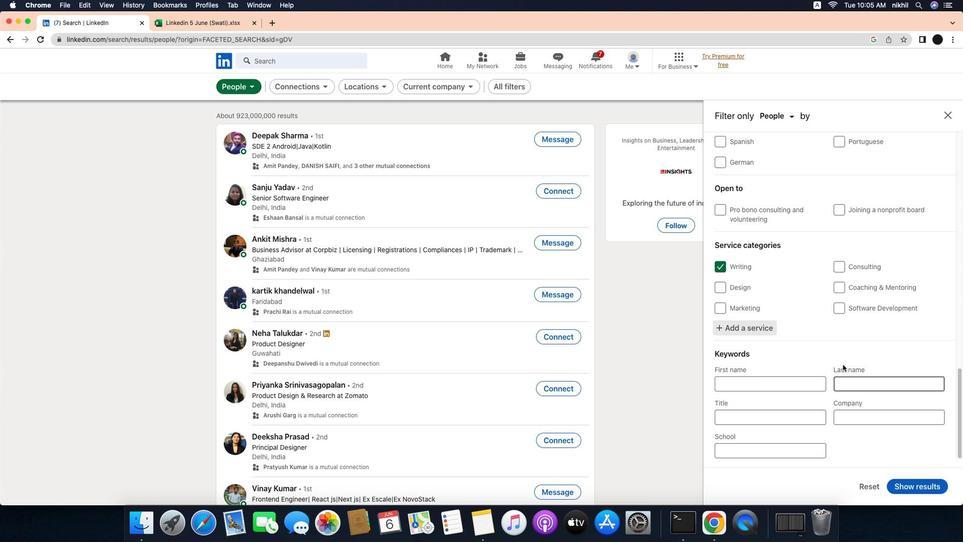 
Action: Mouse scrolled (843, 361) with delta (-3, 0)
Screenshot: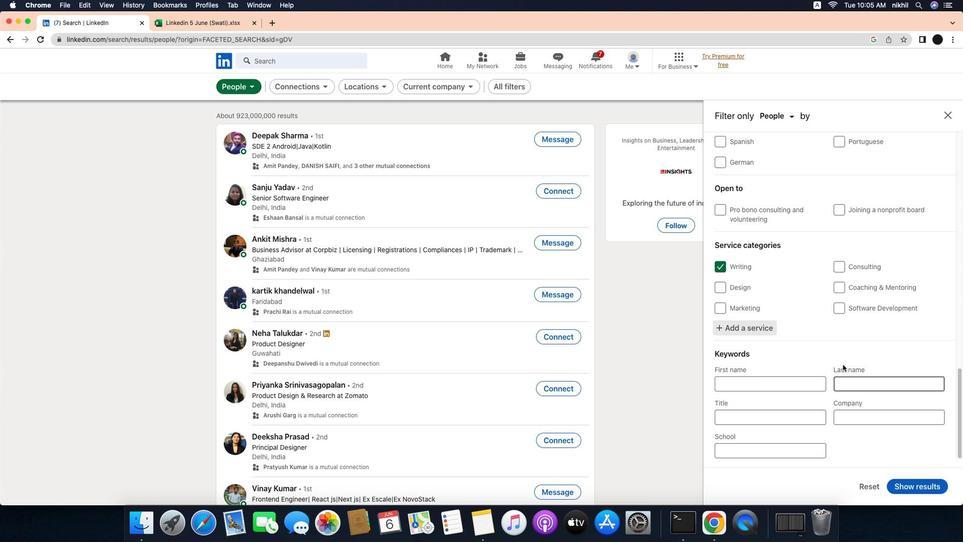 
Action: Mouse moved to (785, 415)
Screenshot: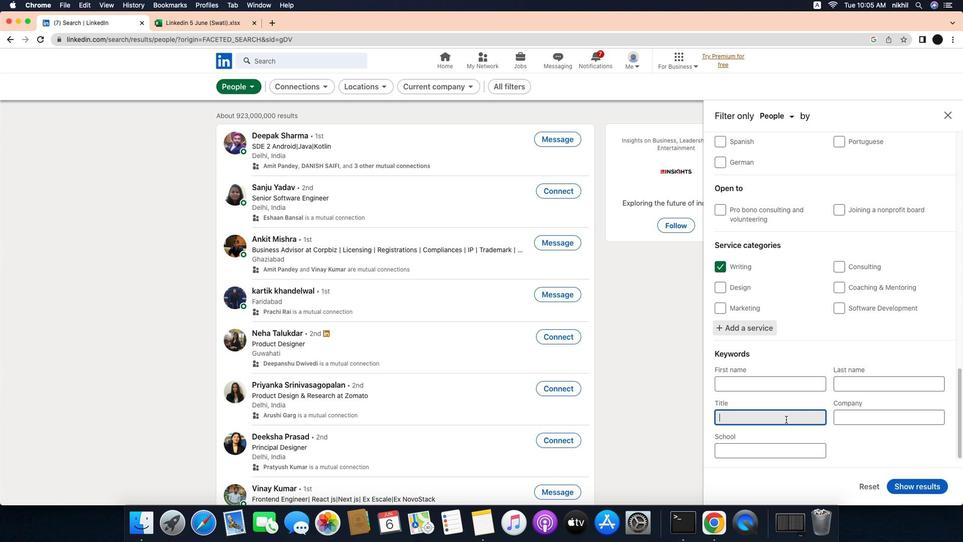 
Action: Mouse pressed left at (785, 415)
Screenshot: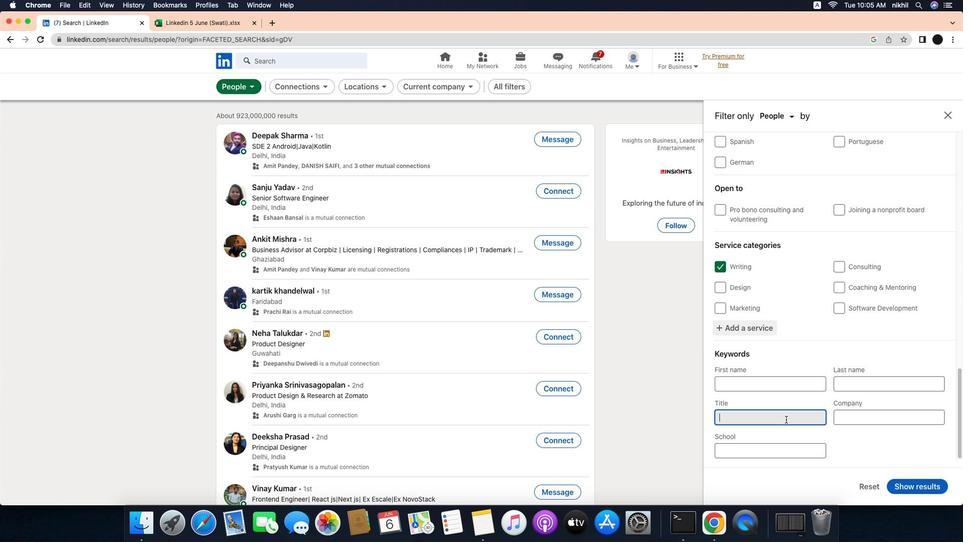 
Action: Mouse moved to (785, 415)
Screenshot: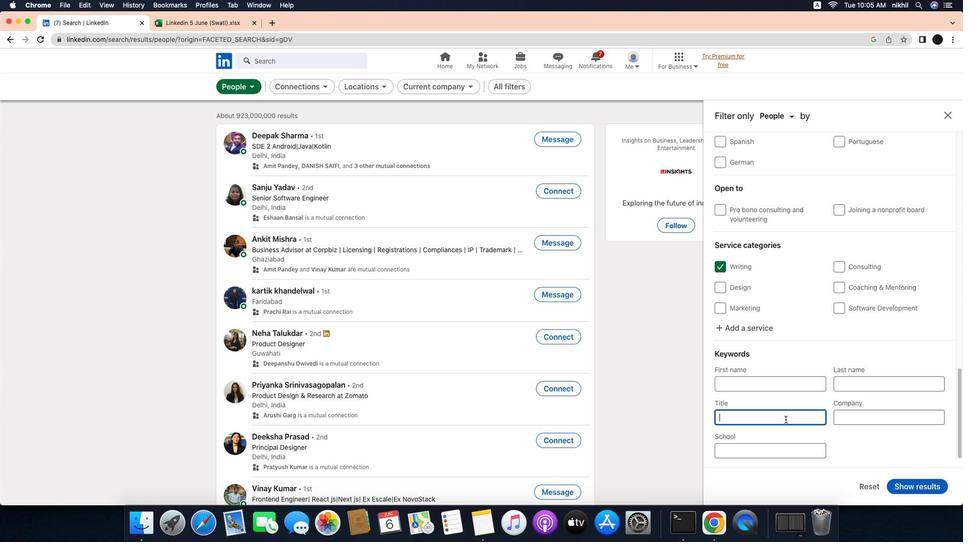 
Action: Key pressed Key.caps_lock'A'Key.caps_lock'n''i''m''a''l'Key.spaceKey.caps_lock'S'Key.caps_lock'h''e''l''t''e''r'Key.spaceKey.caps_lock'M'Key.caps_lock'a''n''a''g''e''r'Key.enter
Screenshot: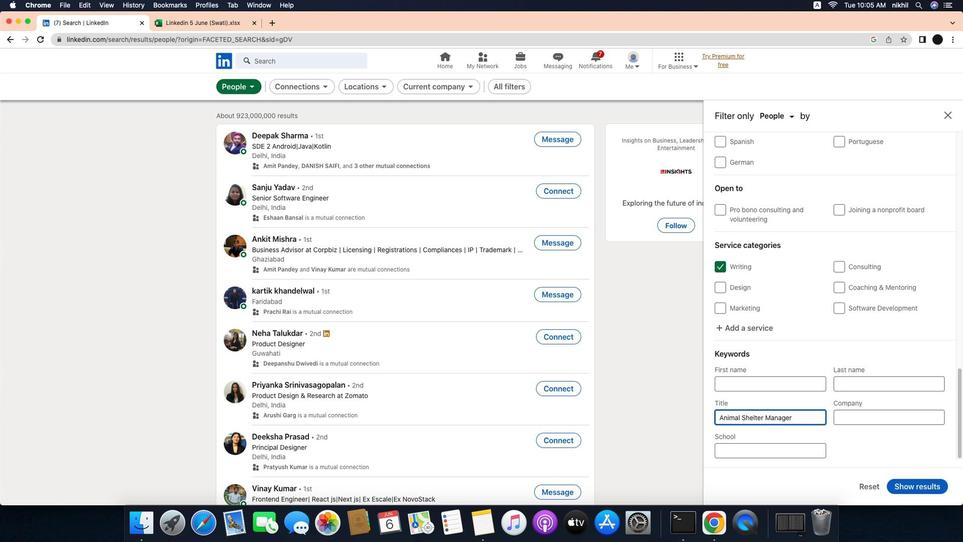 
Action: Mouse moved to (921, 481)
Screenshot: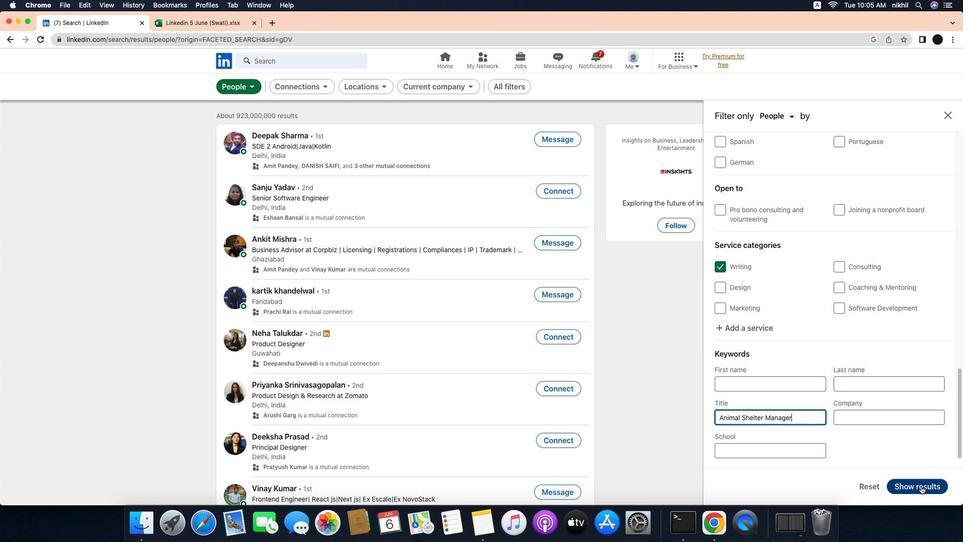 
Action: Mouse pressed left at (921, 481)
Screenshot: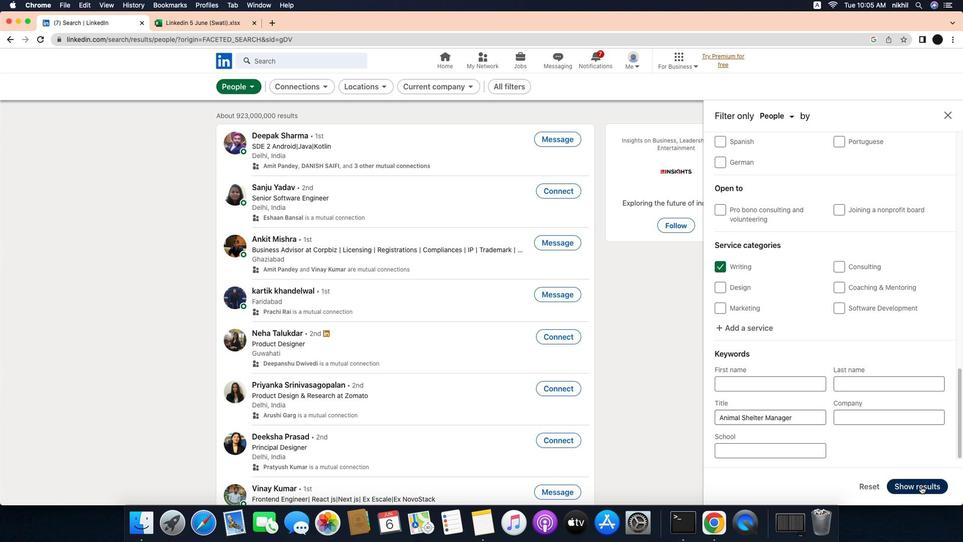 
Action: Mouse moved to (662, 273)
Screenshot: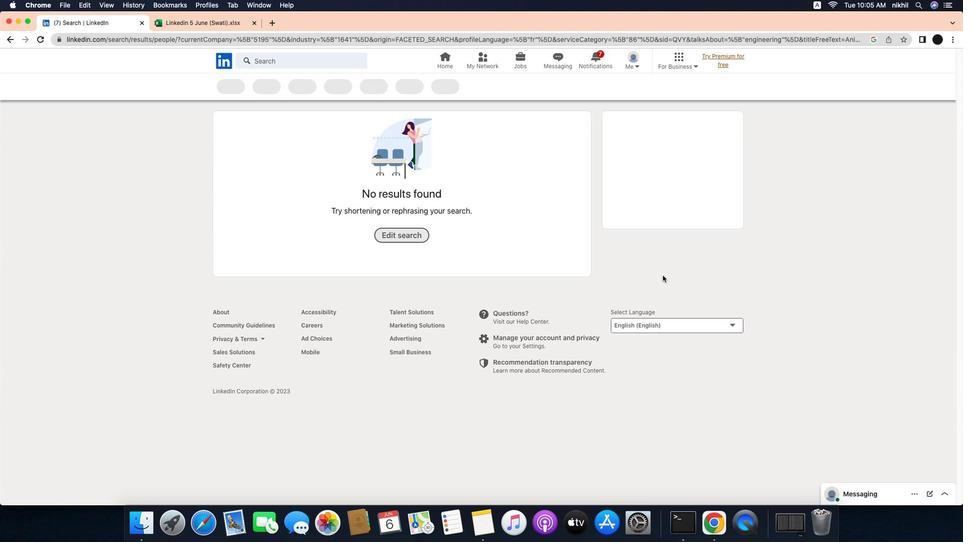 
